 Task: Change the Trello board background using images from Unsplash. Search for 'butterfly', 'heart', 'momo', and 'pizza' and upload them as backgrounds.
Action: Mouse moved to (861, 170)
Screenshot: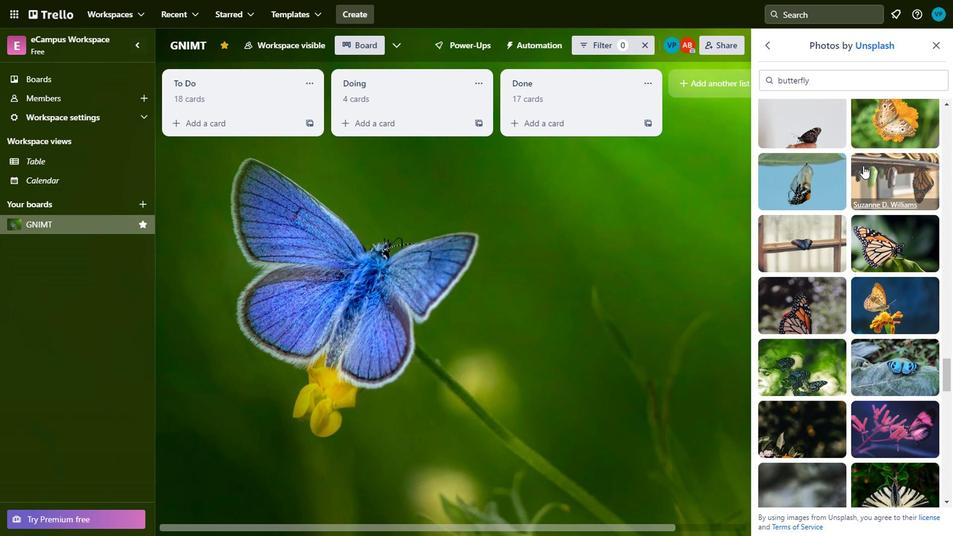 
Action: Mouse pressed left at (861, 170)
Screenshot: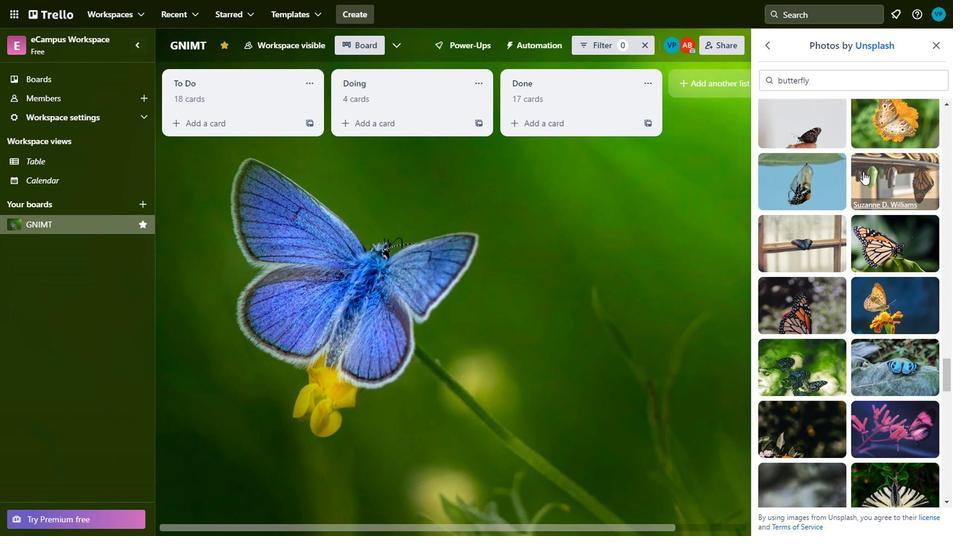 
Action: Mouse moved to (836, 344)
Screenshot: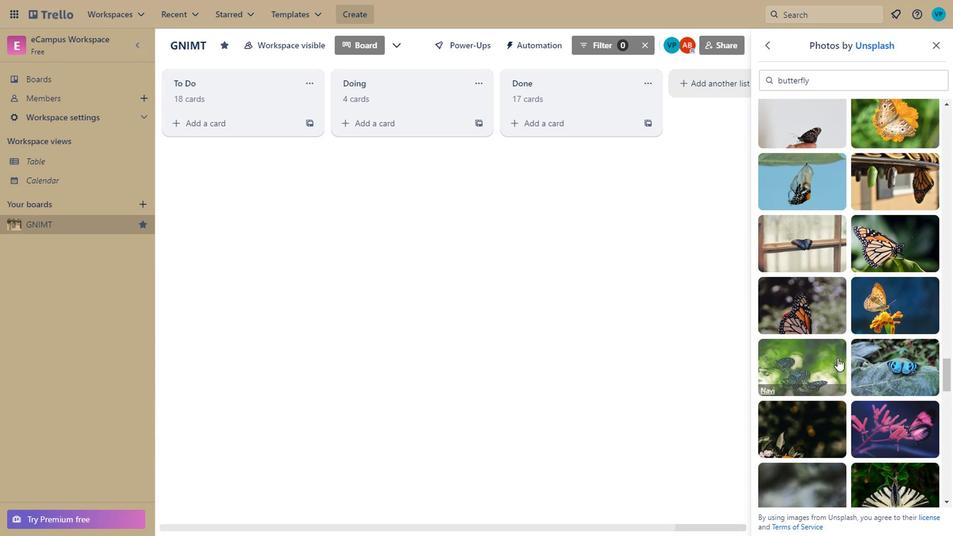 
Action: Mouse scrolled (836, 343) with delta (0, 0)
Screenshot: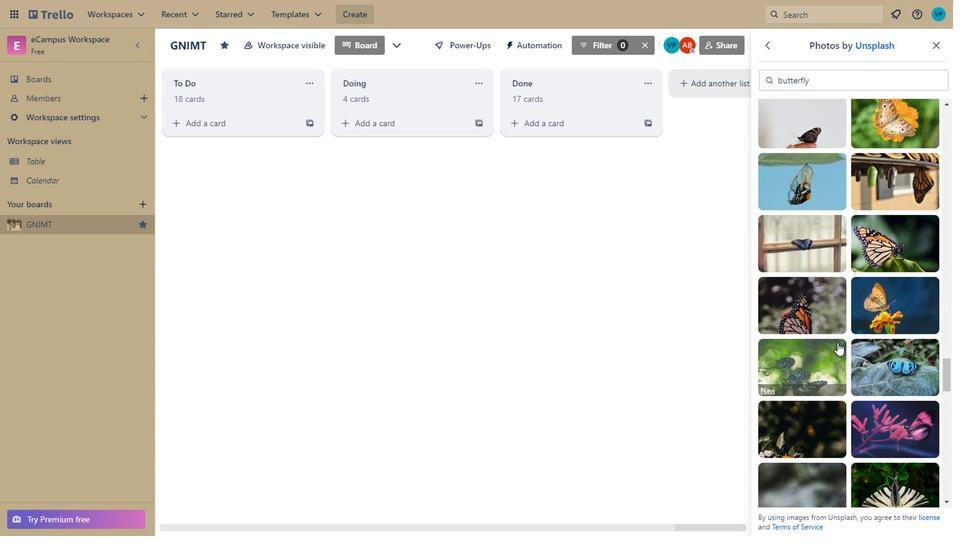 
Action: Mouse scrolled (836, 343) with delta (0, 0)
Screenshot: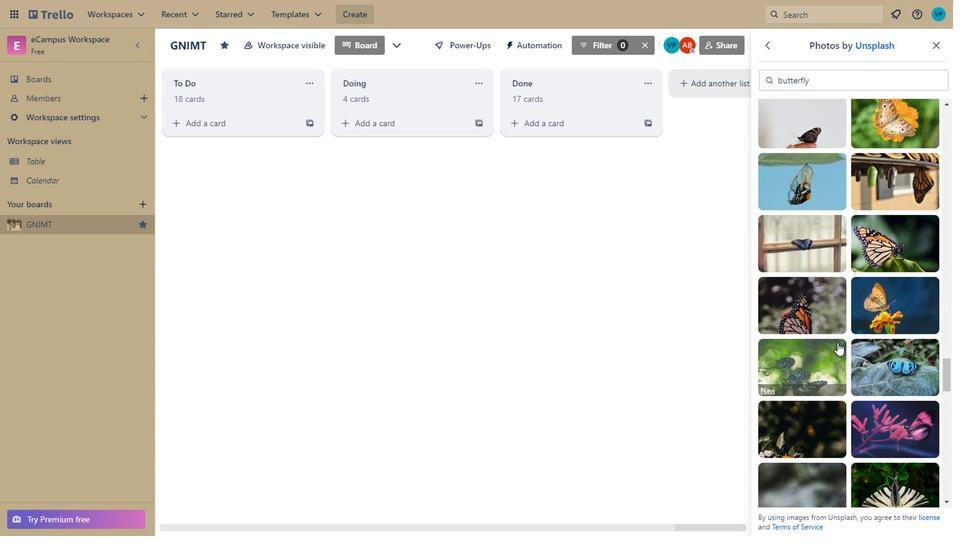 
Action: Mouse moved to (868, 318)
Screenshot: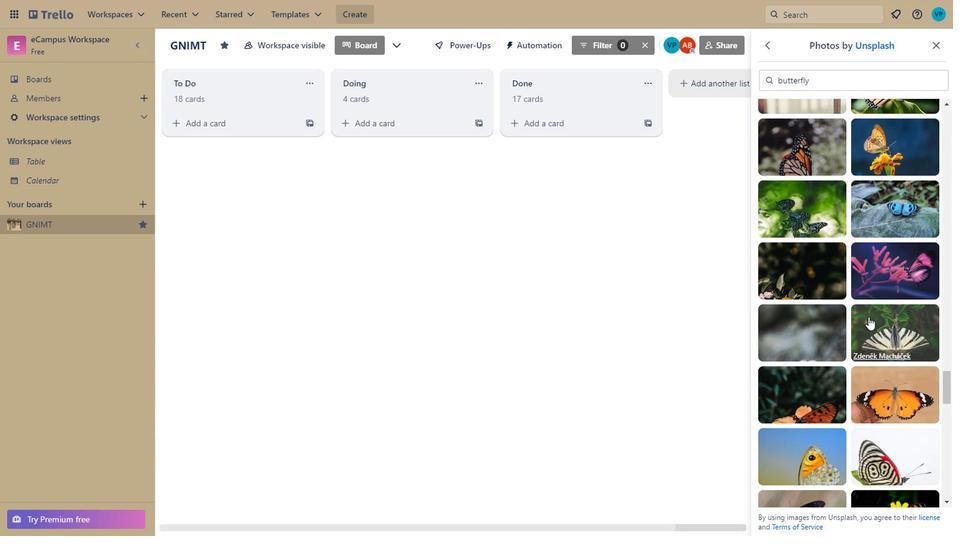 
Action: Mouse scrolled (868, 317) with delta (0, 0)
Screenshot: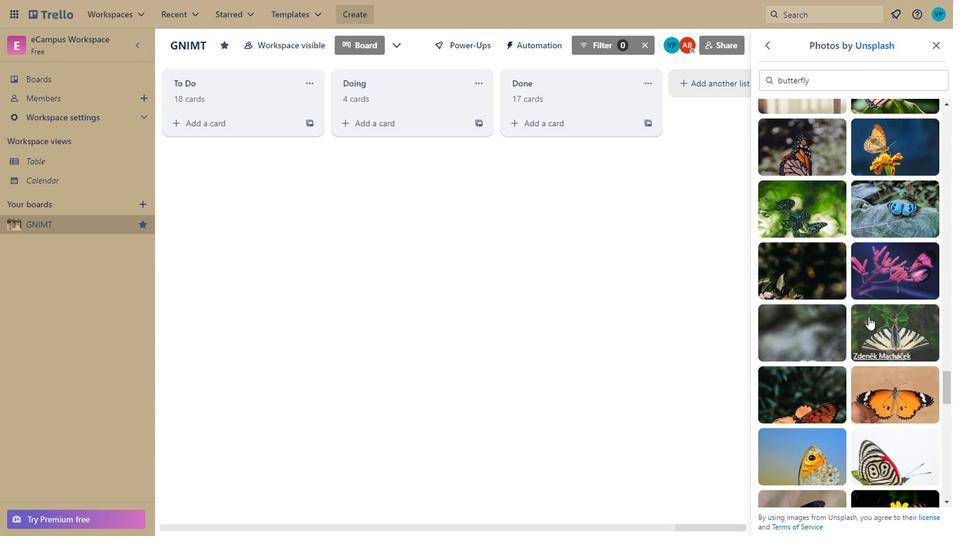 
Action: Mouse moved to (870, 330)
Screenshot: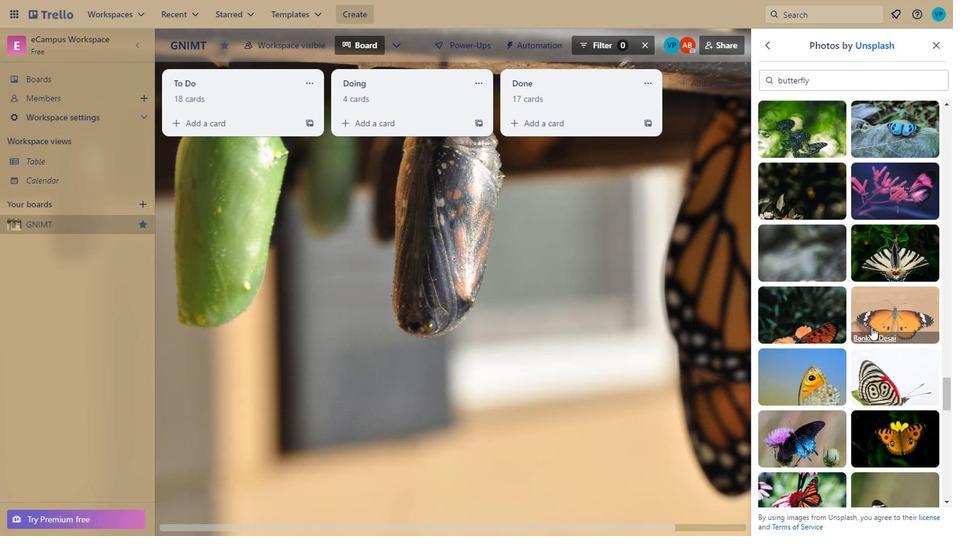 
Action: Mouse scrolled (870, 330) with delta (0, 0)
Screenshot: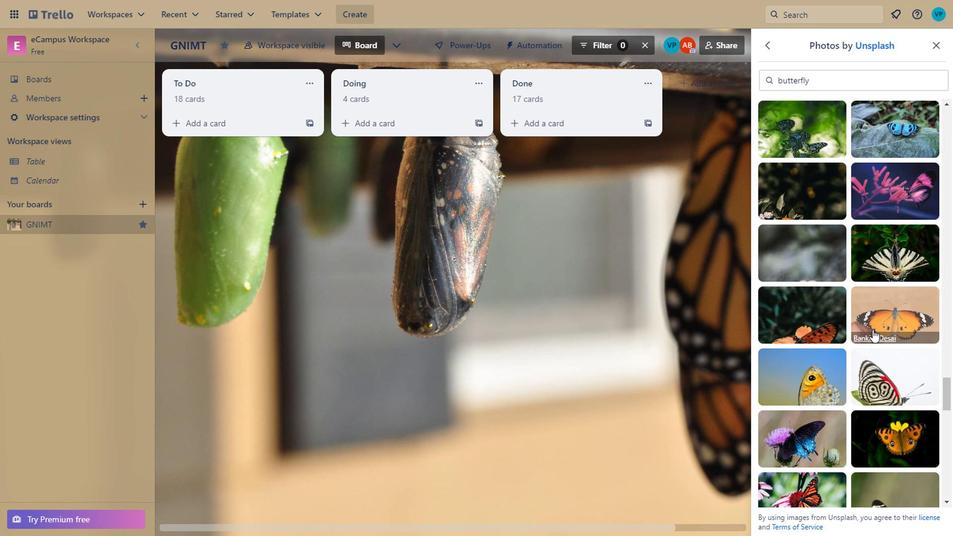 
Action: Mouse moved to (873, 330)
Screenshot: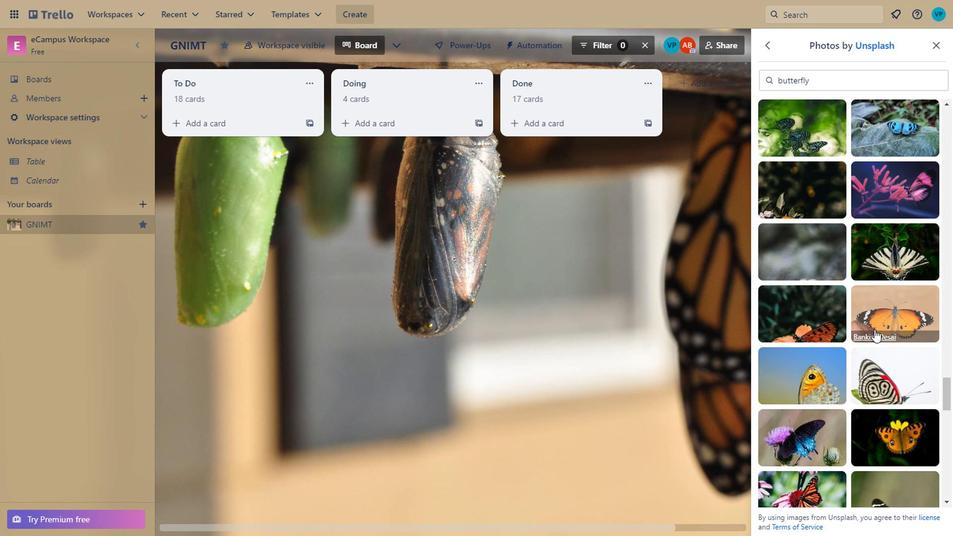 
Action: Mouse scrolled (873, 330) with delta (0, 0)
Screenshot: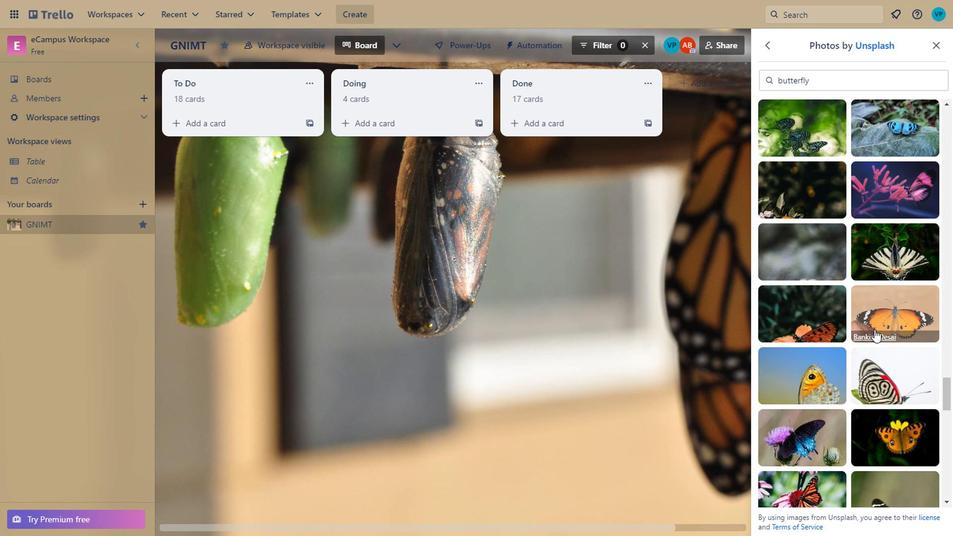 
Action: Mouse moved to (876, 330)
Screenshot: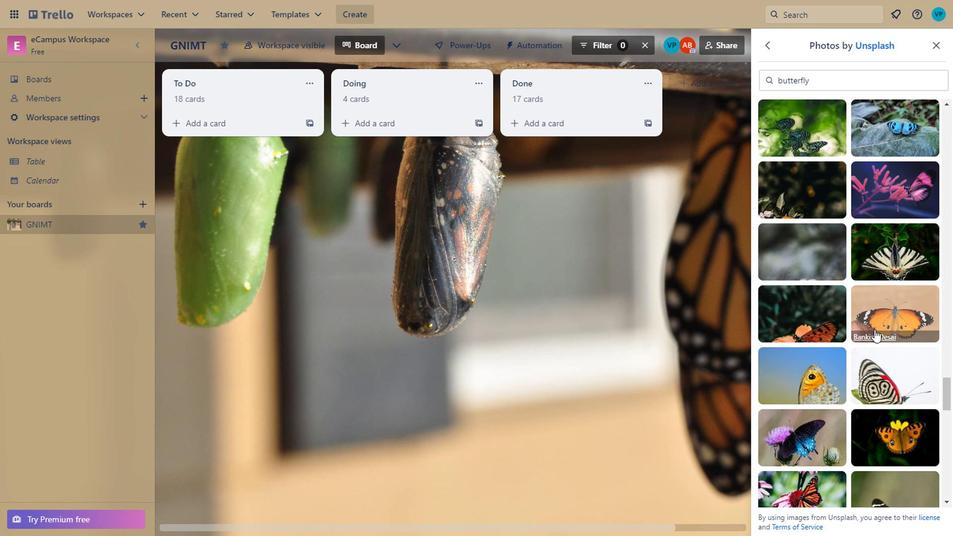 
Action: Mouse scrolled (876, 330) with delta (0, 0)
Screenshot: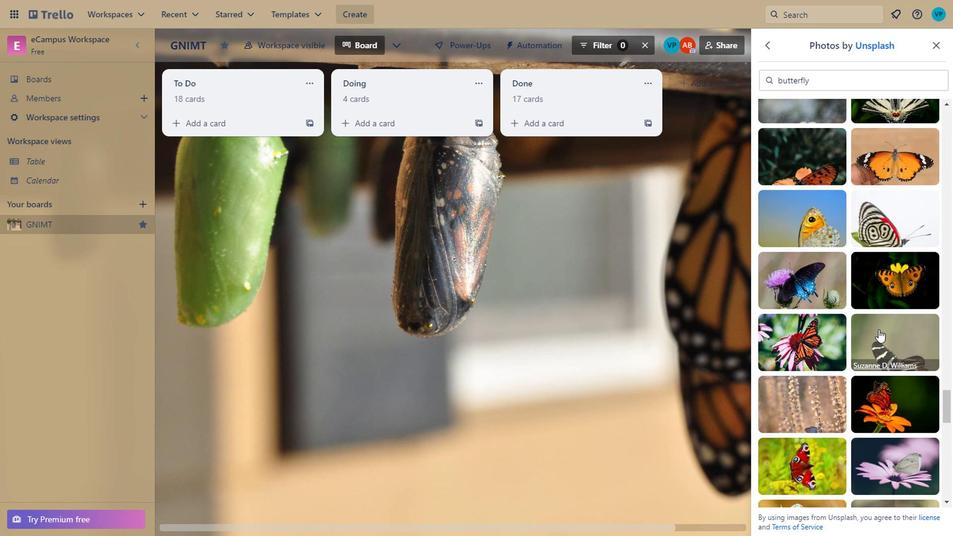 
Action: Mouse scrolled (876, 330) with delta (0, 0)
Screenshot: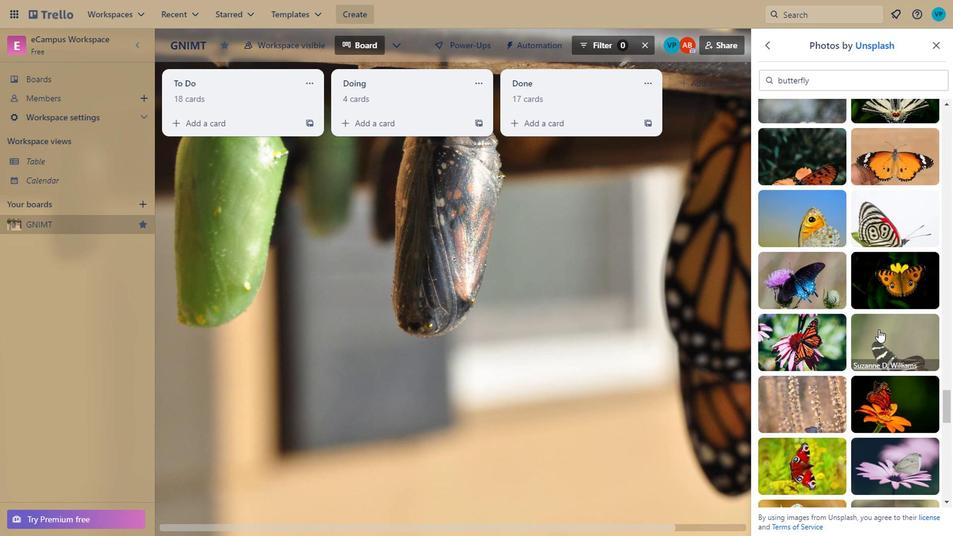 
Action: Mouse moved to (876, 324)
Screenshot: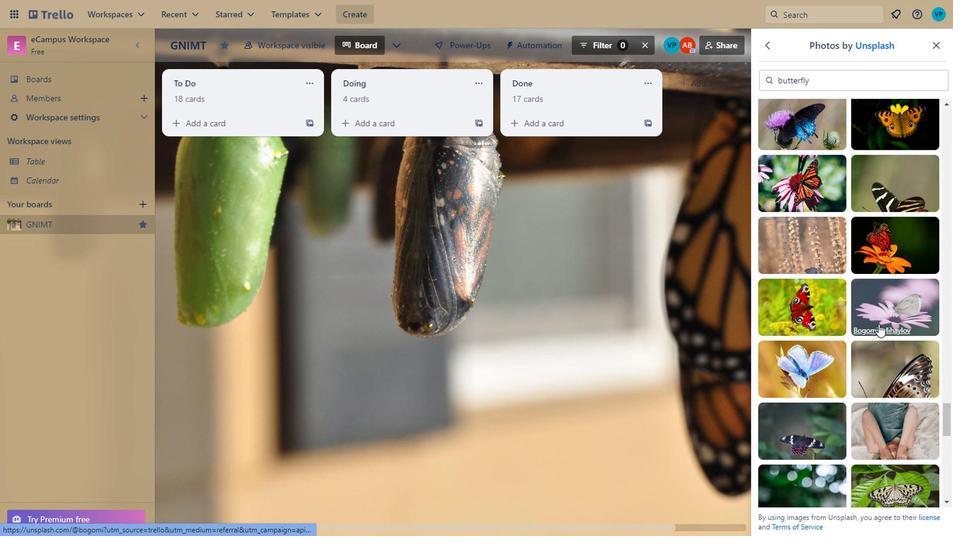 
Action: Mouse scrolled (876, 323) with delta (0, 0)
Screenshot: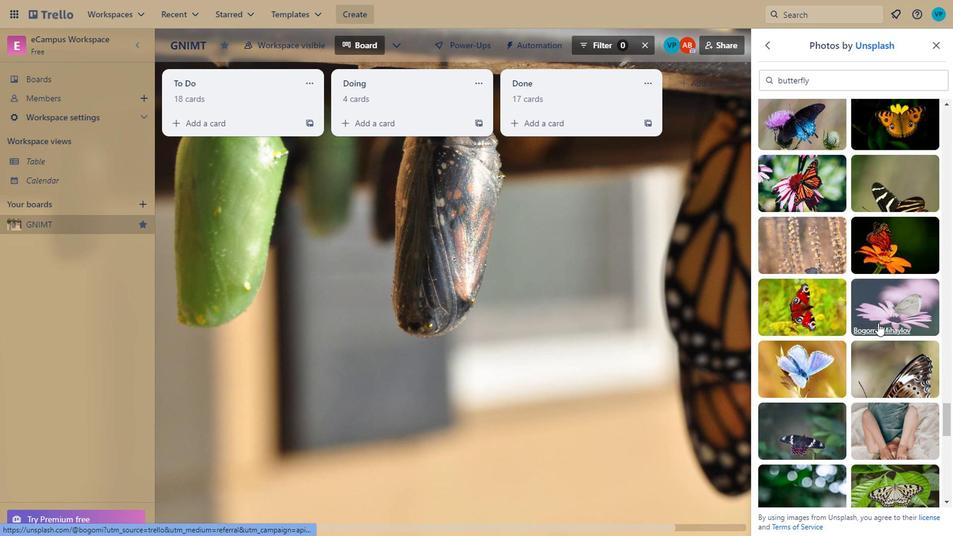 
Action: Mouse moved to (873, 321)
Screenshot: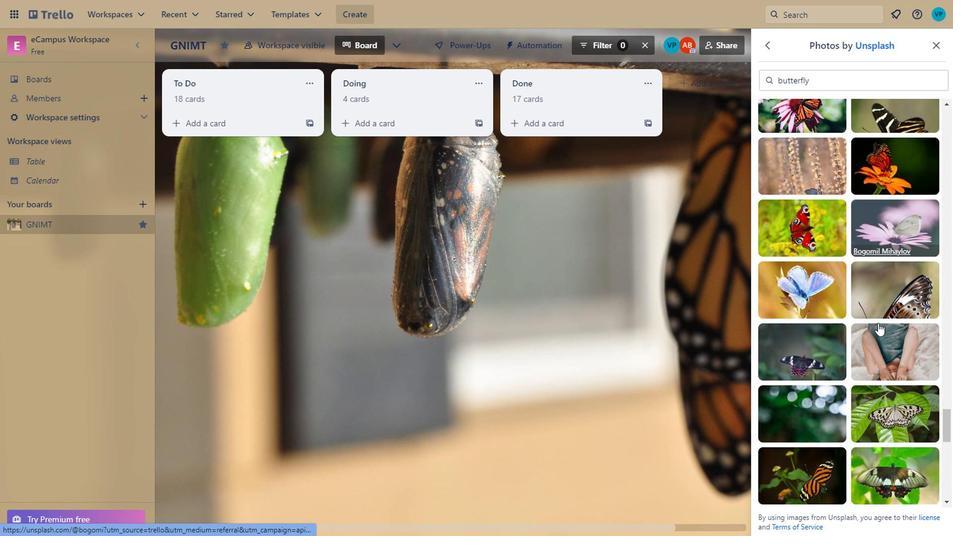 
Action: Mouse scrolled (873, 321) with delta (0, 0)
Screenshot: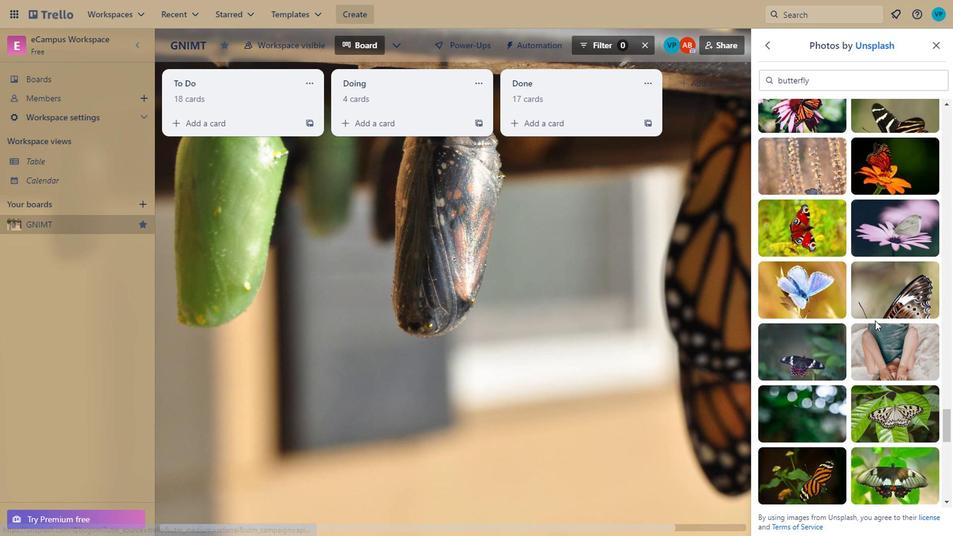 
Action: Mouse scrolled (873, 321) with delta (0, 0)
Screenshot: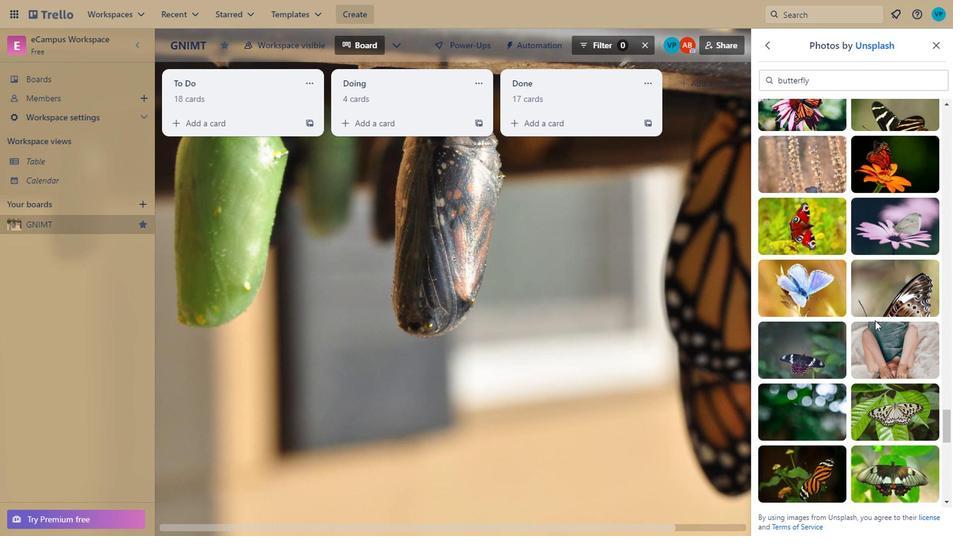 
Action: Mouse moved to (872, 321)
Screenshot: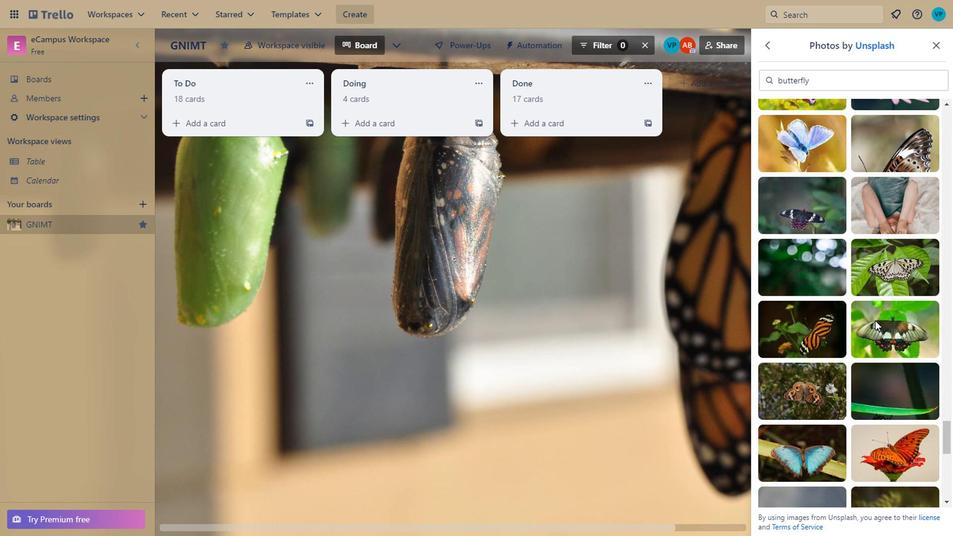 
Action: Mouse scrolled (872, 321) with delta (0, 0)
Screenshot: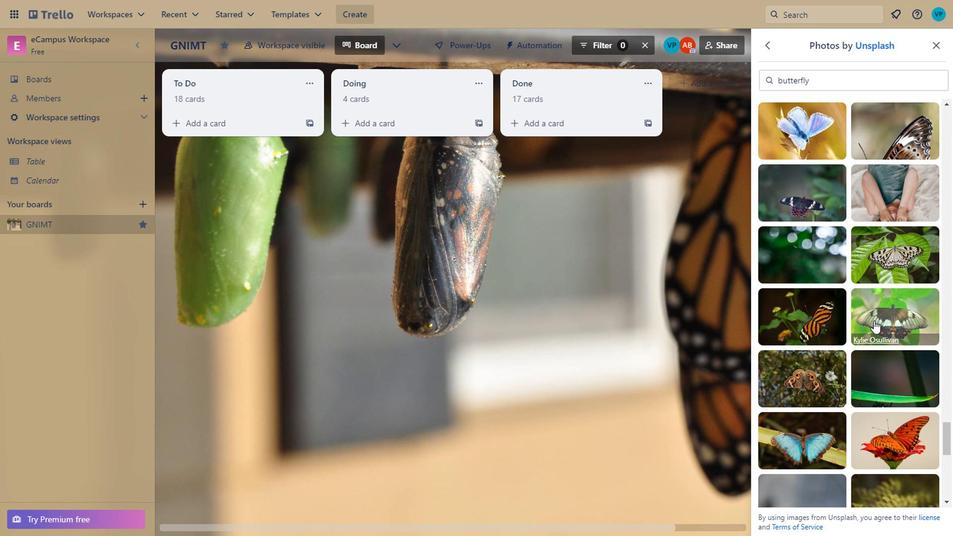 
Action: Mouse scrolled (872, 321) with delta (0, 0)
Screenshot: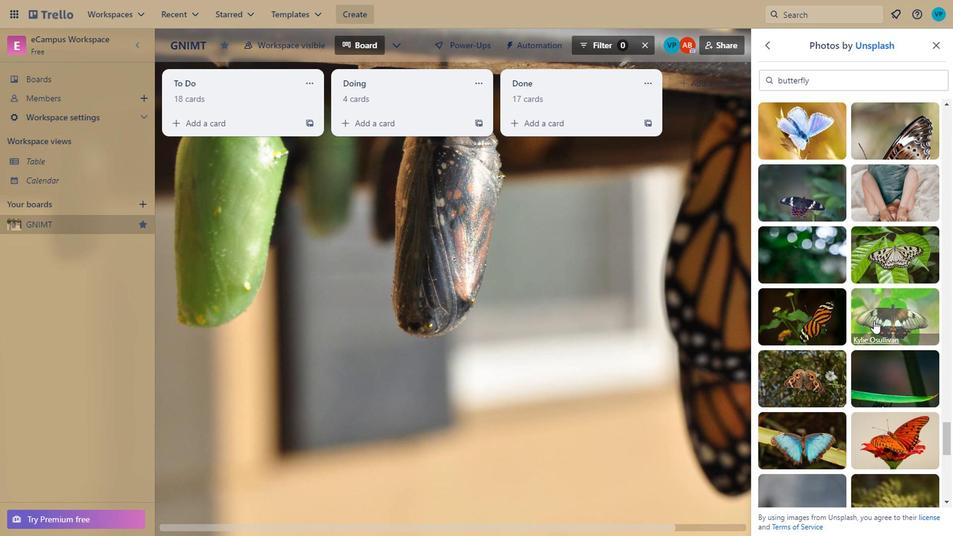 
Action: Mouse moved to (862, 321)
Screenshot: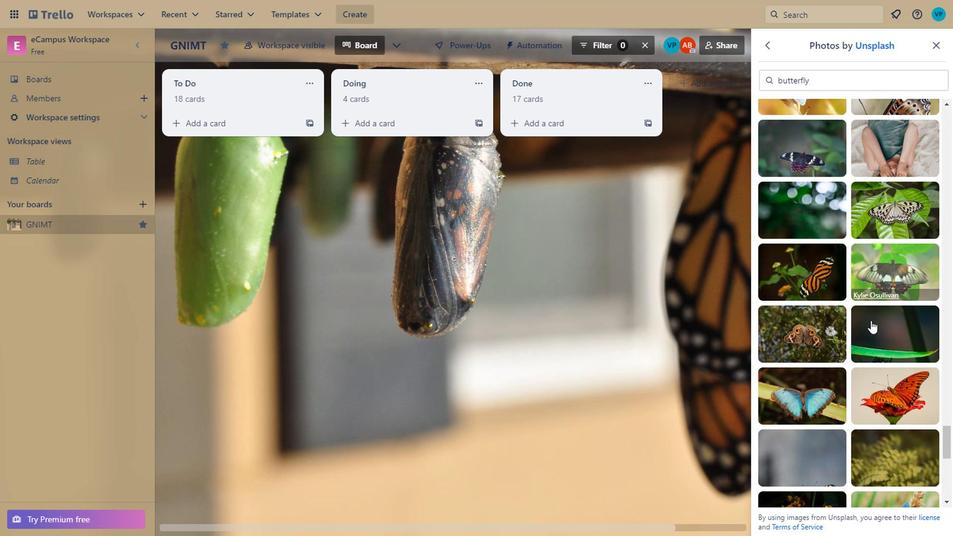 
Action: Mouse scrolled (862, 321) with delta (0, 0)
Screenshot: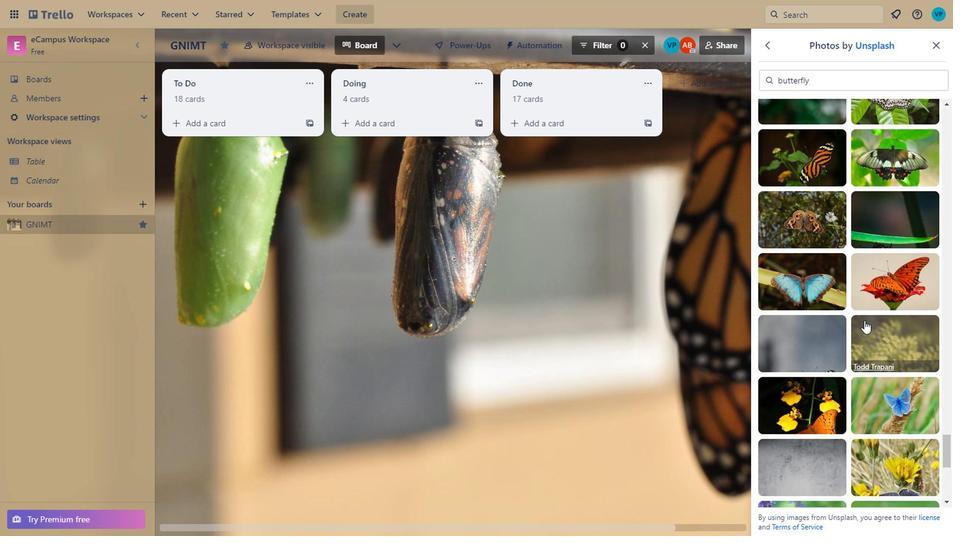 
Action: Mouse scrolled (862, 321) with delta (0, 0)
Screenshot: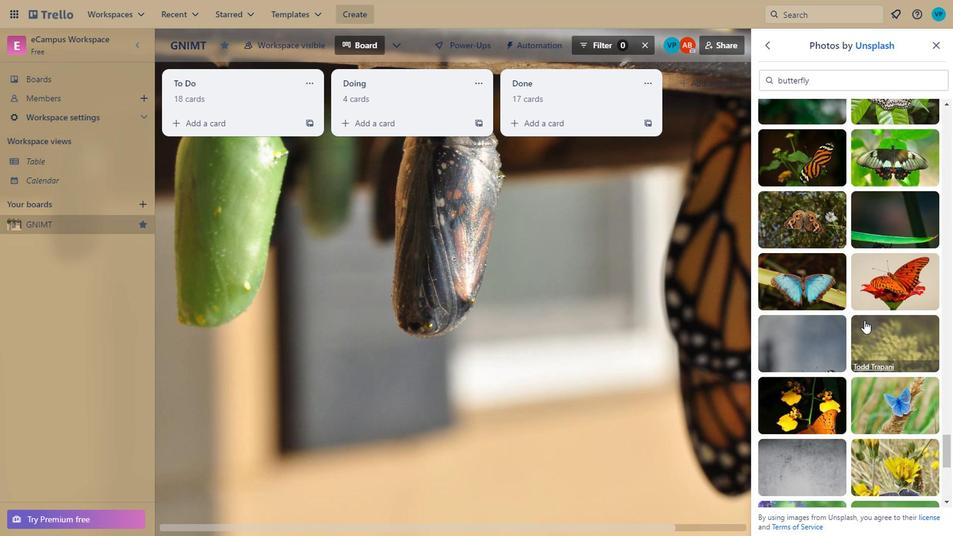 
Action: Mouse scrolled (862, 321) with delta (0, 0)
Screenshot: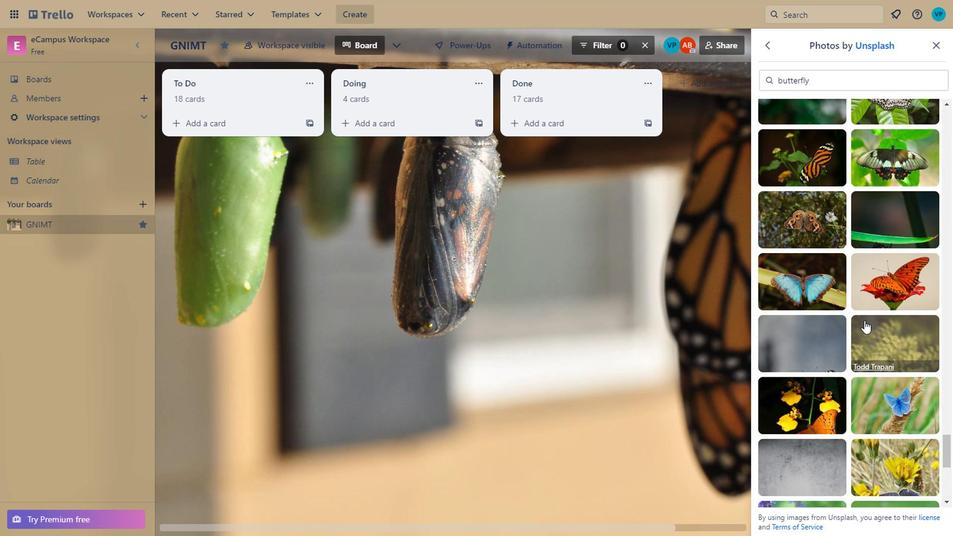 
Action: Mouse moved to (885, 151)
Screenshot: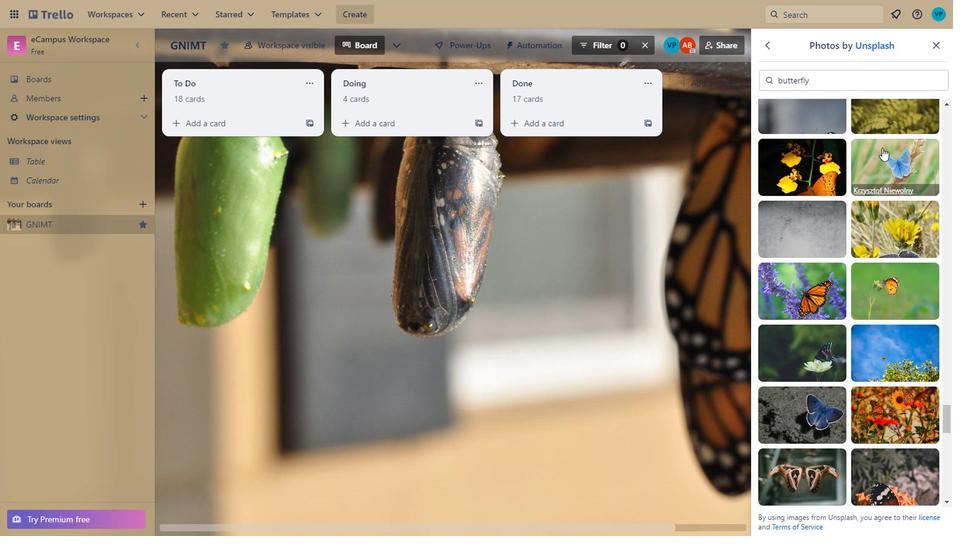 
Action: Mouse pressed left at (885, 151)
Screenshot: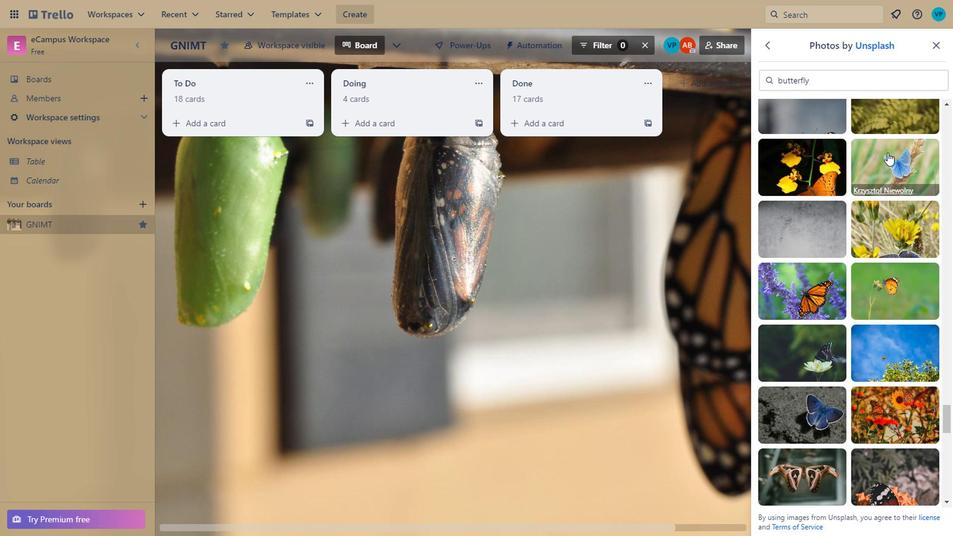 
Action: Mouse moved to (924, 356)
Screenshot: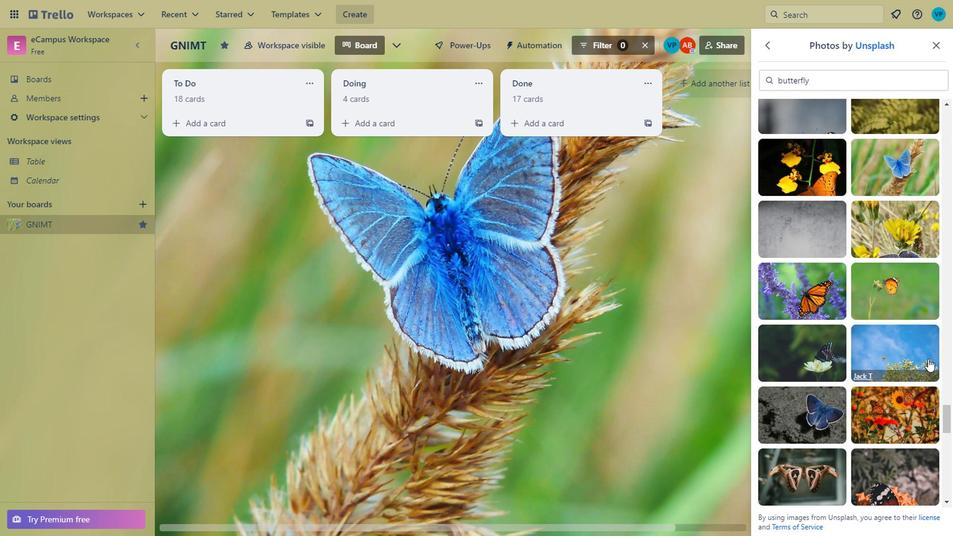 
Action: Mouse scrolled (924, 355) with delta (0, 0)
Screenshot: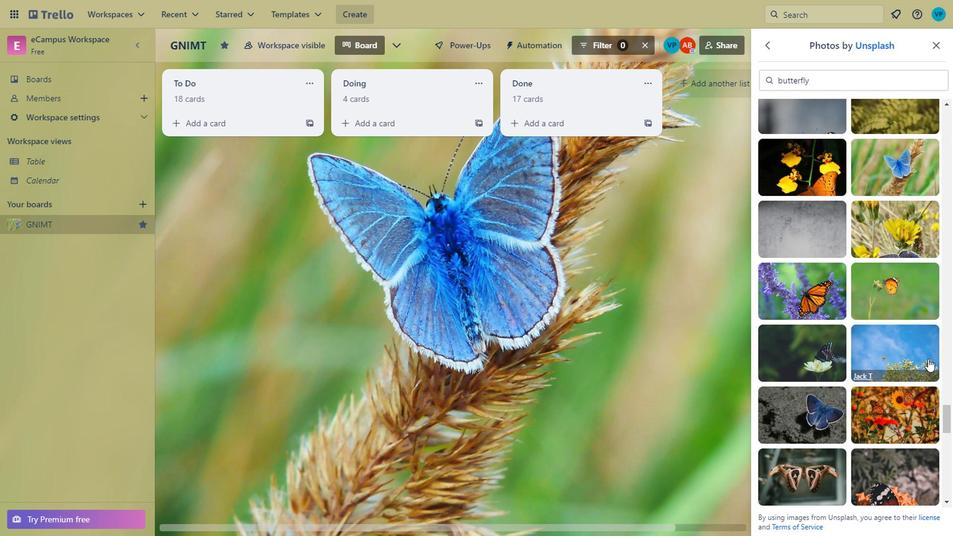 
Action: Mouse moved to (852, 261)
Screenshot: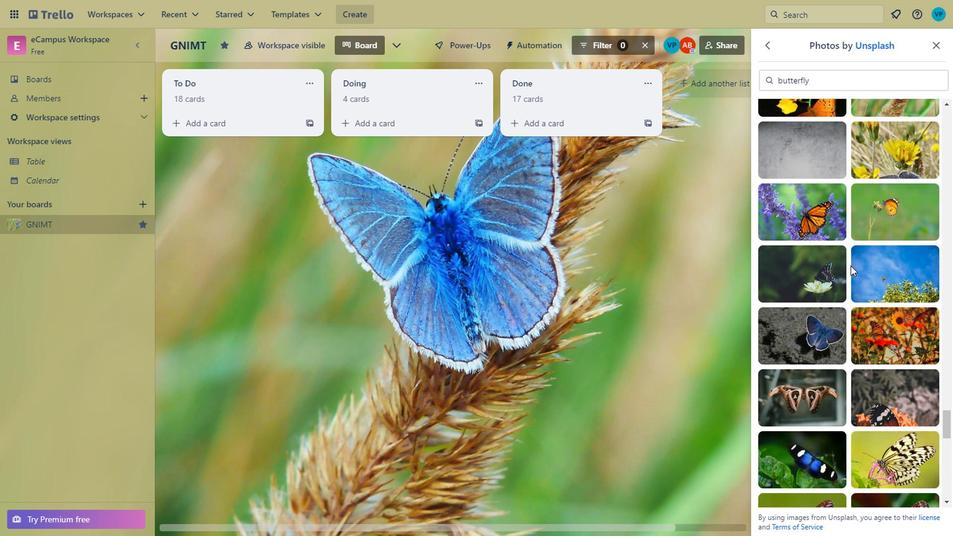 
Action: Mouse scrolled (852, 262) with delta (0, 0)
Screenshot: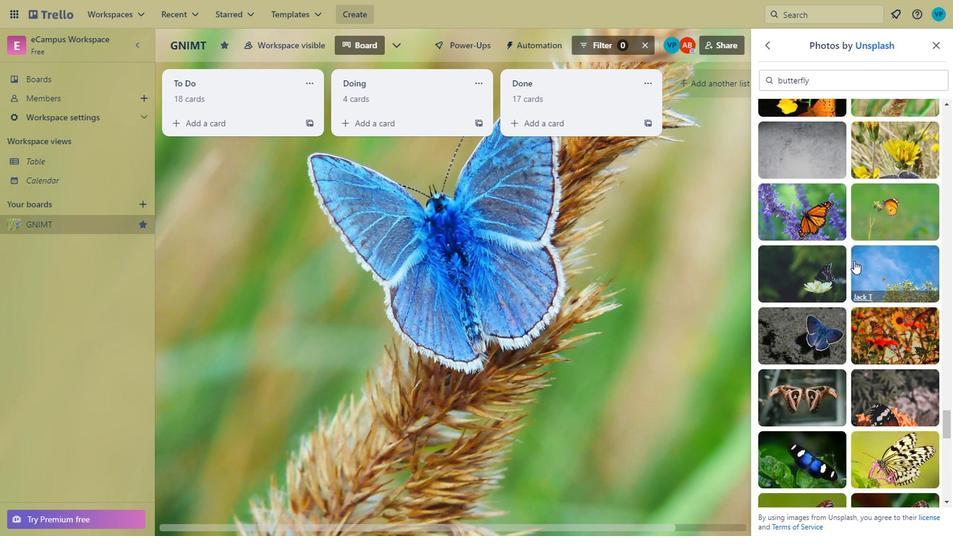
Action: Mouse scrolled (852, 262) with delta (0, 0)
Screenshot: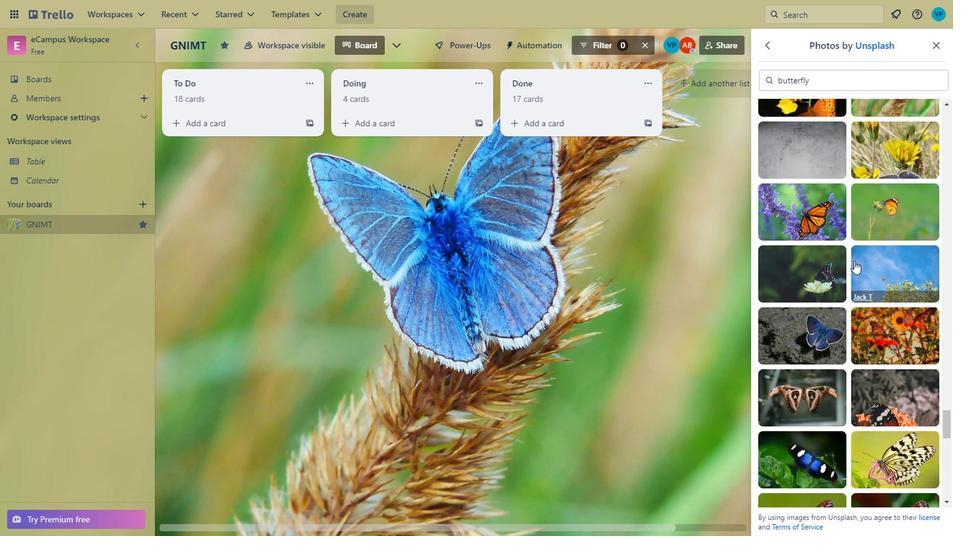 
Action: Mouse scrolled (852, 260) with delta (0, 0)
Screenshot: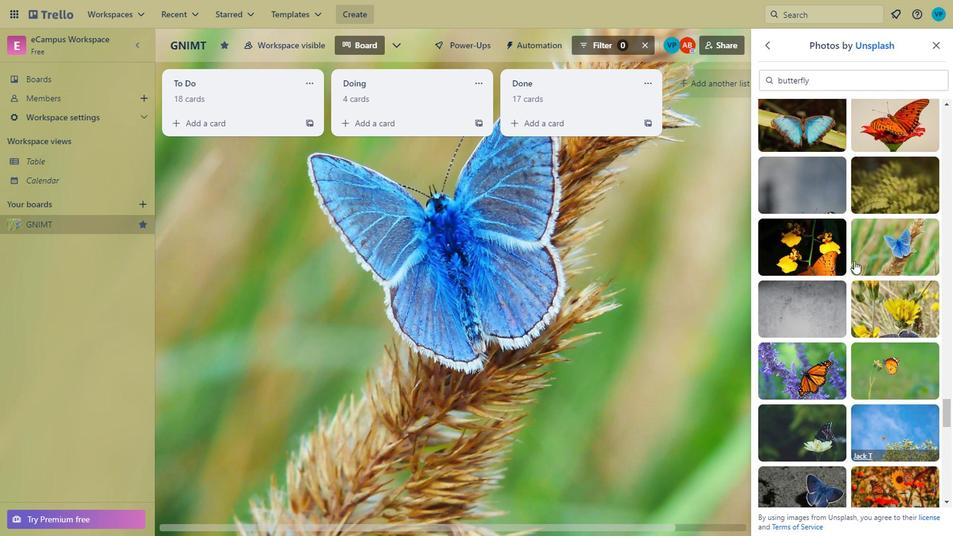 
Action: Mouse scrolled (852, 260) with delta (0, 0)
Screenshot: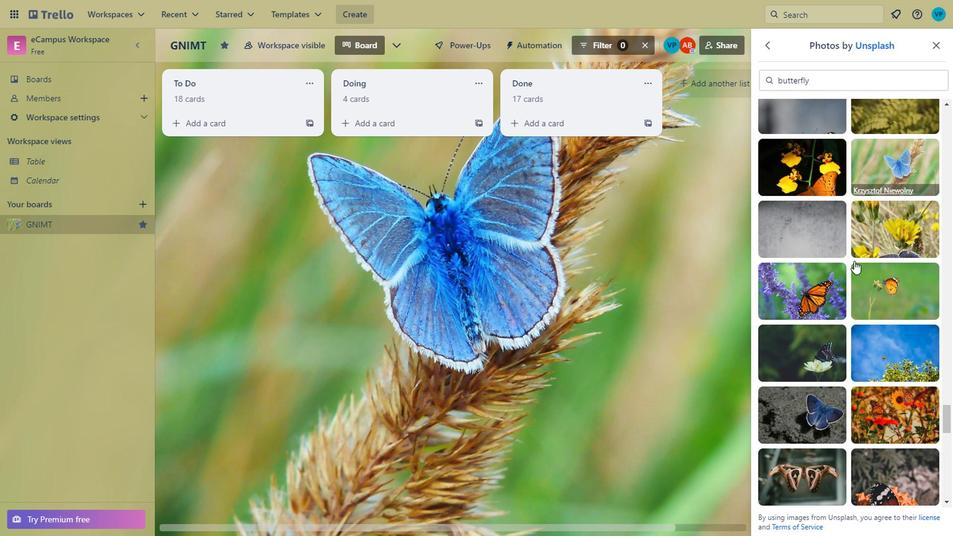 
Action: Mouse scrolled (852, 260) with delta (0, 0)
Screenshot: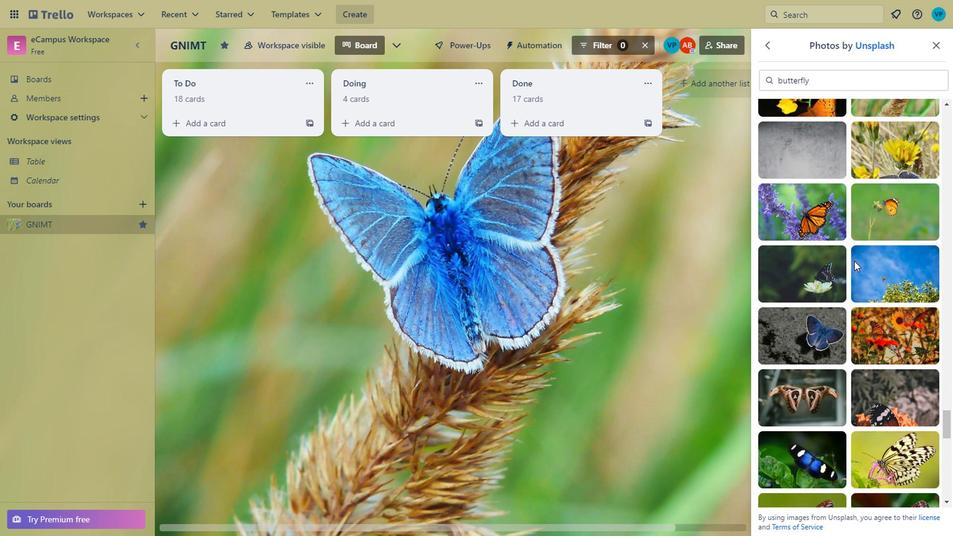 
Action: Mouse moved to (830, 344)
Screenshot: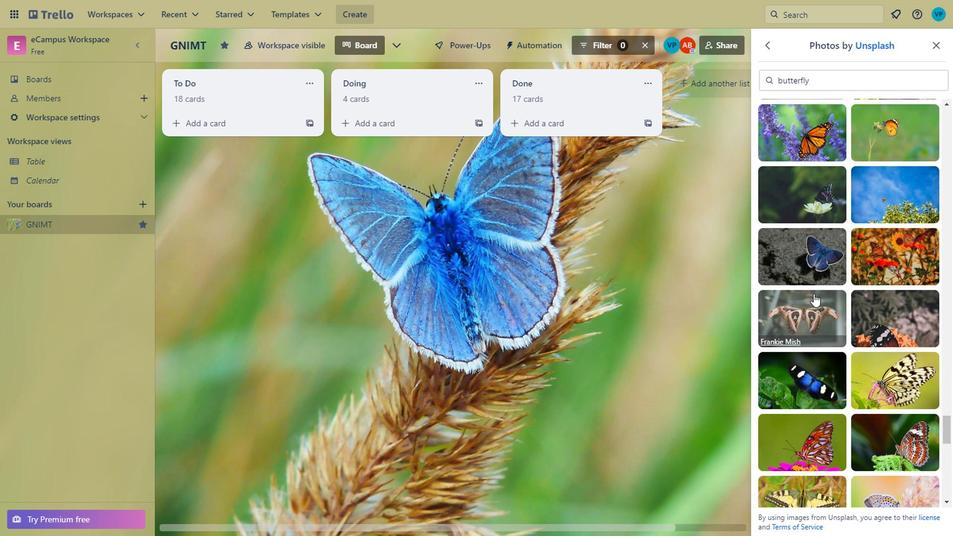 
Action: Mouse scrolled (830, 344) with delta (0, 0)
Screenshot: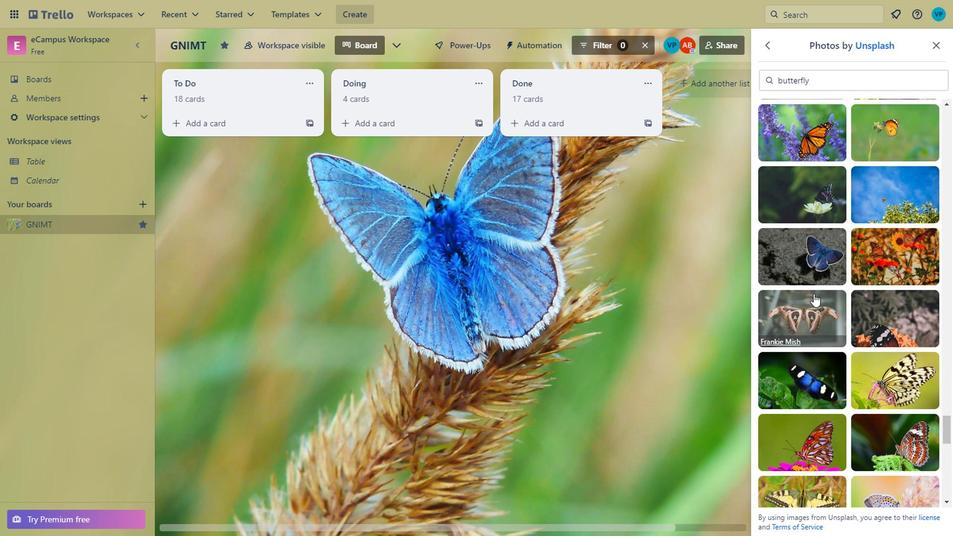 
Action: Mouse moved to (811, 285)
Screenshot: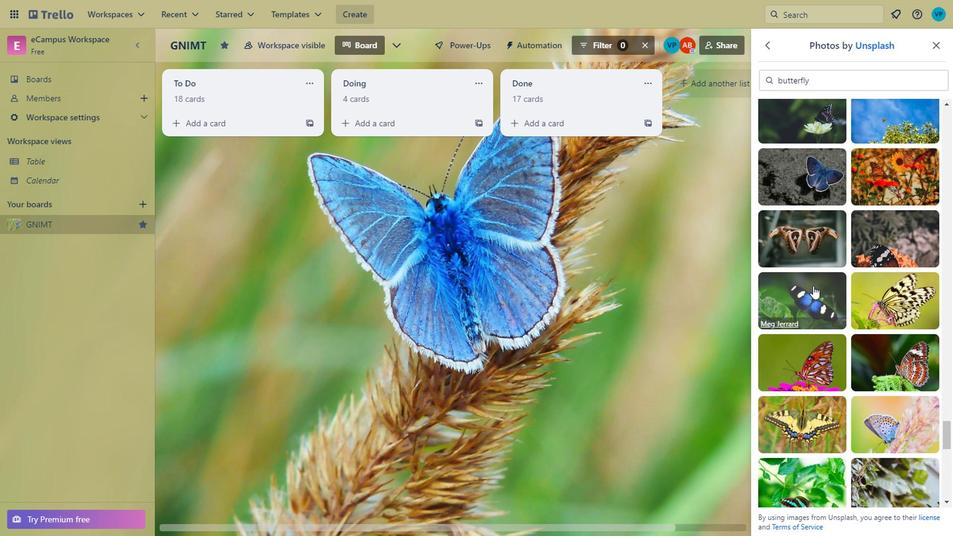 
Action: Mouse pressed left at (811, 285)
Screenshot: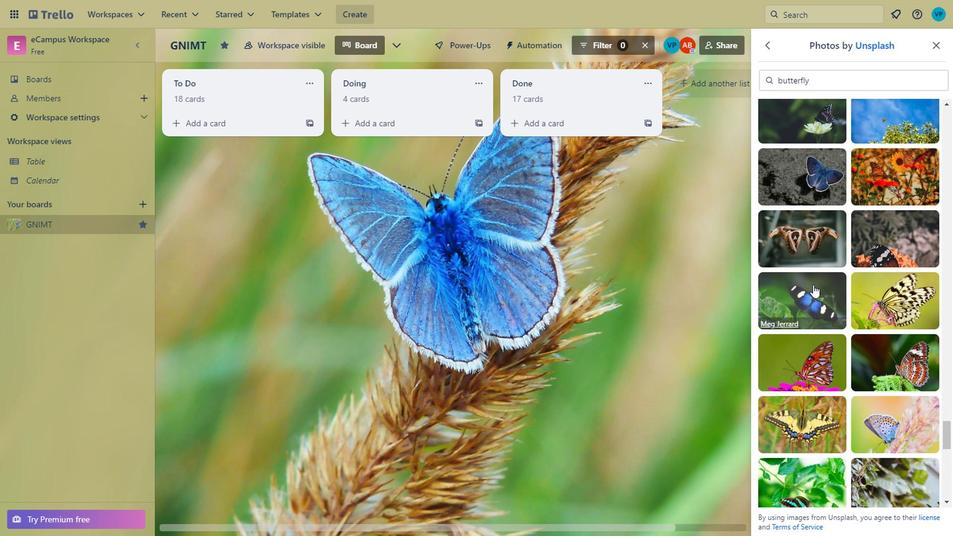 
Action: Mouse moved to (832, 298)
Screenshot: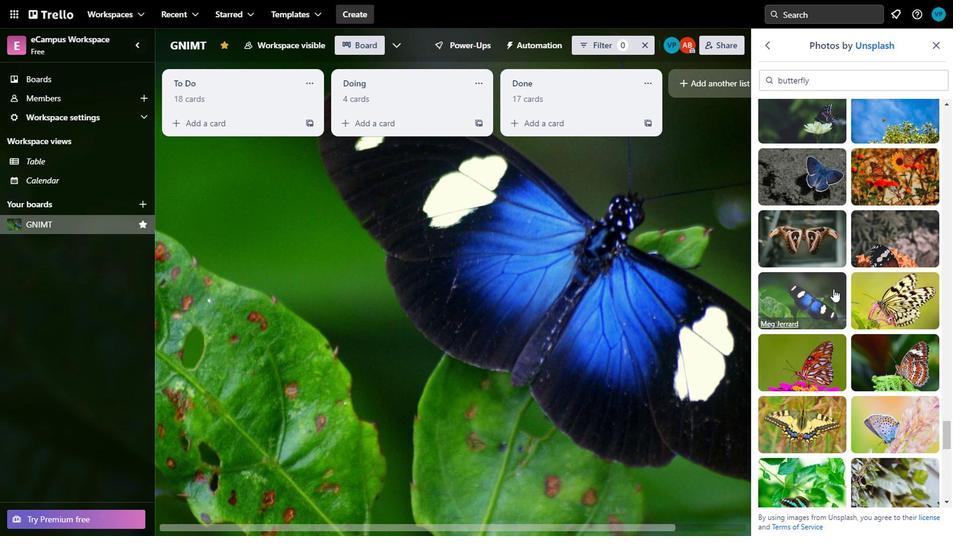 
Action: Mouse scrolled (832, 299) with delta (0, 0)
Screenshot: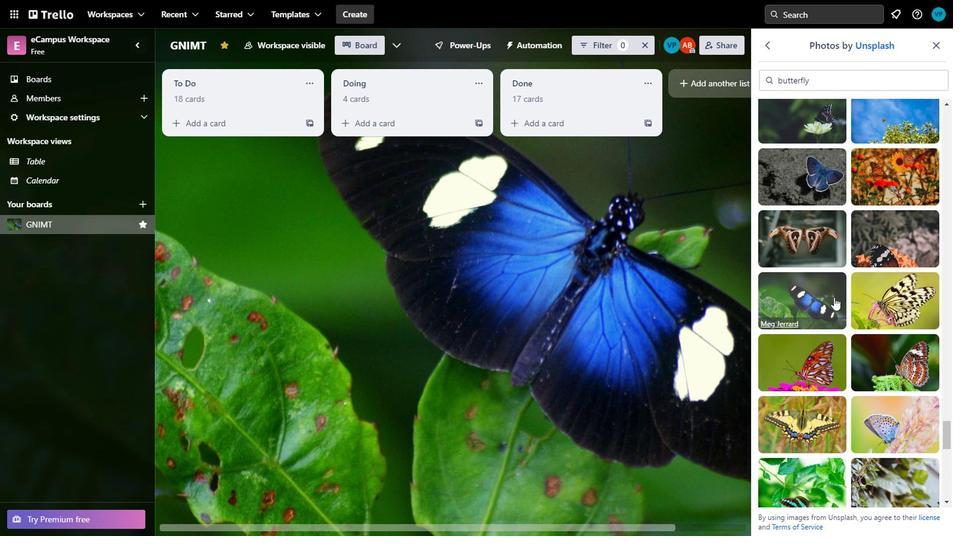 
Action: Mouse moved to (832, 296)
Screenshot: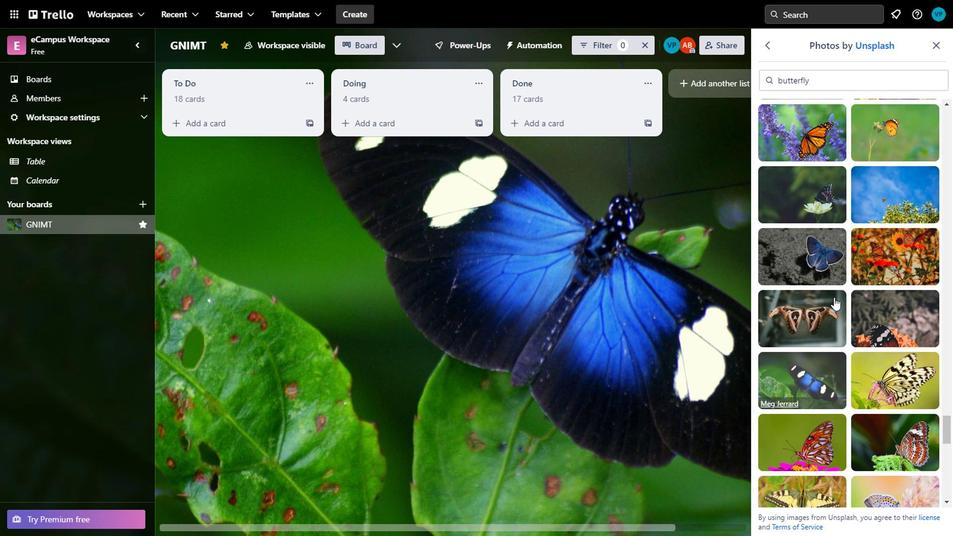 
Action: Mouse scrolled (832, 296) with delta (0, 0)
Screenshot: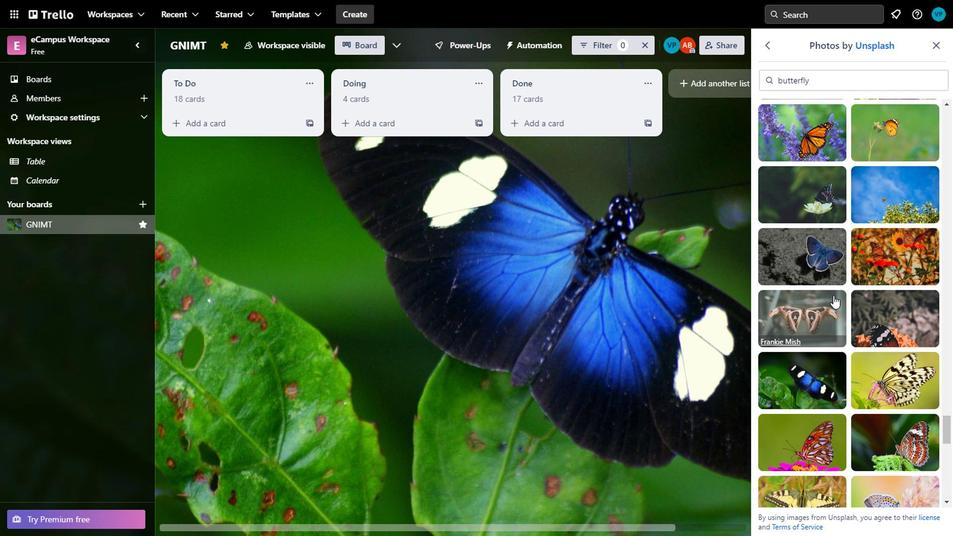 
Action: Mouse scrolled (832, 296) with delta (0, 0)
Screenshot: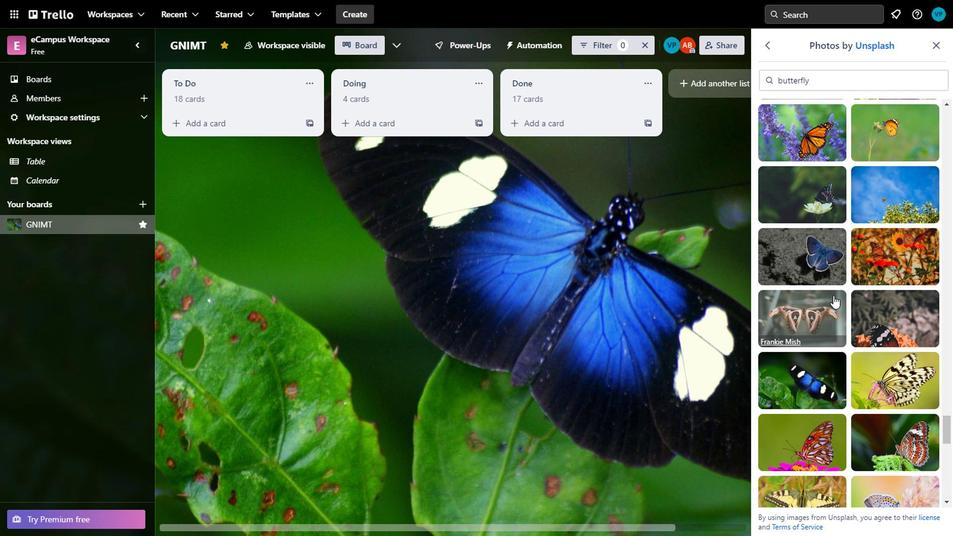 
Action: Mouse scrolled (832, 296) with delta (0, 0)
Screenshot: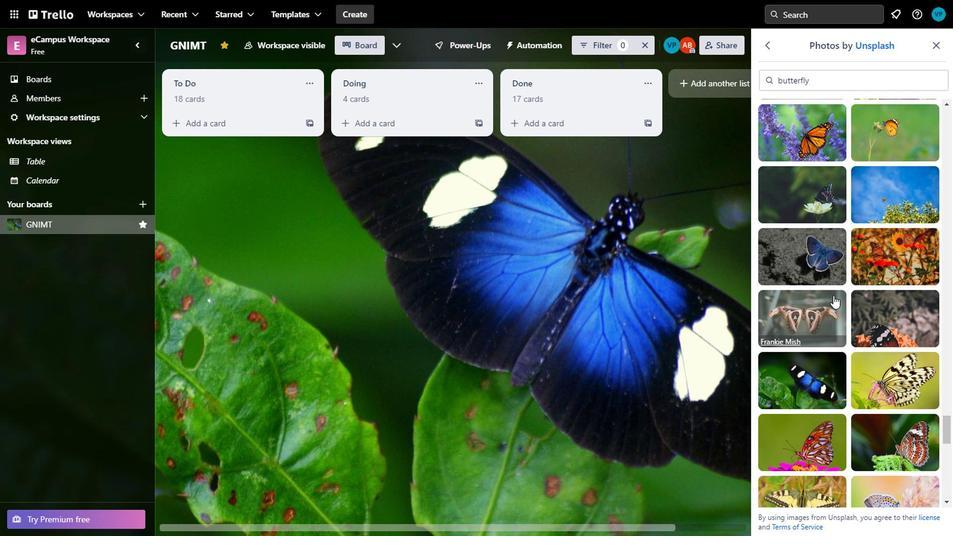 
Action: Mouse moved to (829, 294)
Screenshot: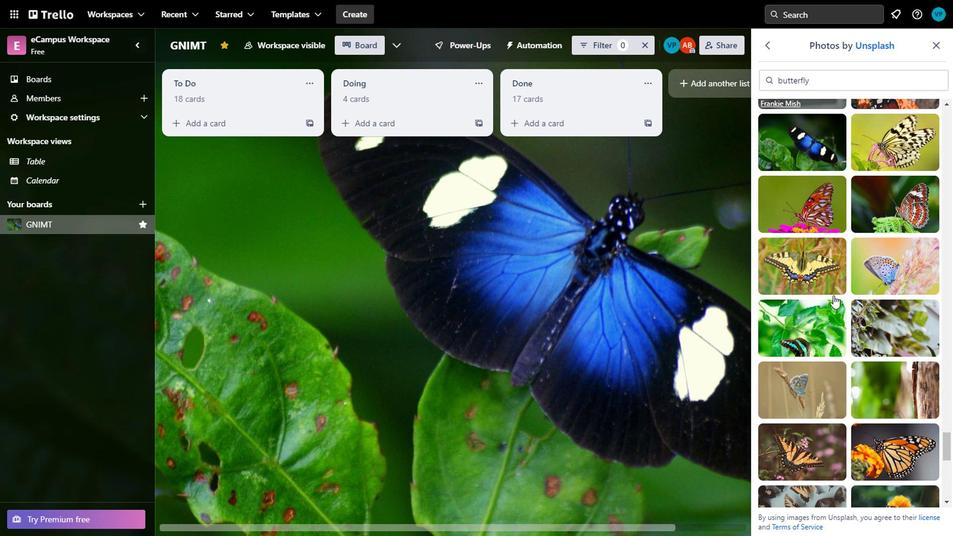 
Action: Mouse scrolled (829, 293) with delta (0, 0)
Screenshot: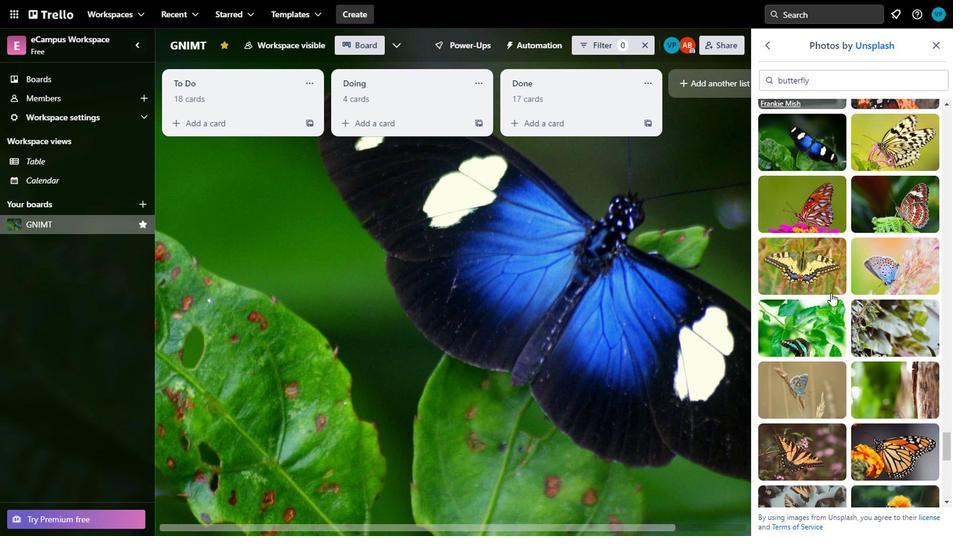 
Action: Mouse moved to (828, 294)
Screenshot: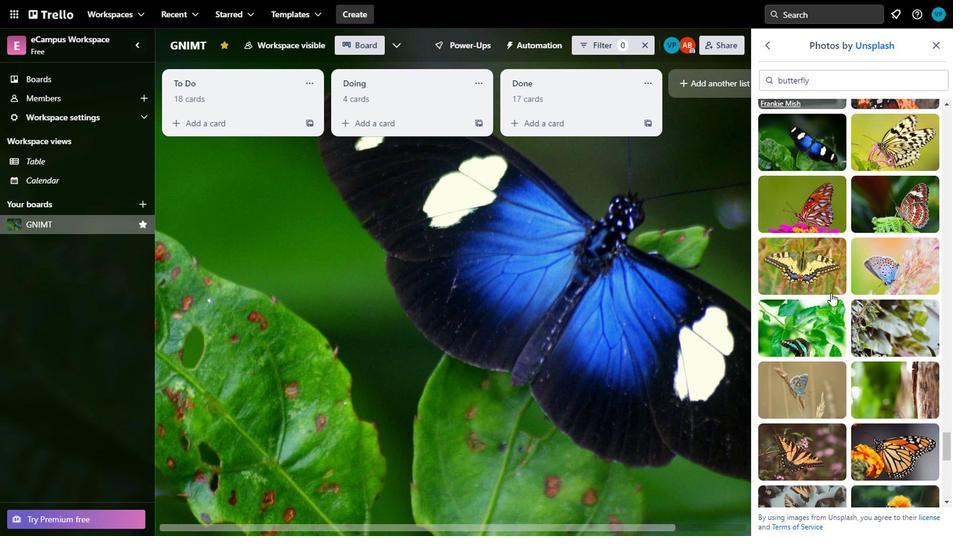 
Action: Mouse scrolled (828, 293) with delta (0, 0)
Screenshot: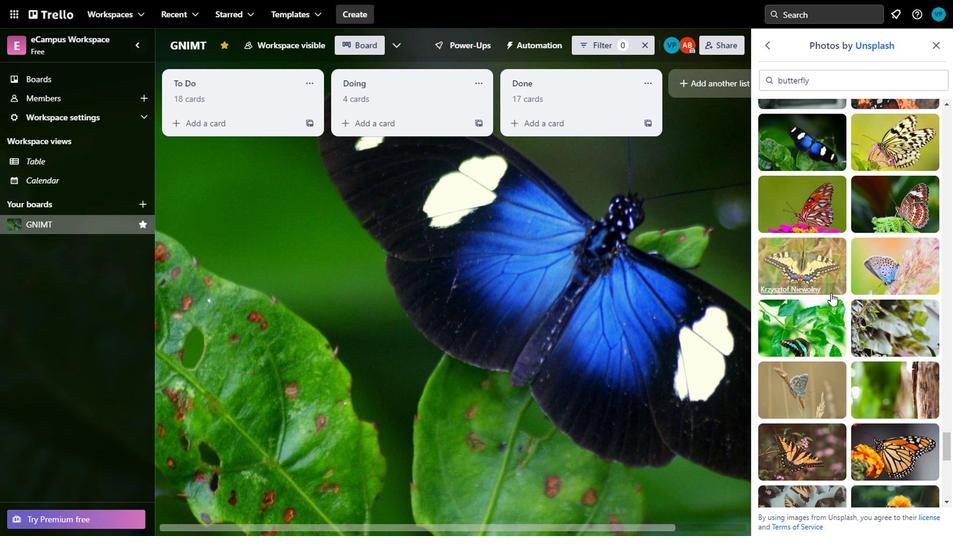 
Action: Mouse moved to (826, 287)
Screenshot: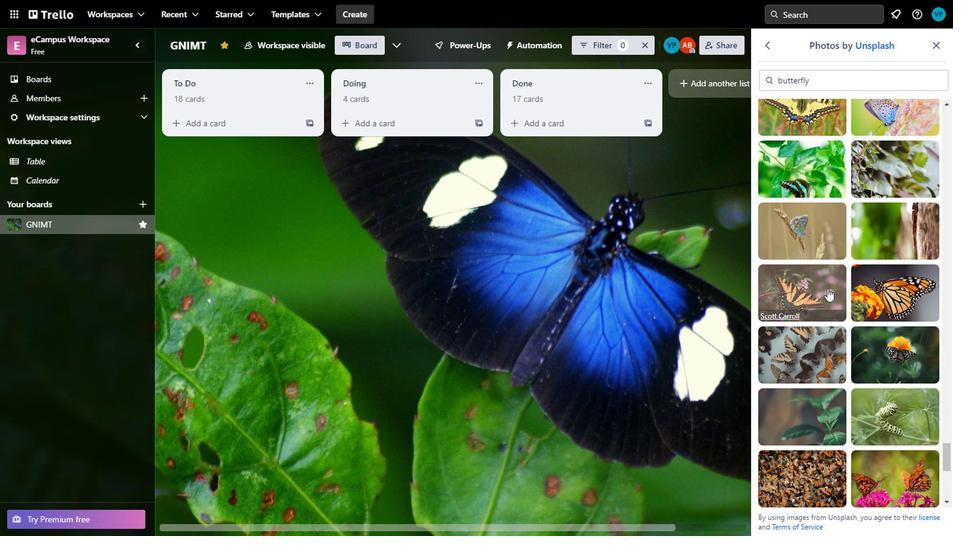 
Action: Mouse scrolled (826, 287) with delta (0, 0)
Screenshot: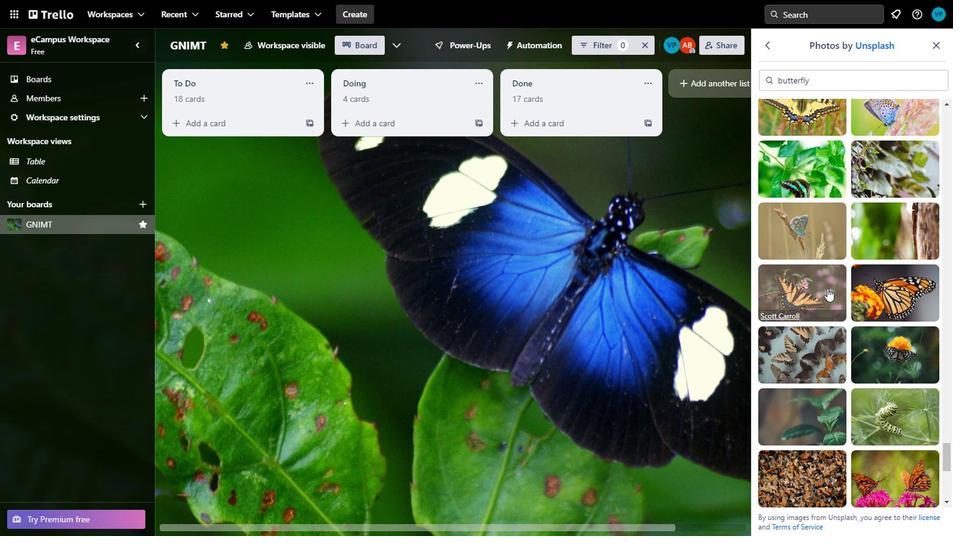 
Action: Mouse scrolled (826, 287) with delta (0, 0)
Screenshot: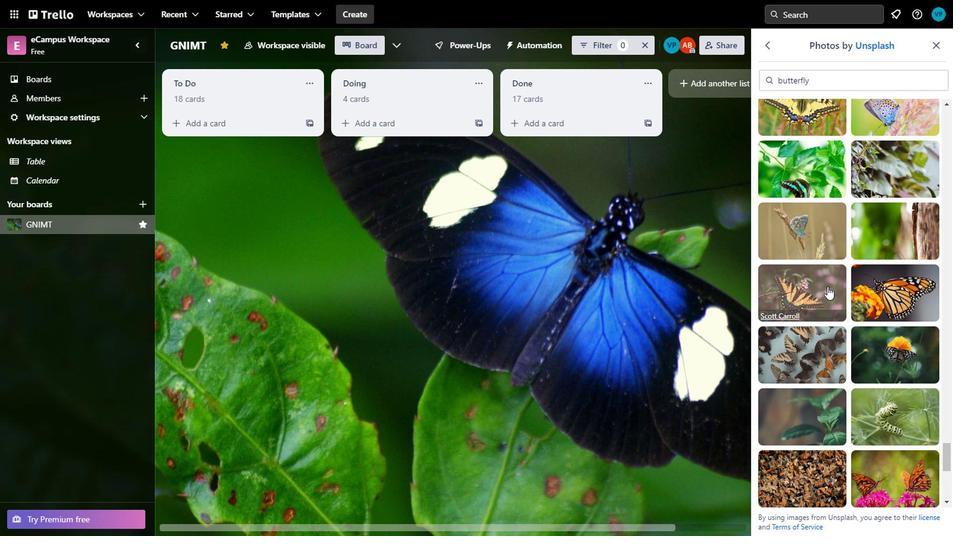 
Action: Mouse scrolled (826, 287) with delta (0, 0)
Screenshot: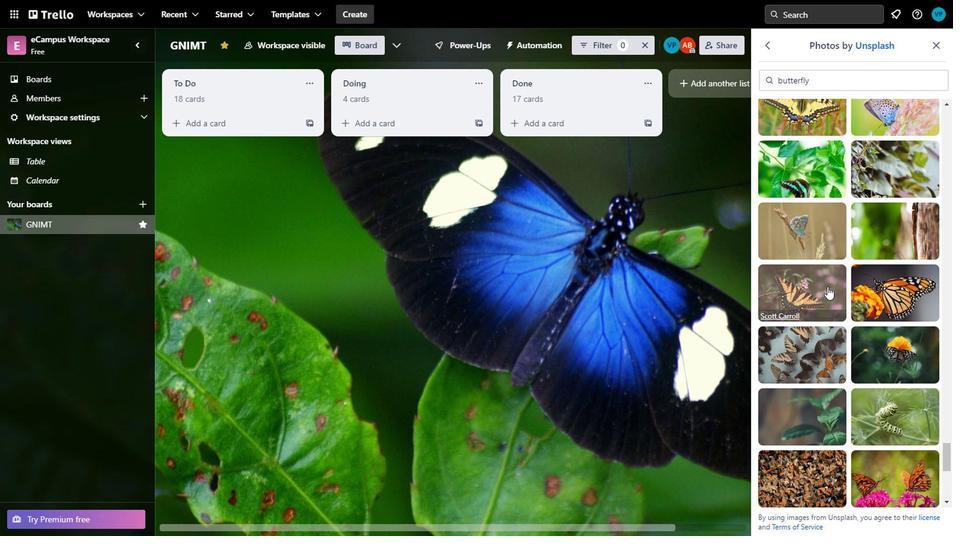 
Action: Mouse moved to (808, 274)
Screenshot: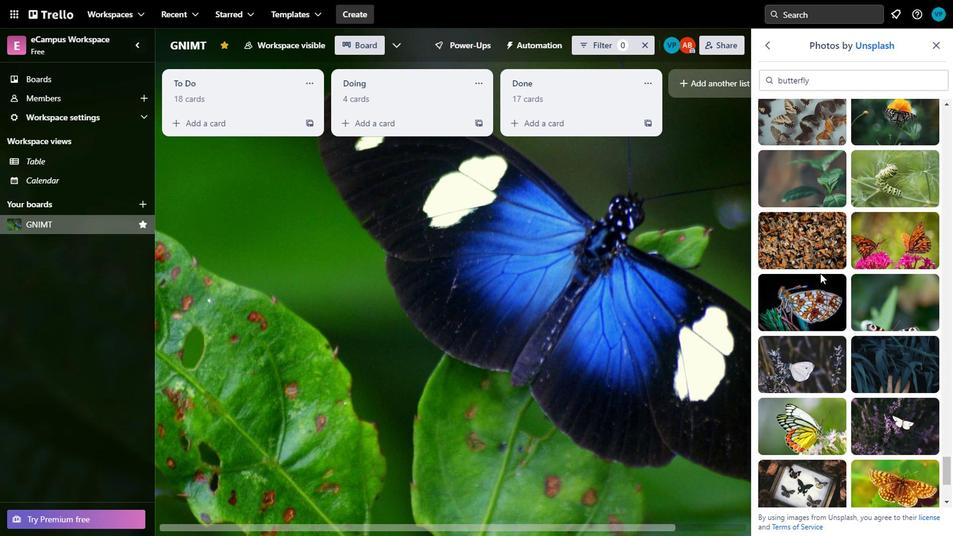 
Action: Mouse scrolled (808, 273) with delta (0, 0)
Screenshot: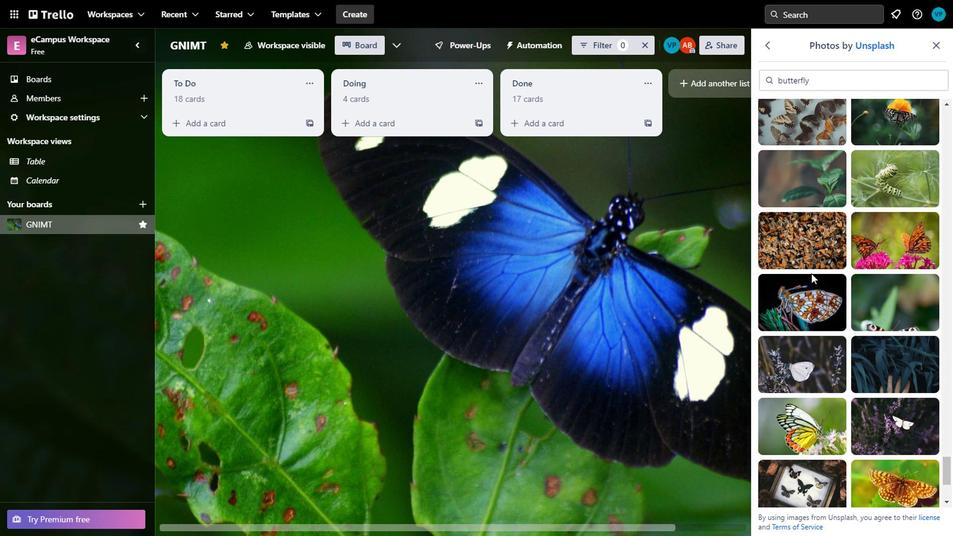 
Action: Mouse moved to (805, 274)
Screenshot: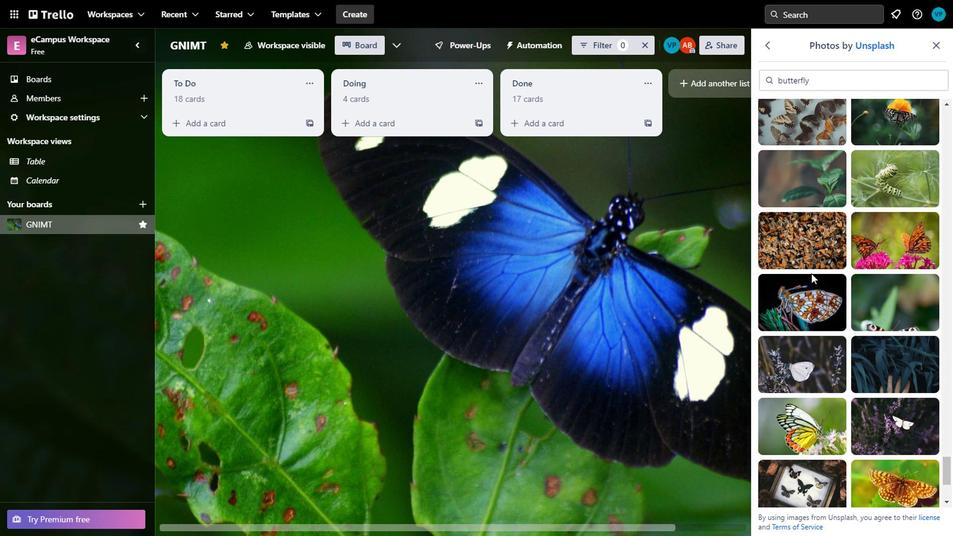 
Action: Mouse scrolled (805, 273) with delta (0, 0)
Screenshot: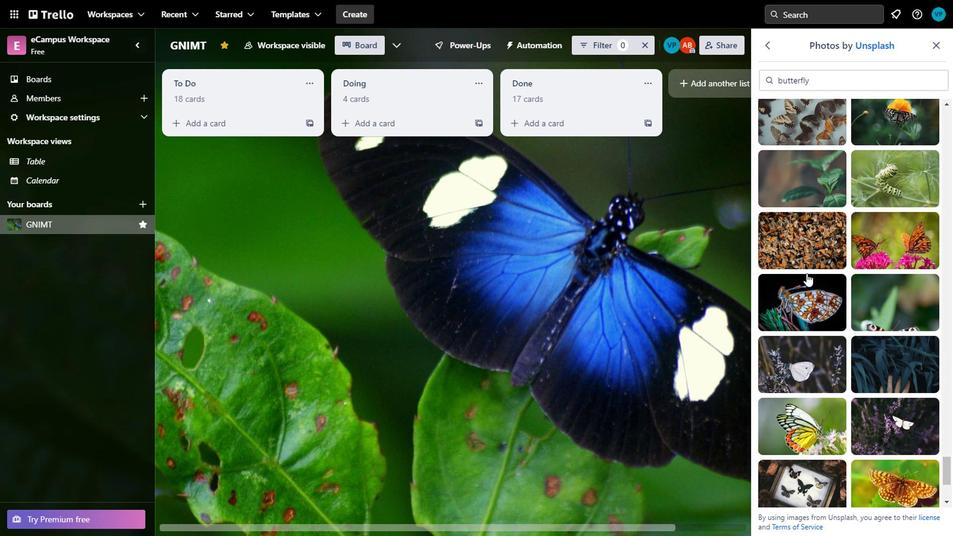 
Action: Mouse moved to (802, 274)
Screenshot: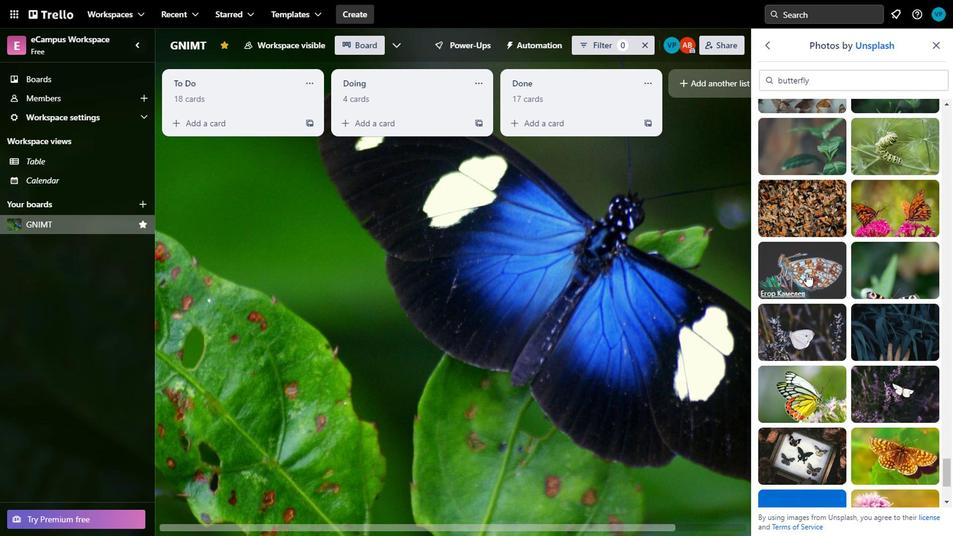 
Action: Mouse scrolled (802, 273) with delta (0, 0)
Screenshot: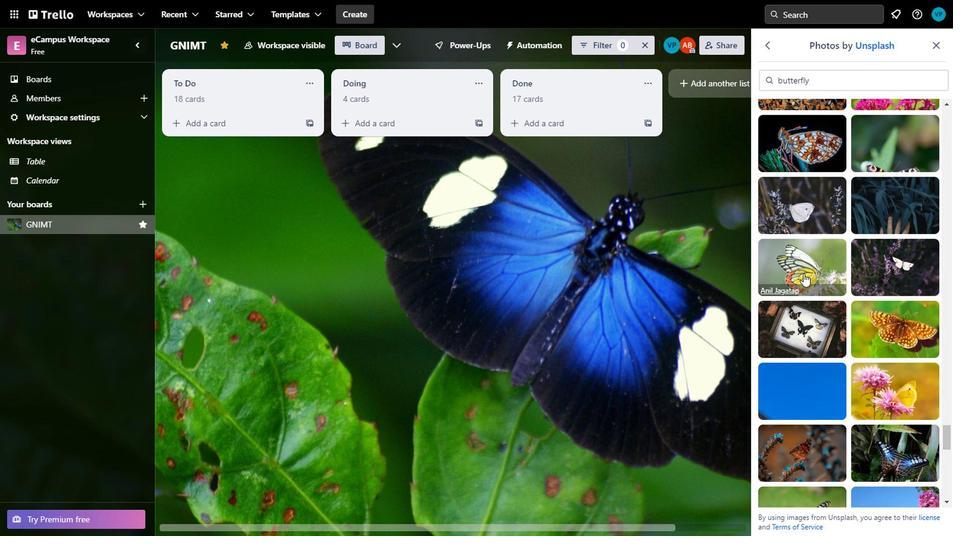 
Action: Mouse scrolled (802, 273) with delta (0, 0)
Screenshot: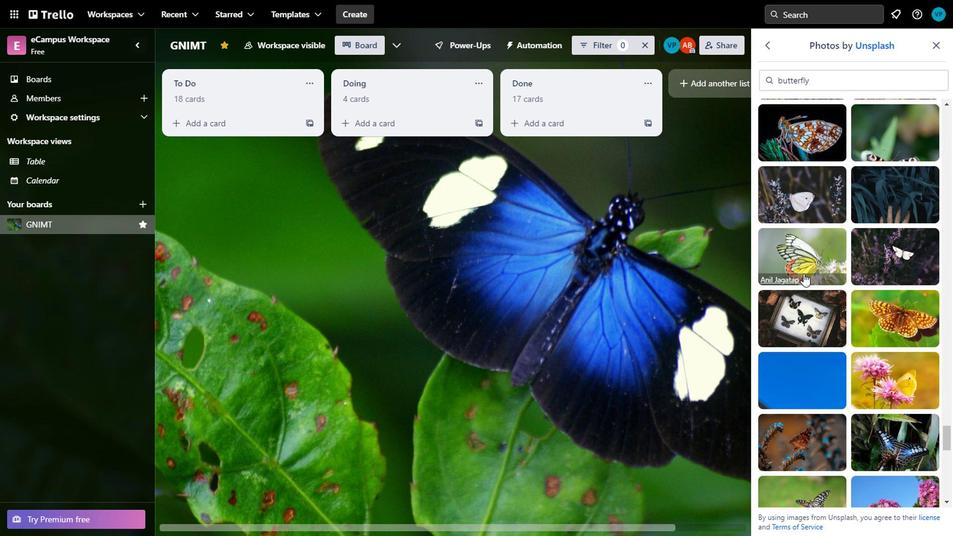 
Action: Mouse scrolled (802, 274) with delta (0, 0)
Screenshot: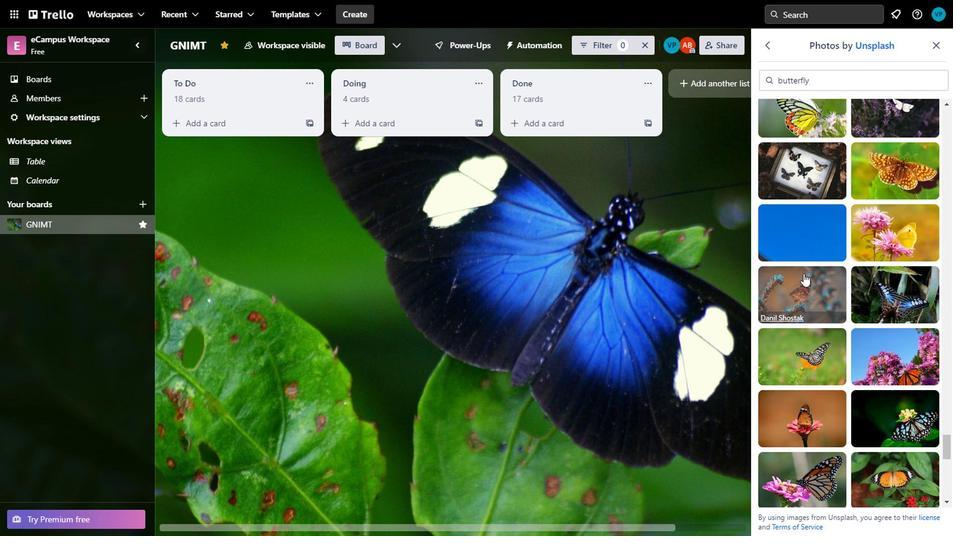 
Action: Mouse scrolled (802, 274) with delta (0, 0)
Screenshot: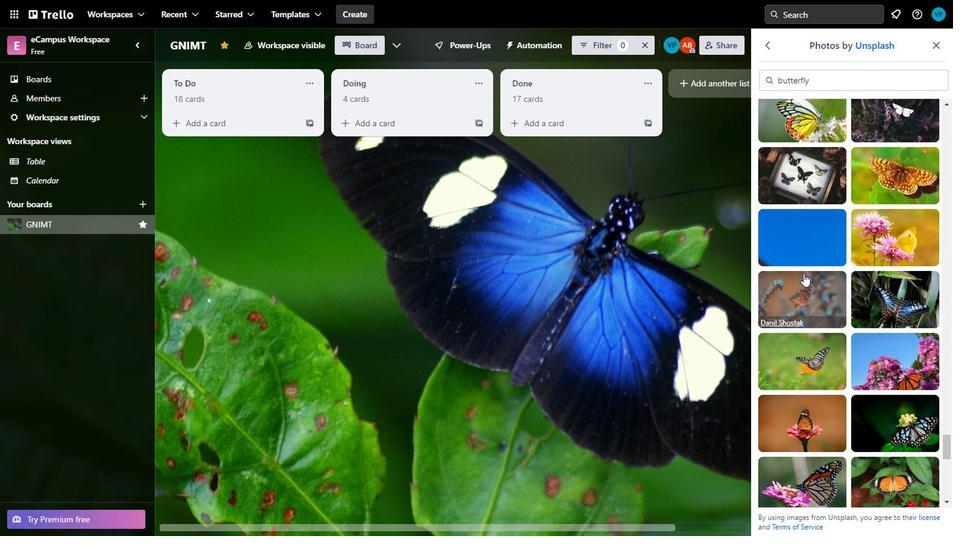 
Action: Mouse moved to (808, 253)
Screenshot: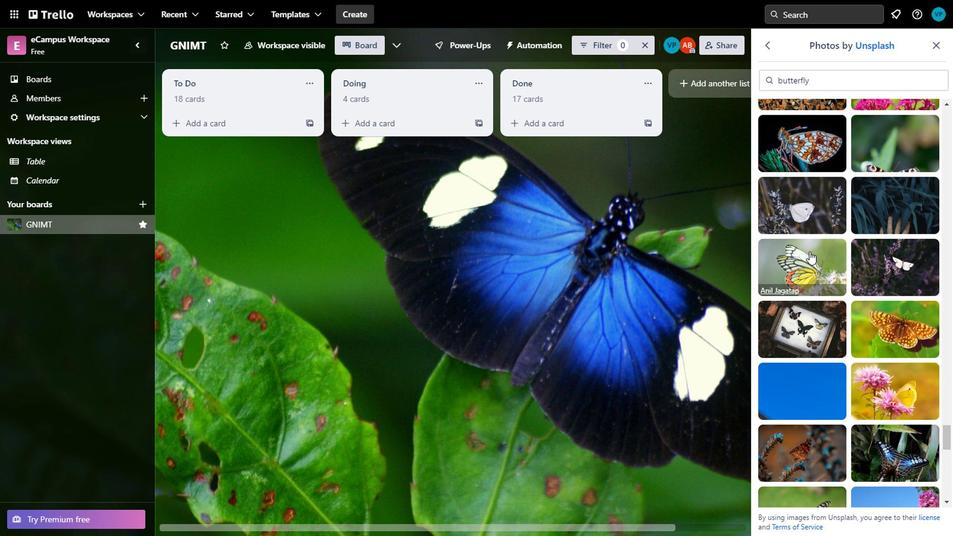 
Action: Mouse pressed left at (808, 253)
Screenshot: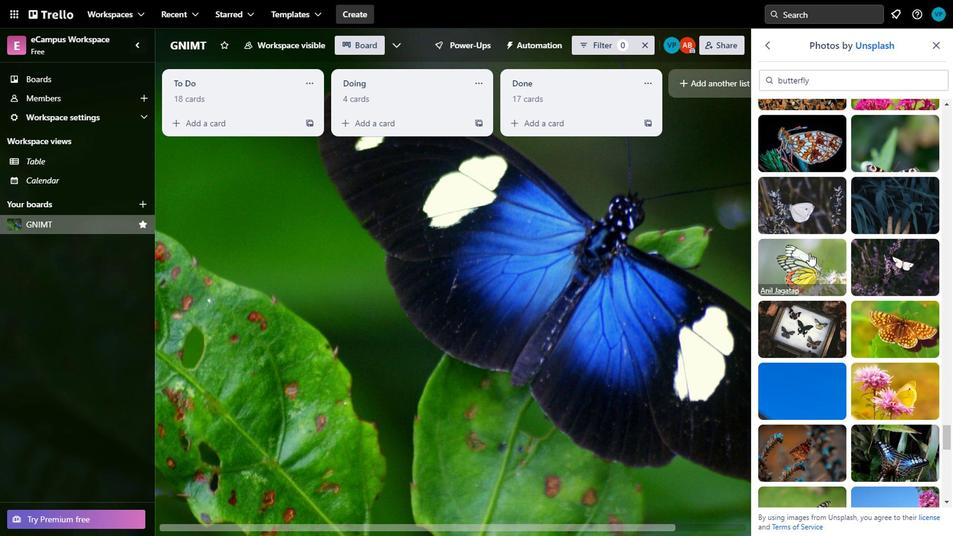 
Action: Mouse moved to (857, 278)
Screenshot: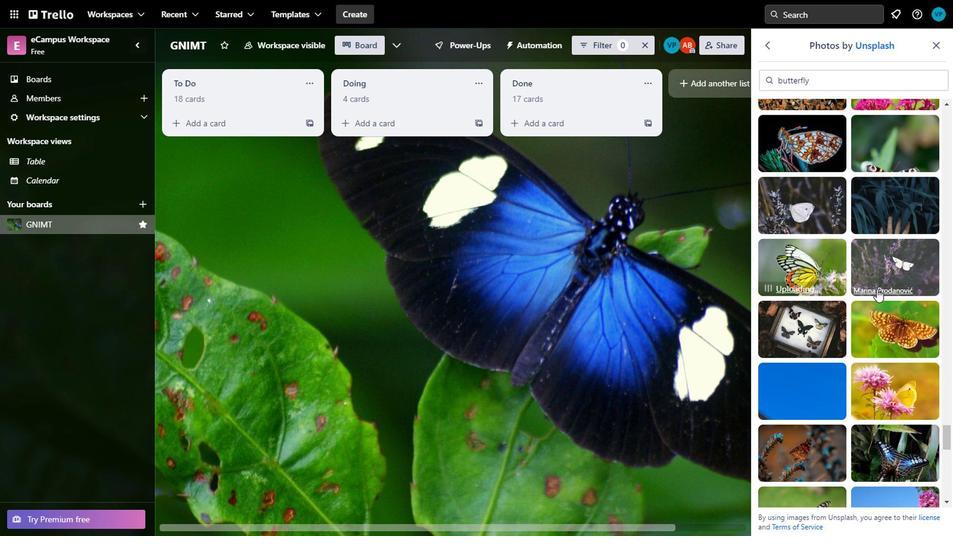 
Action: Mouse scrolled (857, 279) with delta (0, 0)
Screenshot: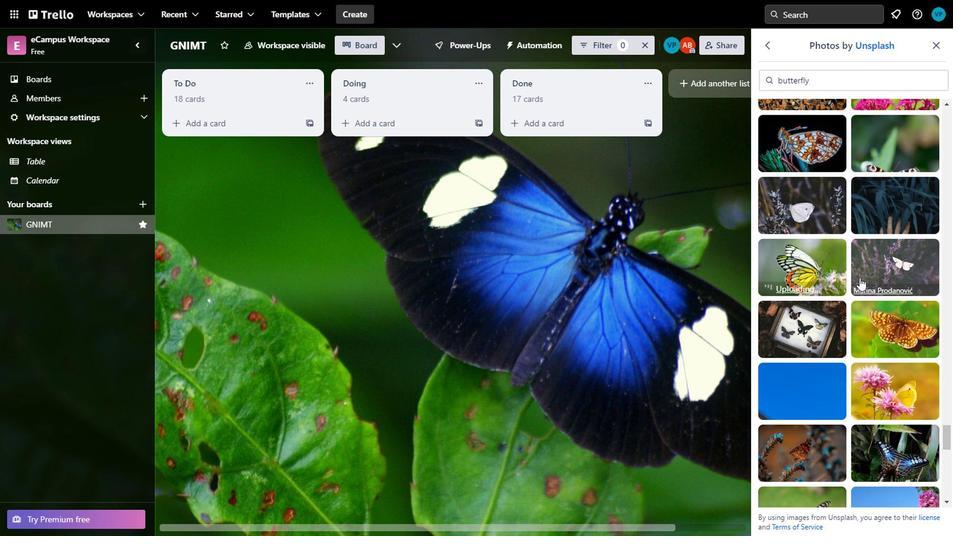 
Action: Mouse scrolled (857, 279) with delta (0, 0)
Screenshot: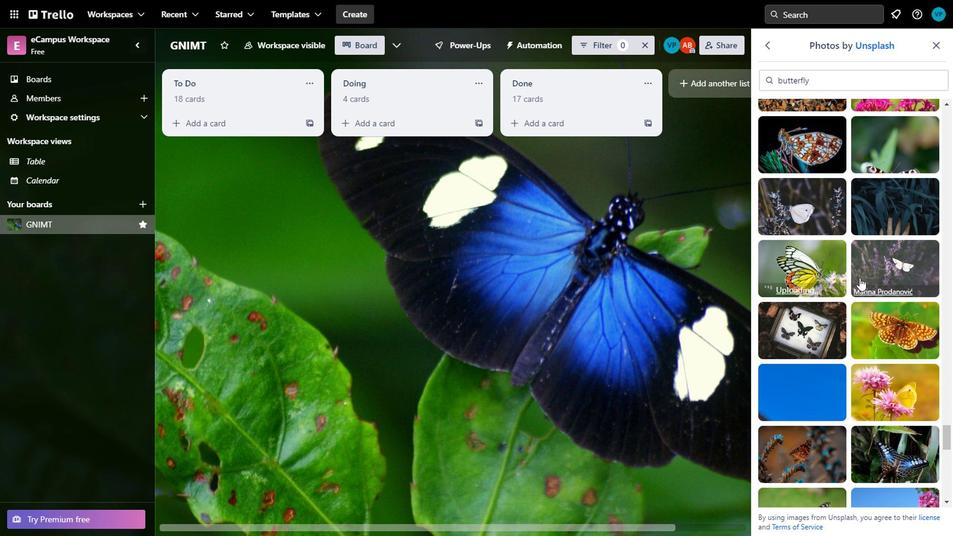 
Action: Mouse moved to (857, 277)
Screenshot: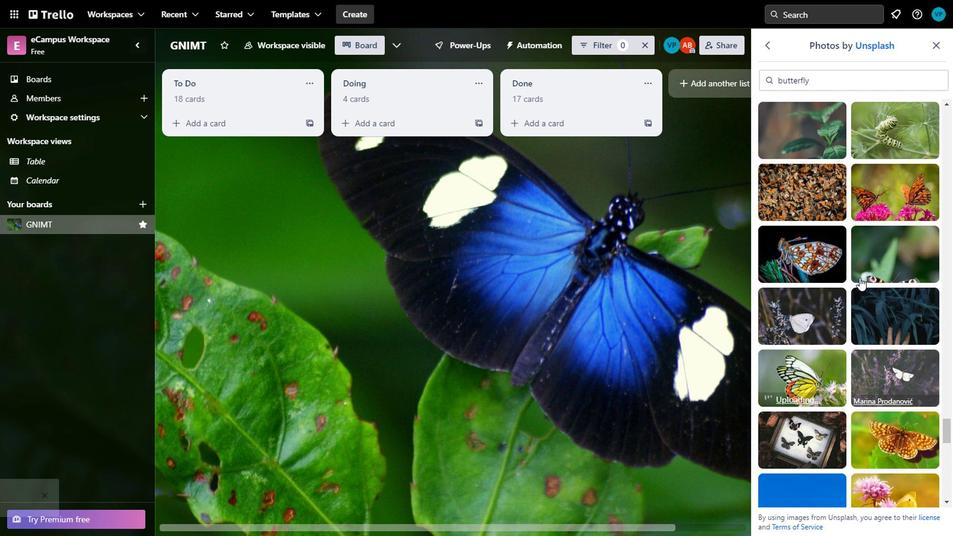 
Action: Mouse scrolled (857, 277) with delta (0, 0)
Screenshot: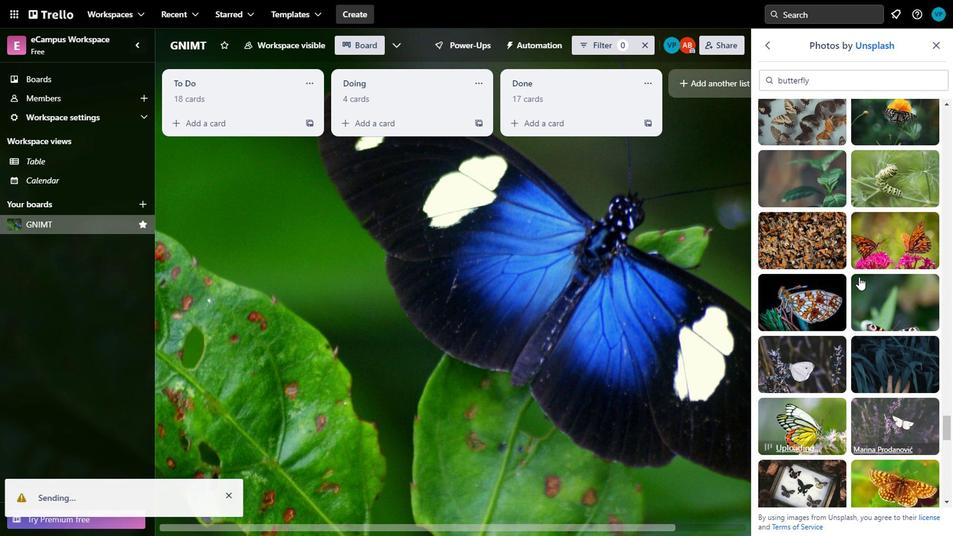 
Action: Mouse scrolled (857, 277) with delta (0, 0)
Screenshot: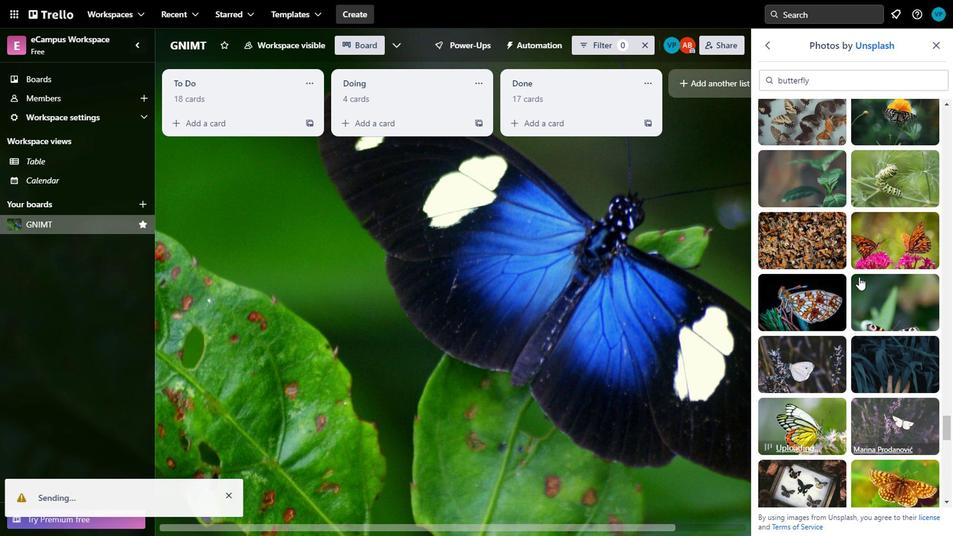 
Action: Mouse scrolled (857, 277) with delta (0, 0)
Screenshot: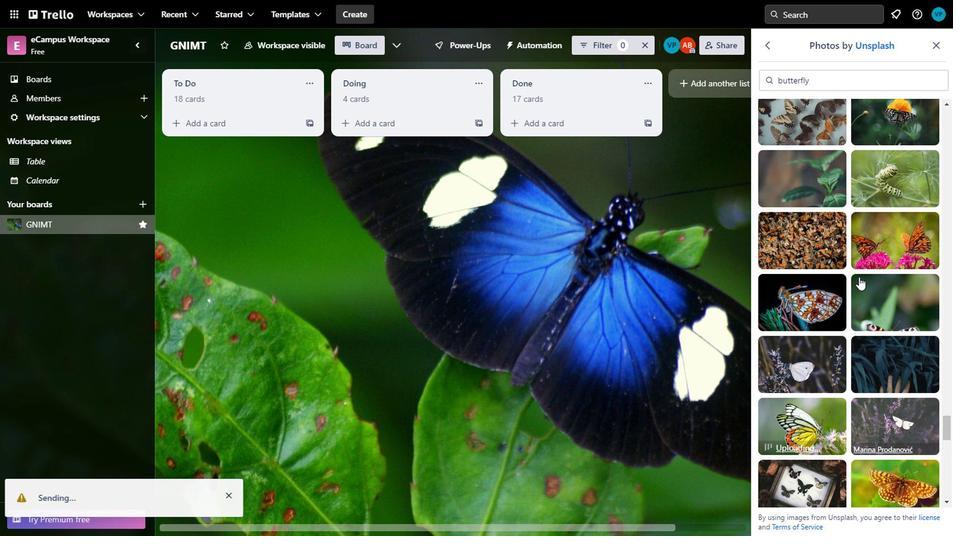 
Action: Mouse scrolled (857, 277) with delta (0, 0)
Screenshot: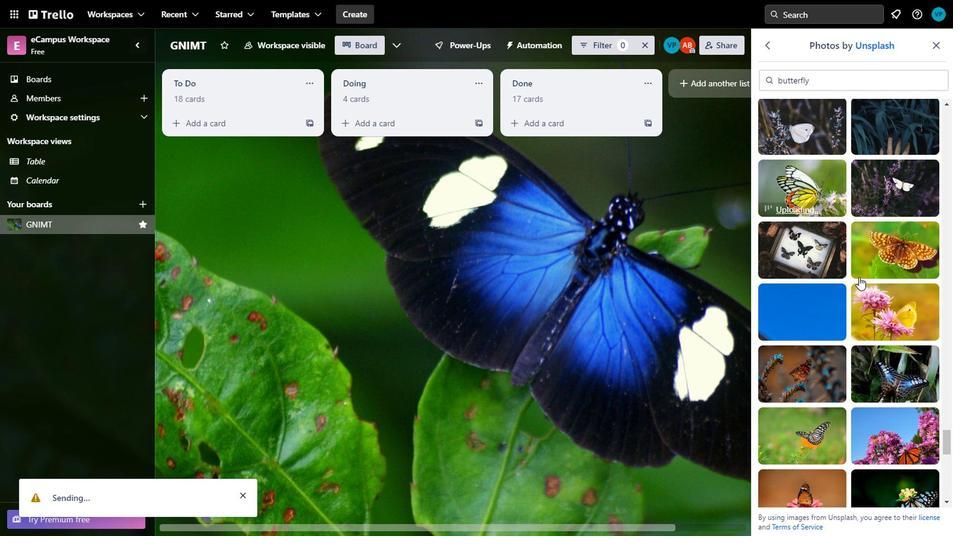
Action: Mouse scrolled (857, 277) with delta (0, 0)
Screenshot: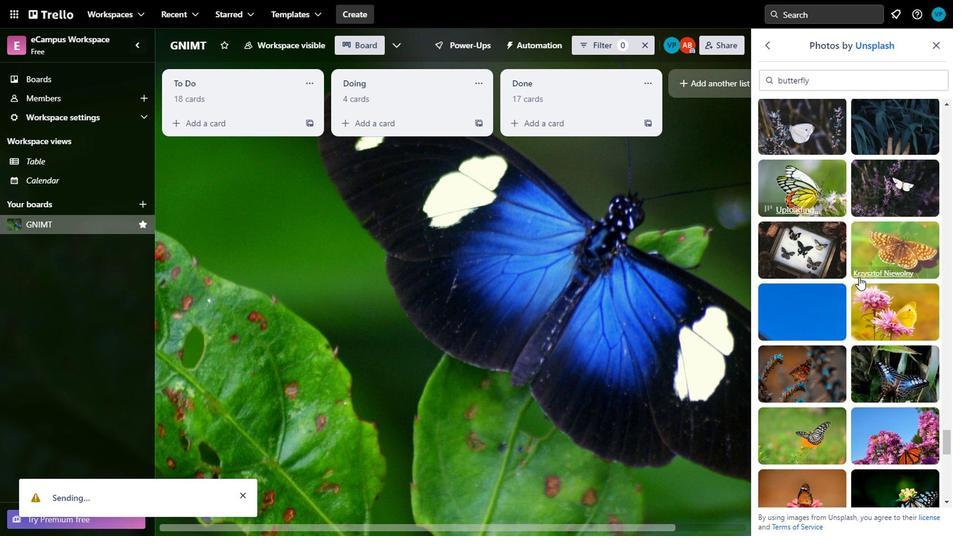 
Action: Mouse moved to (586, 268)
Screenshot: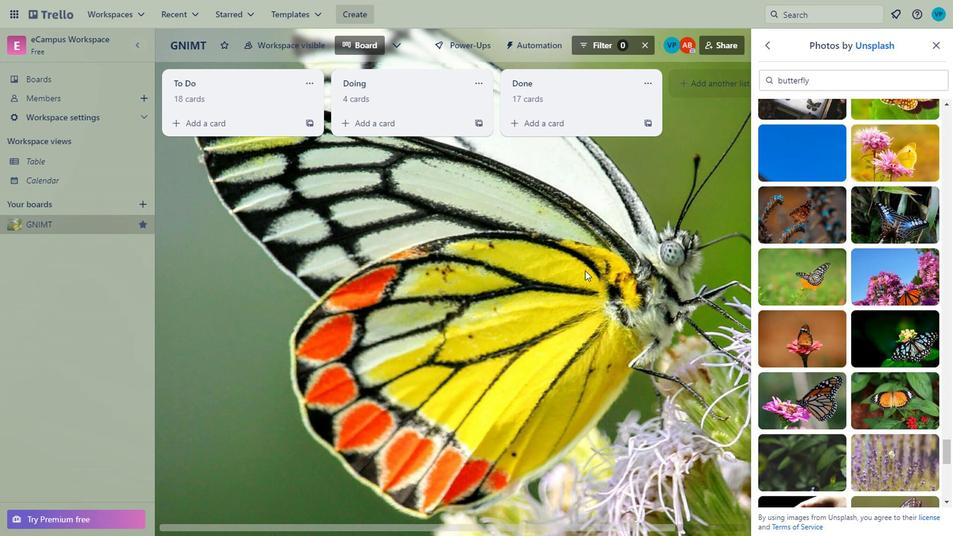 
Action: Mouse scrolled (586, 269) with delta (0, 0)
Screenshot: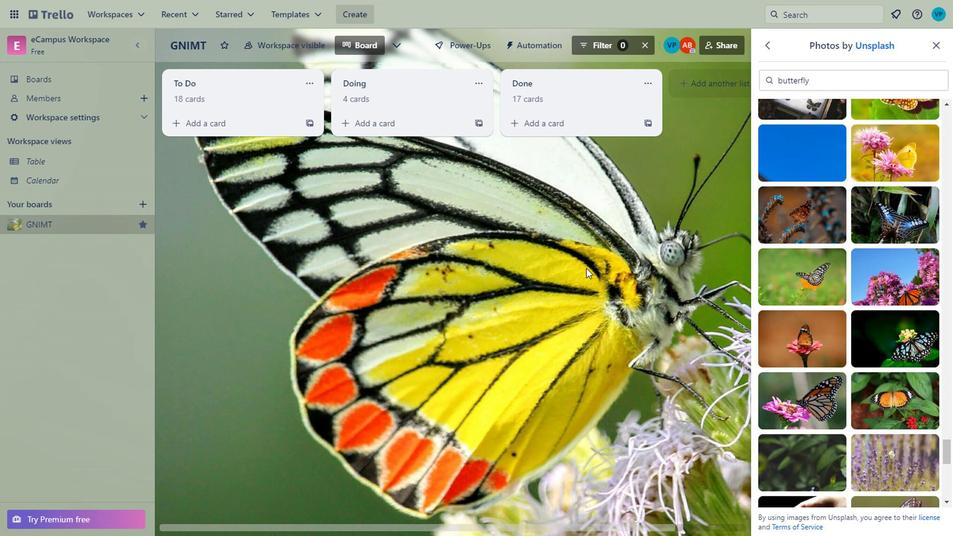 
Action: Mouse moved to (587, 266)
Screenshot: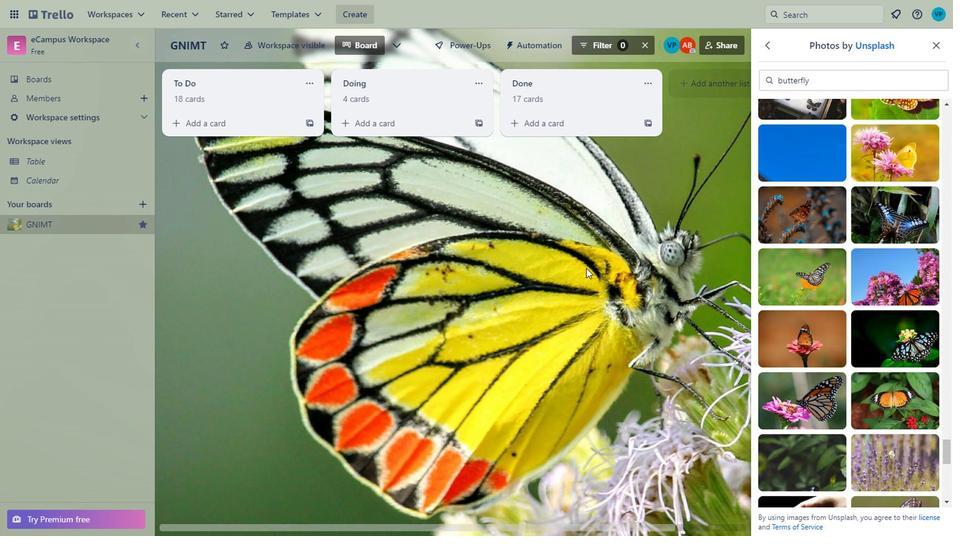 
Action: Mouse scrolled (587, 266) with delta (0, 0)
Screenshot: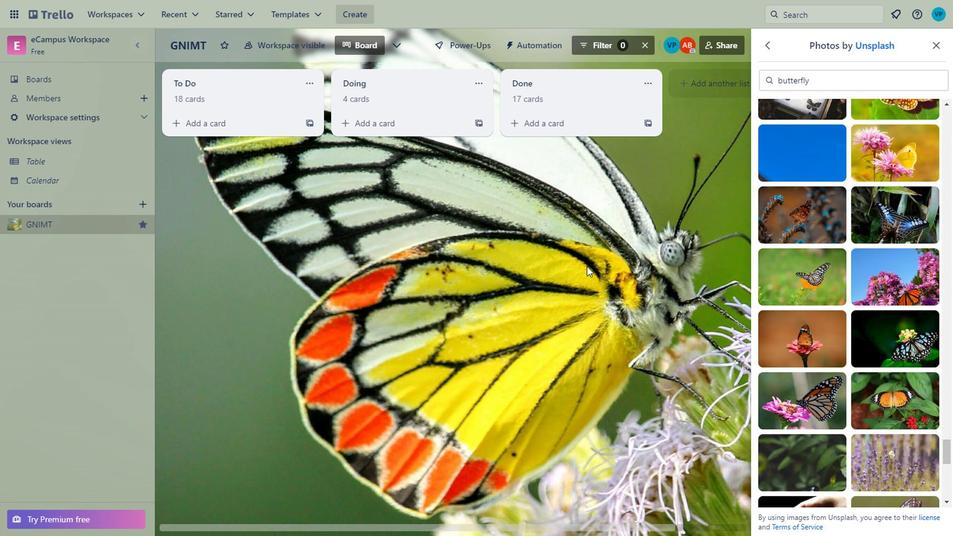 
Action: Mouse moved to (904, 274)
Screenshot: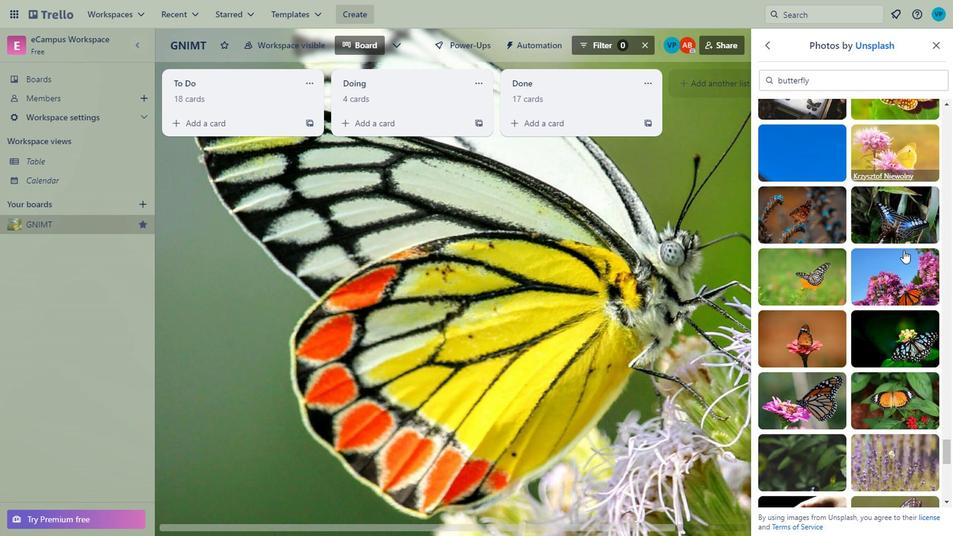
Action: Mouse scrolled (904, 274) with delta (0, 0)
Screenshot: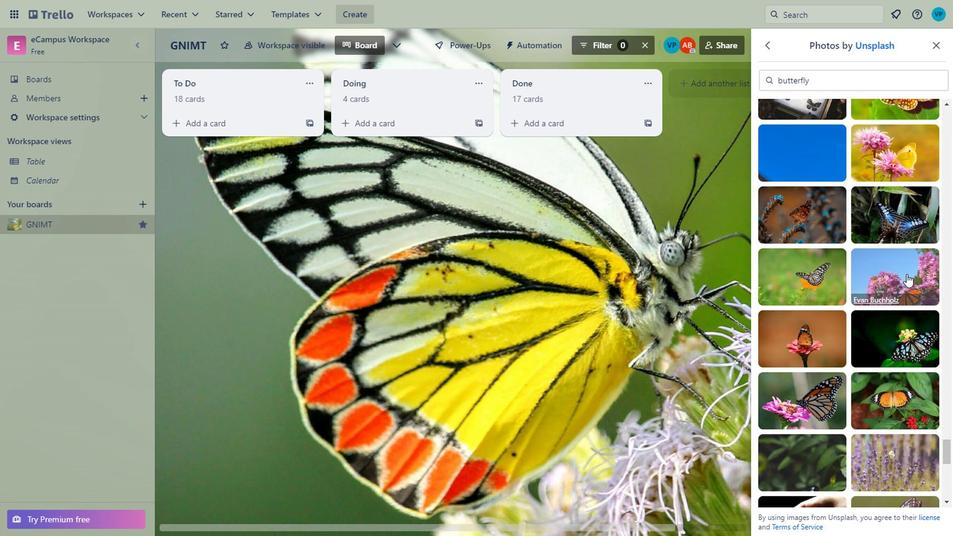 
Action: Mouse scrolled (904, 274) with delta (0, 0)
Screenshot: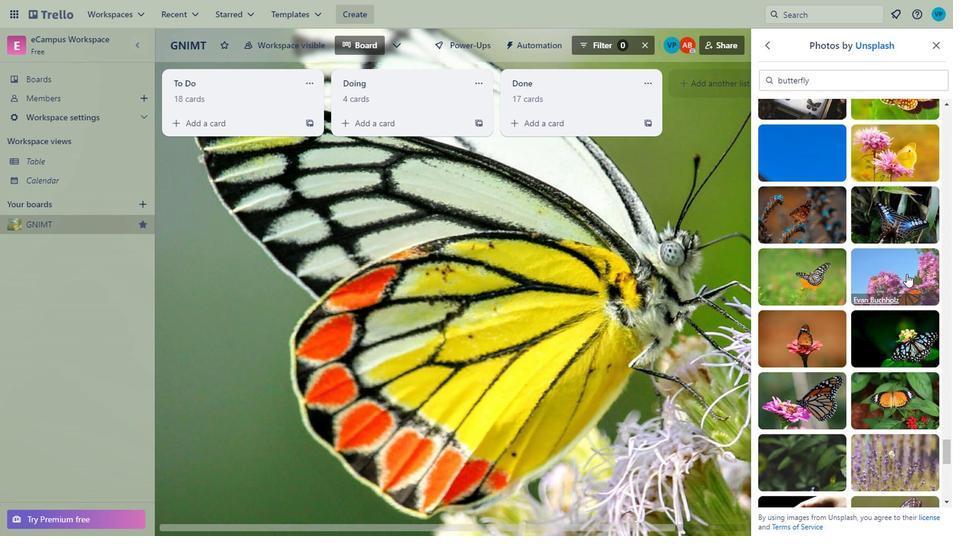 
Action: Mouse moved to (853, 258)
Screenshot: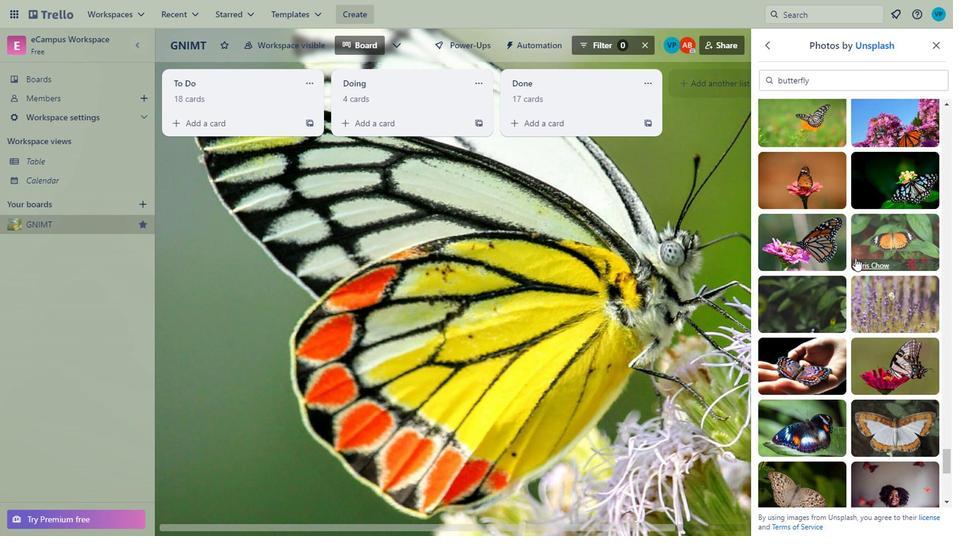 
Action: Mouse scrolled (853, 258) with delta (0, 0)
Screenshot: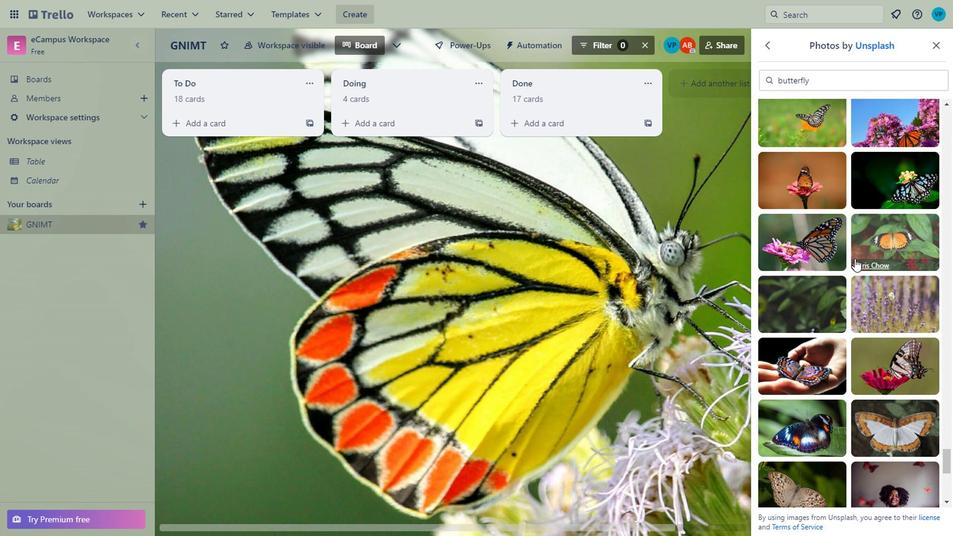 
Action: Mouse moved to (791, 276)
Screenshot: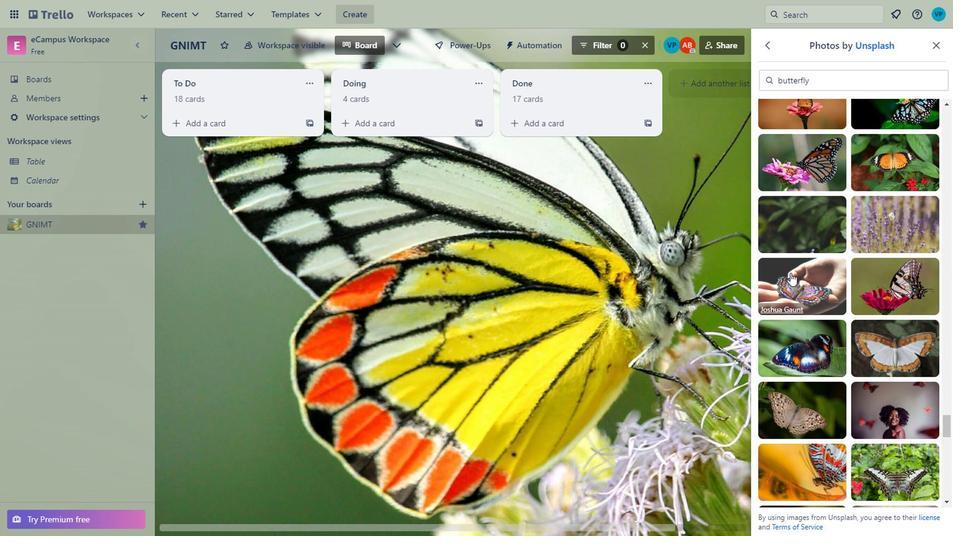 
Action: Mouse pressed left at (791, 276)
Screenshot: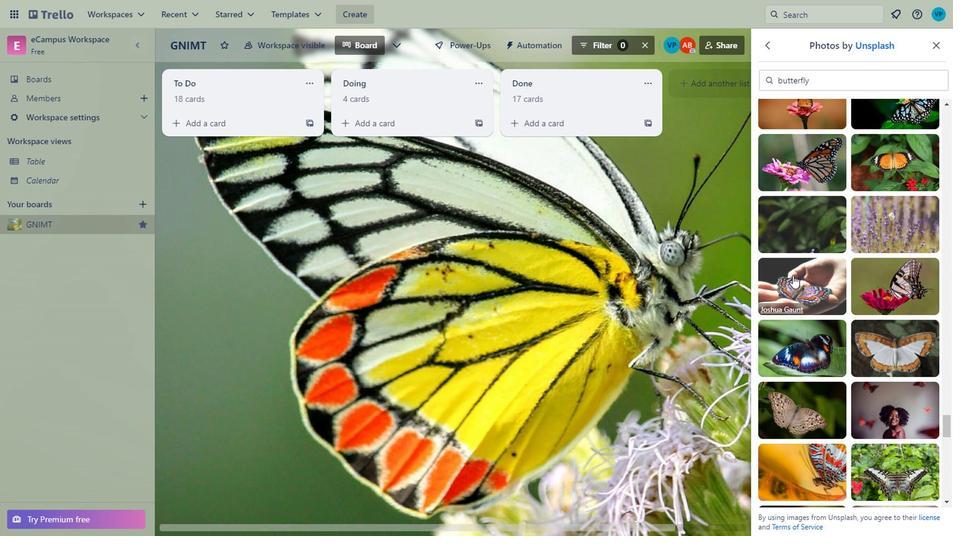 
Action: Mouse moved to (897, 270)
Screenshot: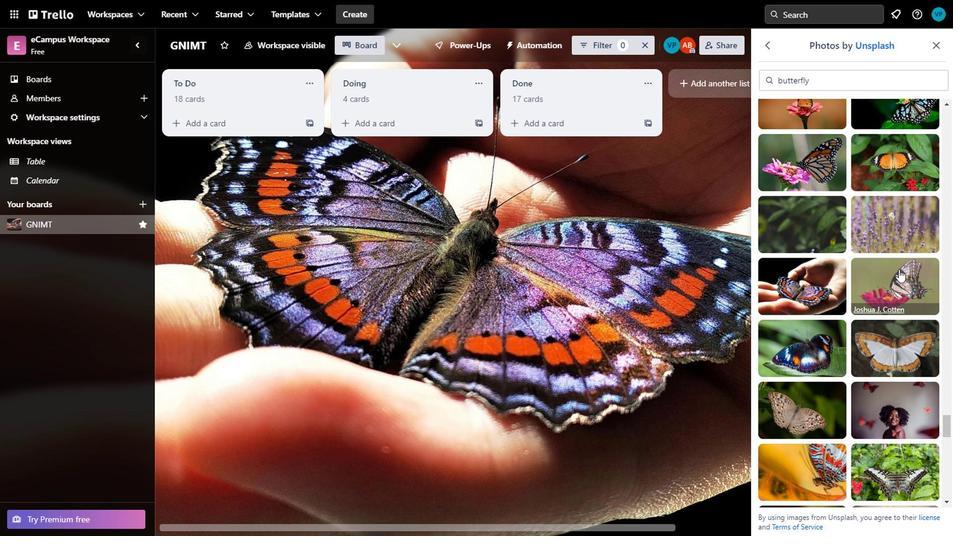 
Action: Mouse pressed left at (897, 270)
Screenshot: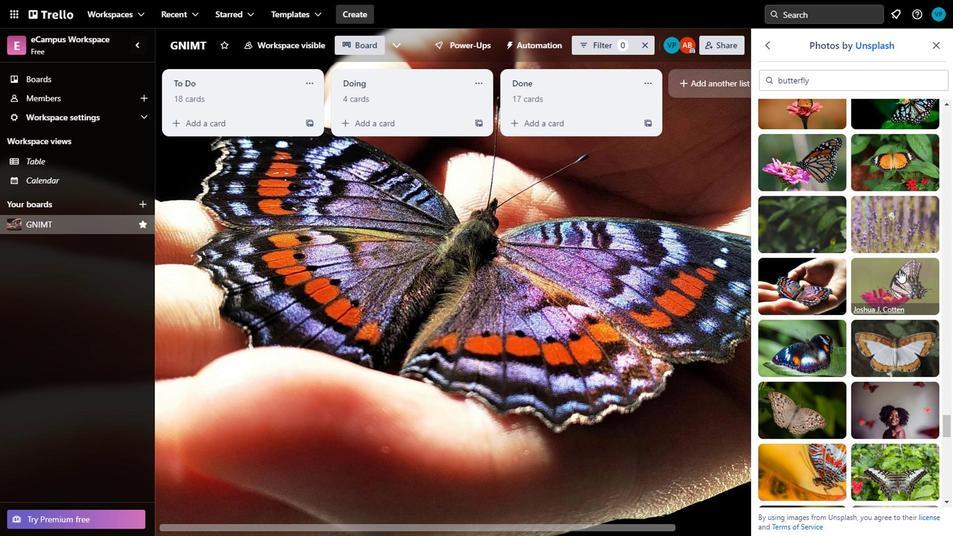 
Action: Mouse moved to (875, 358)
Screenshot: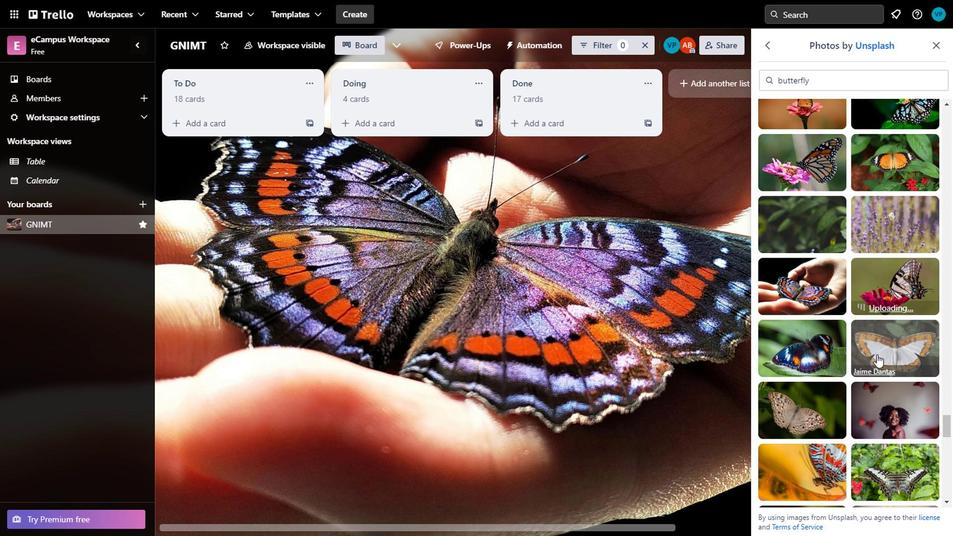 
Action: Mouse scrolled (875, 357) with delta (0, 0)
Screenshot: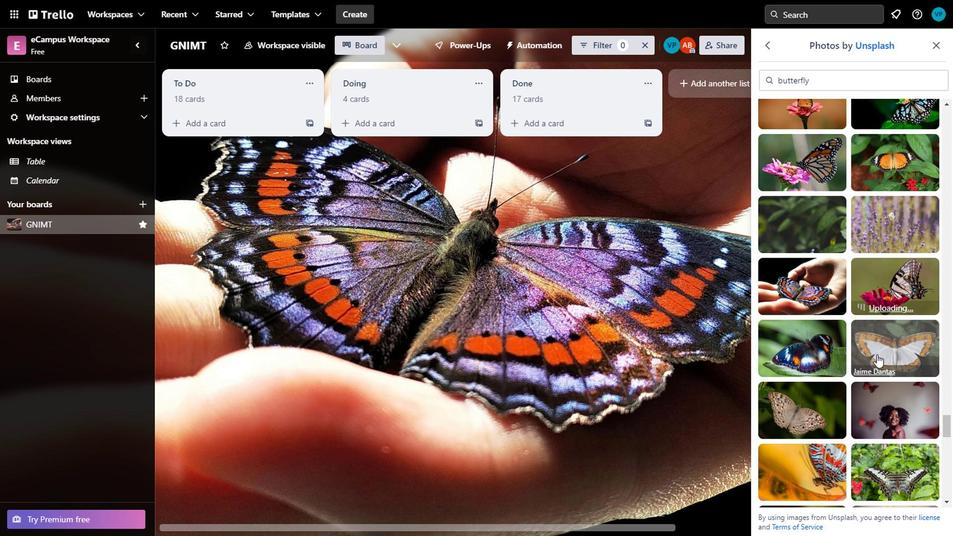 
Action: Mouse moved to (875, 361)
Screenshot: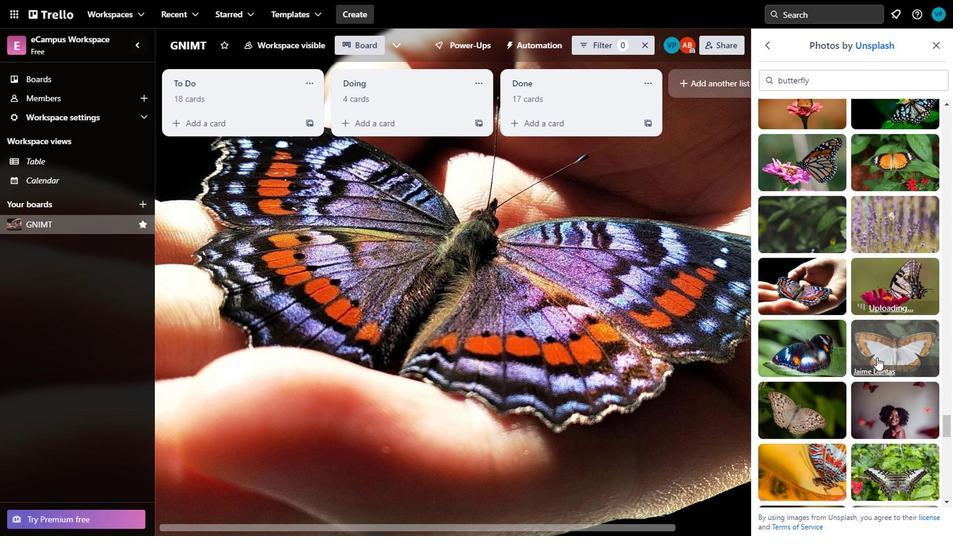 
Action: Mouse scrolled (875, 360) with delta (0, 0)
Screenshot: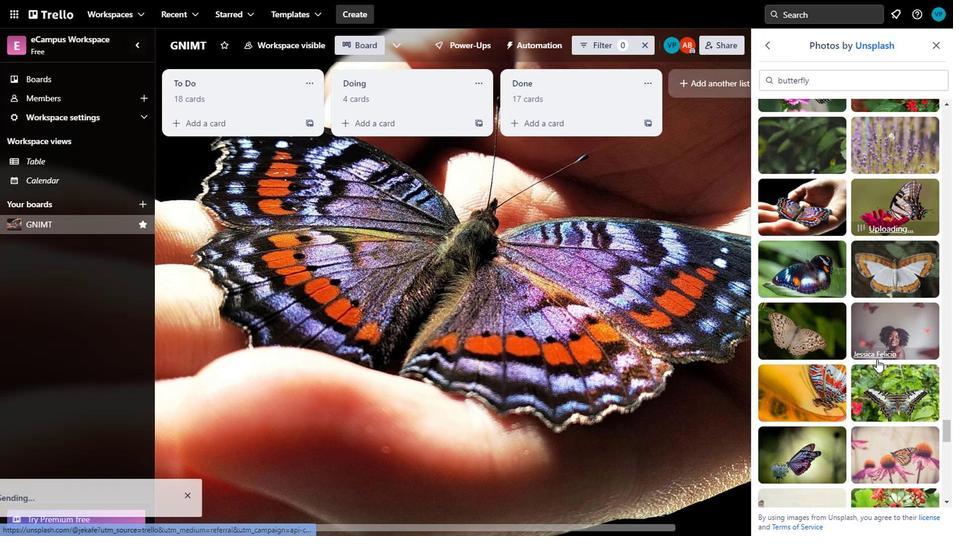 
Action: Mouse moved to (872, 365)
Screenshot: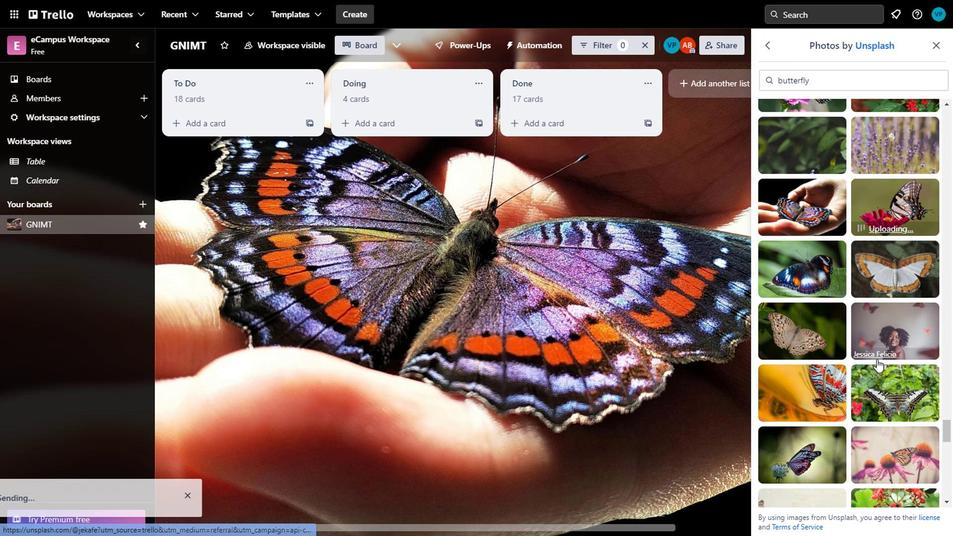 
Action: Mouse scrolled (872, 365) with delta (0, 0)
Screenshot: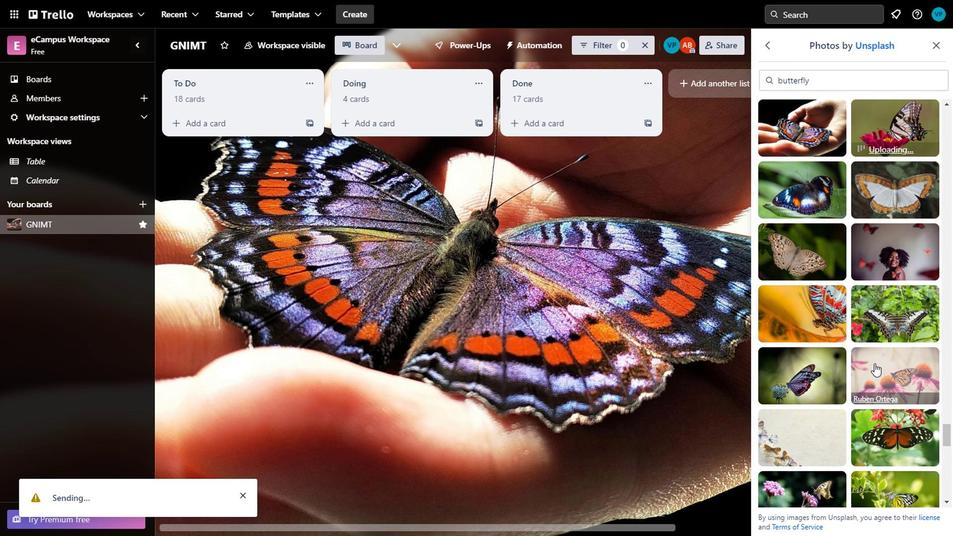 
Action: Mouse moved to (794, 287)
Screenshot: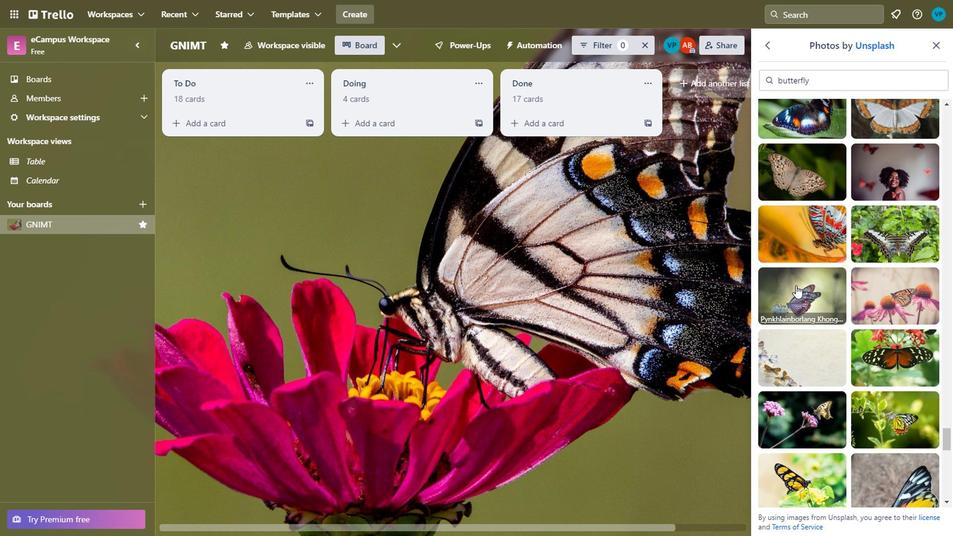 
Action: Mouse pressed left at (794, 287)
Screenshot: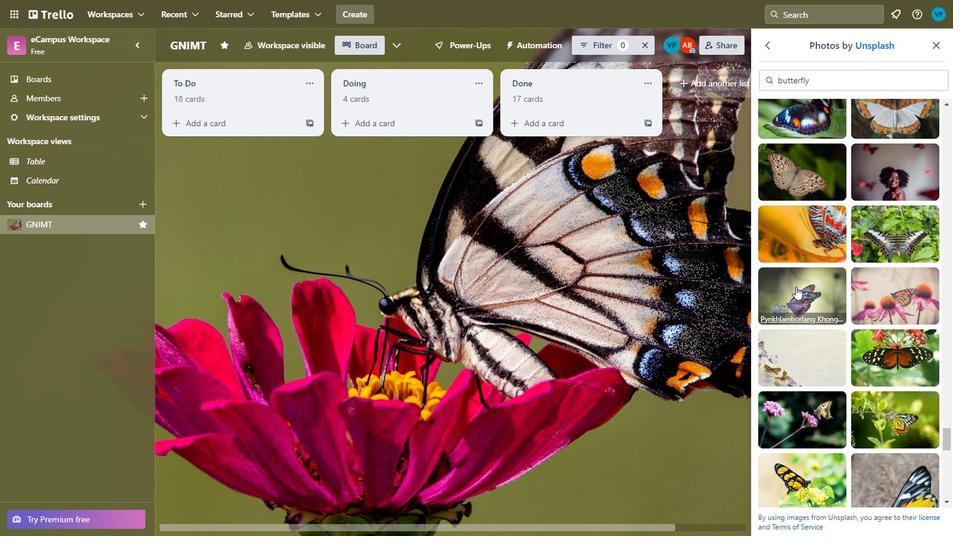 
Action: Mouse moved to (901, 277)
Screenshot: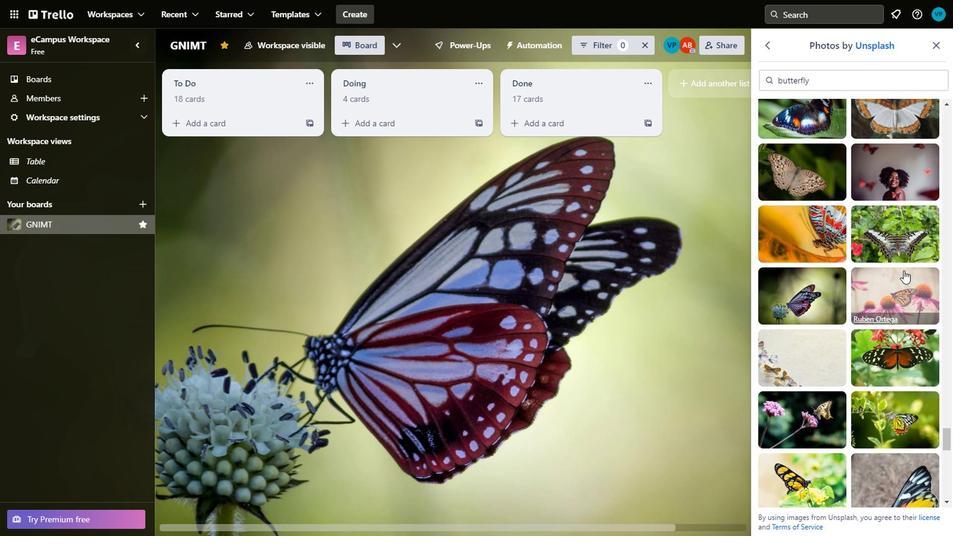 
Action: Mouse scrolled (901, 277) with delta (0, 0)
Screenshot: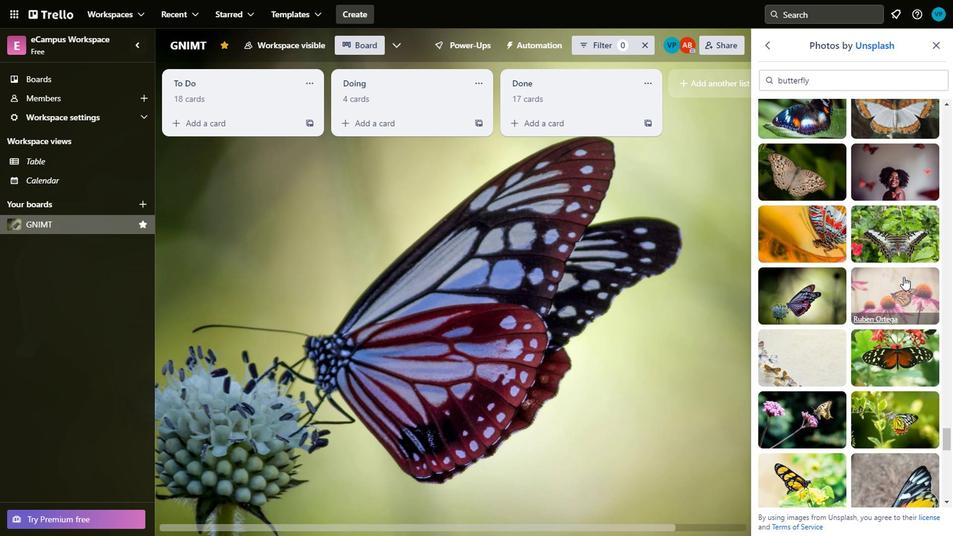 
Action: Mouse moved to (889, 419)
Screenshot: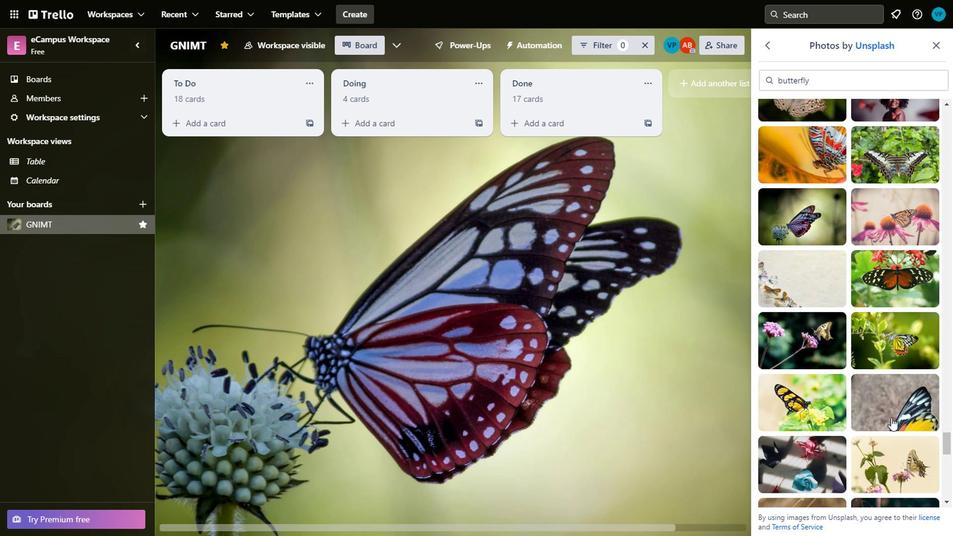 
Action: Mouse scrolled (889, 418) with delta (0, 0)
Screenshot: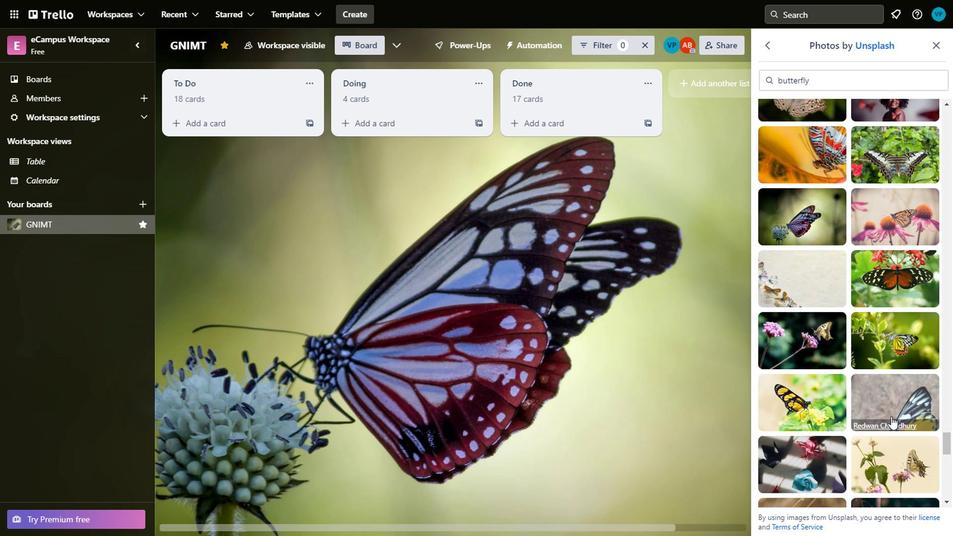 
Action: Mouse scrolled (889, 418) with delta (0, 0)
Screenshot: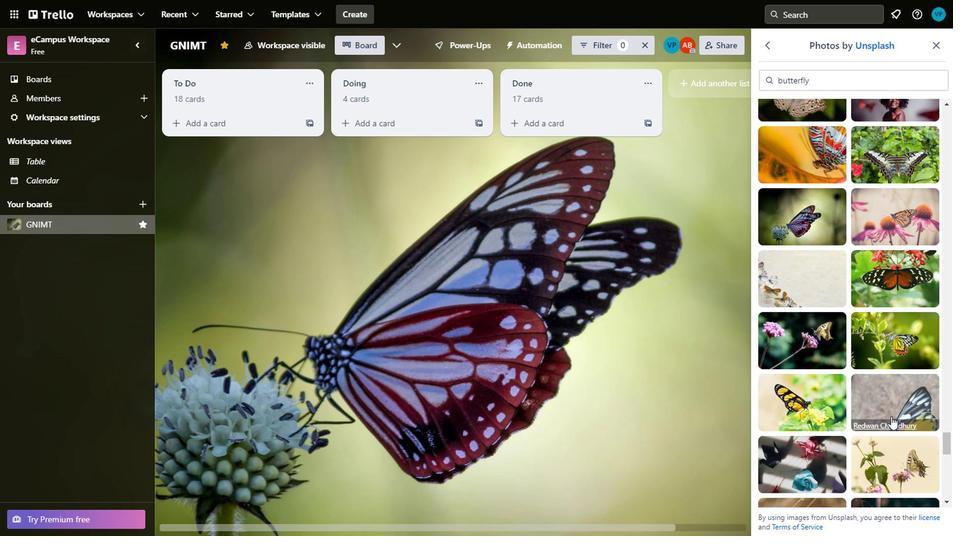
Action: Mouse moved to (888, 418)
Screenshot: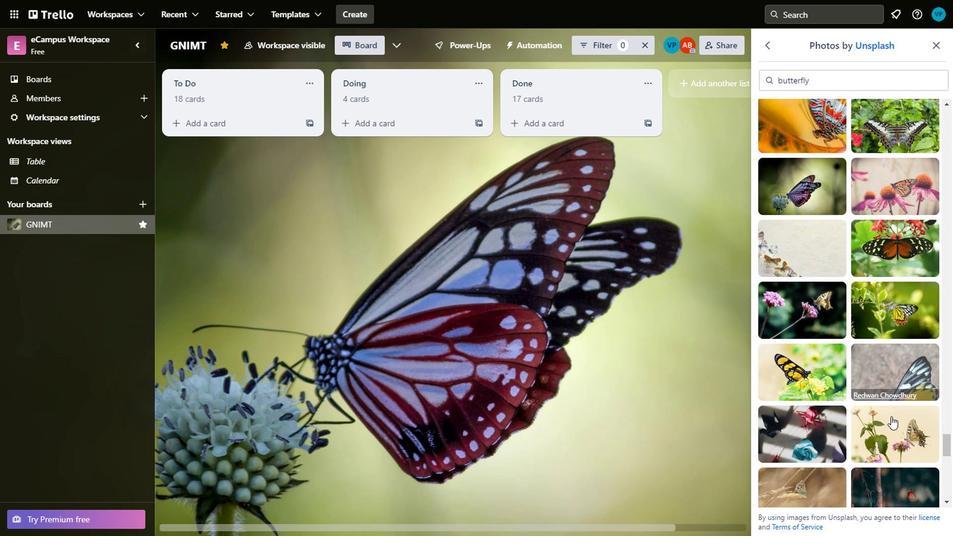 
Action: Mouse scrolled (888, 418) with delta (0, 0)
Screenshot: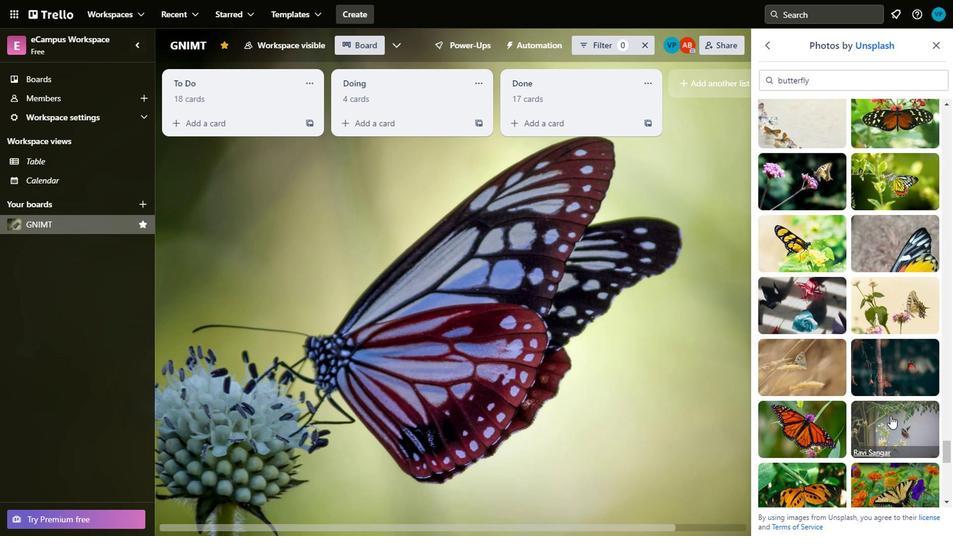 
Action: Mouse scrolled (888, 418) with delta (0, 0)
Screenshot: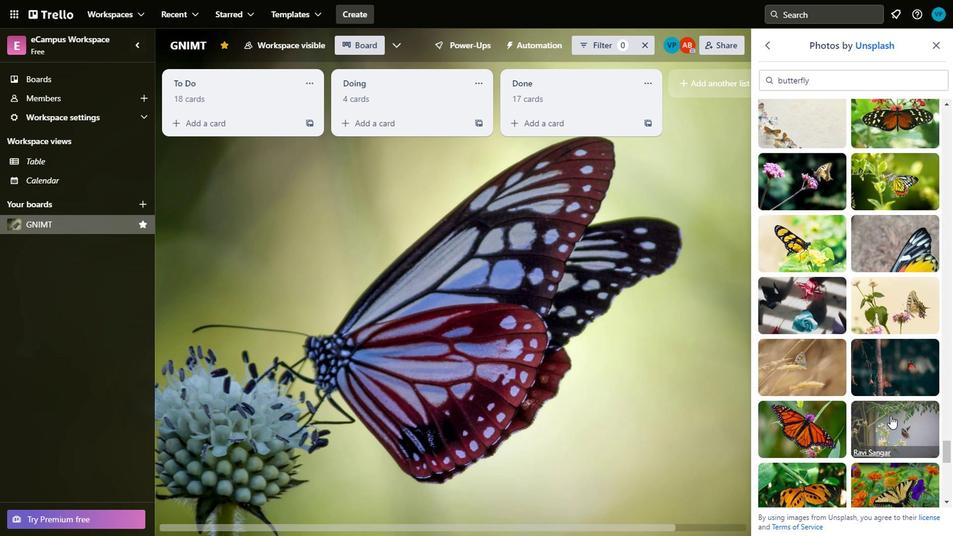 
Action: Mouse moved to (884, 387)
Screenshot: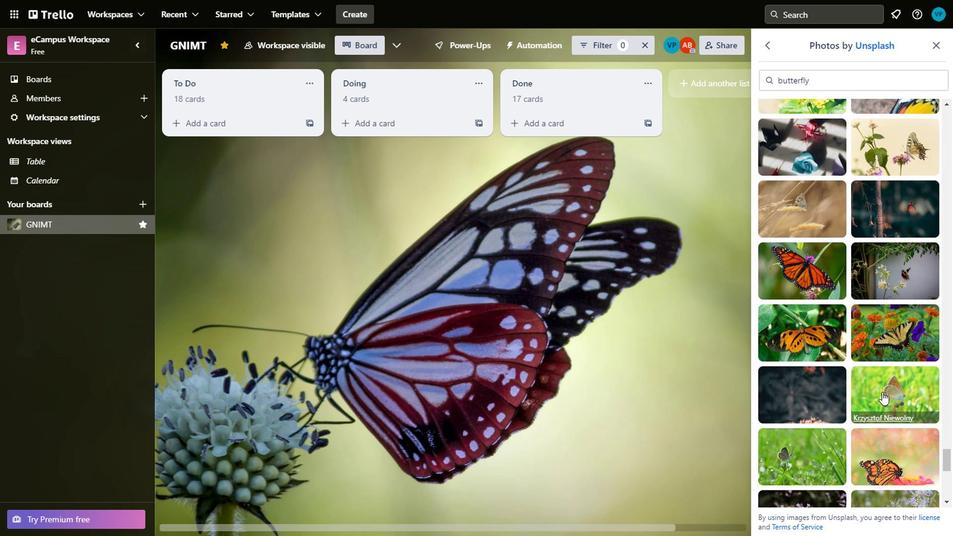 
Action: Mouse scrolled (884, 388) with delta (0, 0)
Screenshot: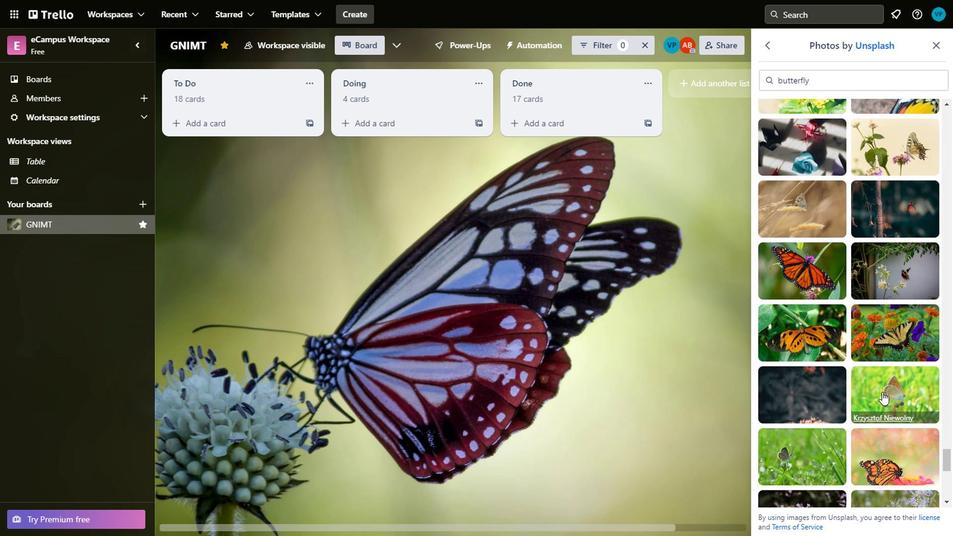 
Action: Mouse scrolled (884, 388) with delta (0, 0)
Screenshot: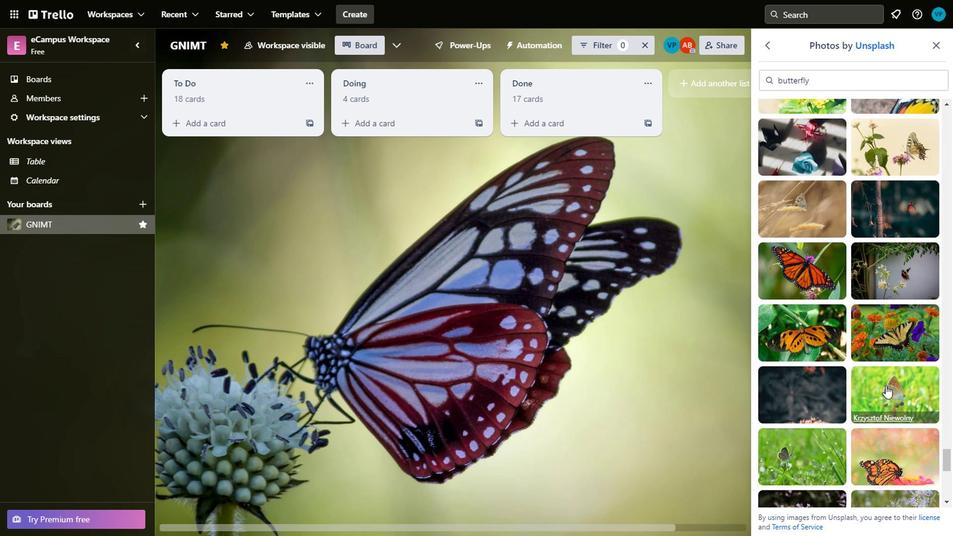 
Action: Mouse moved to (897, 372)
Screenshot: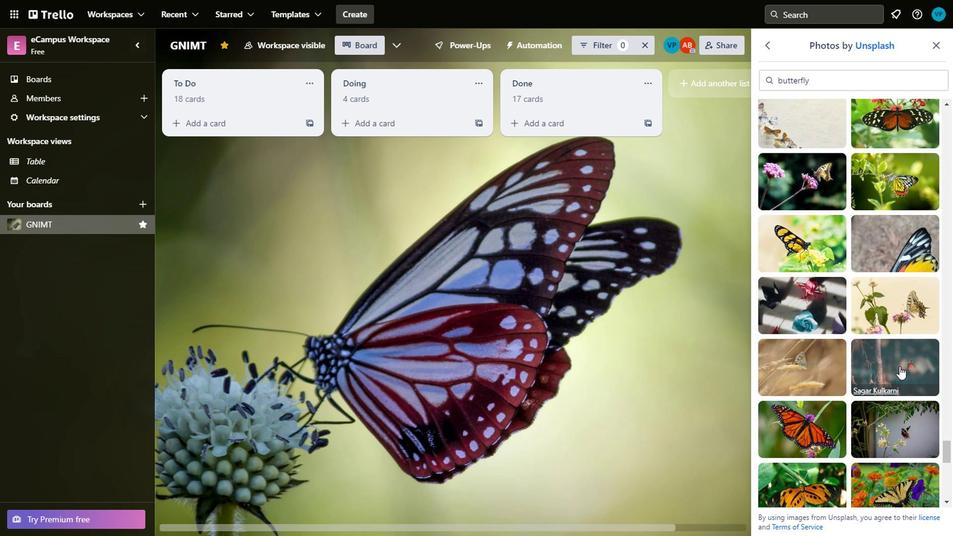
Action: Mouse scrolled (897, 371) with delta (0, 0)
Screenshot: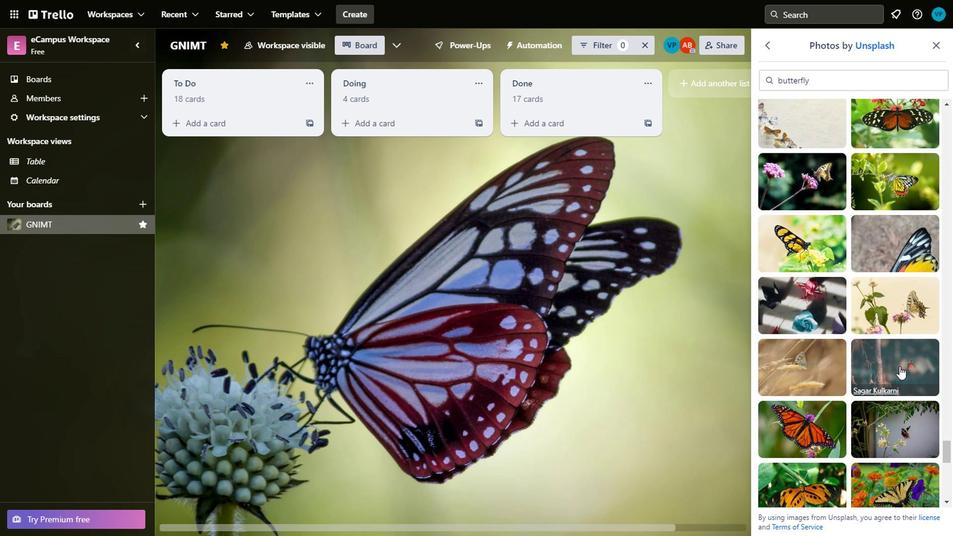 
Action: Mouse moved to (895, 378)
Screenshot: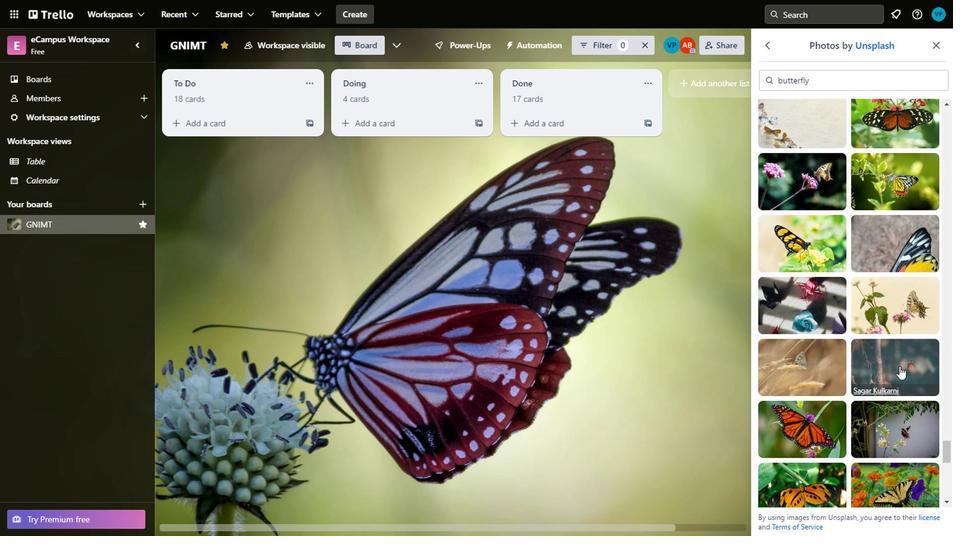 
Action: Mouse scrolled (895, 377) with delta (0, 0)
Screenshot: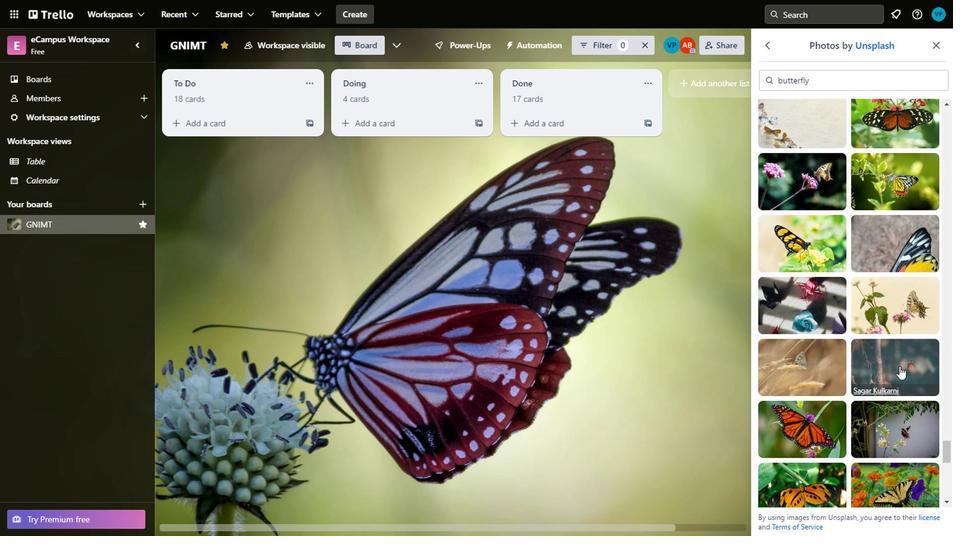 
Action: Mouse scrolled (895, 377) with delta (0, 0)
Screenshot: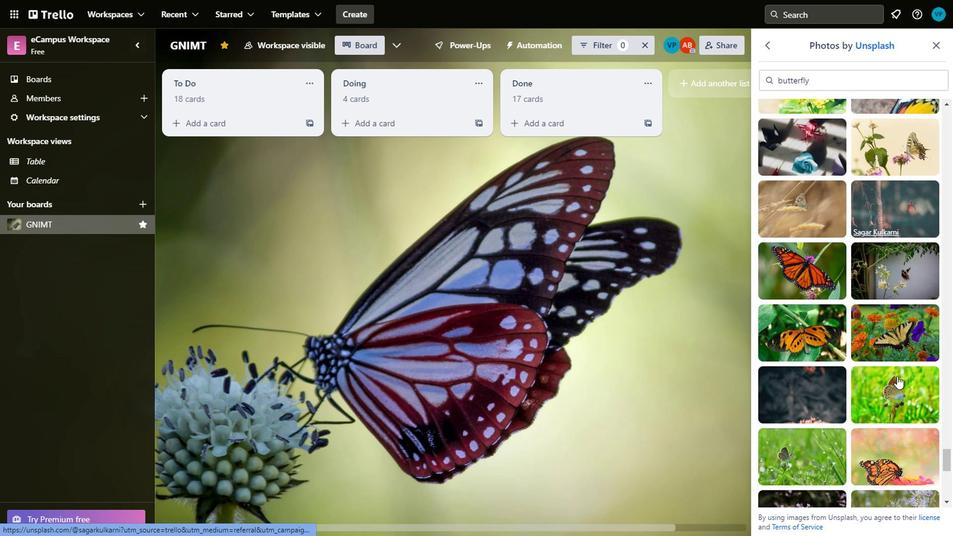 
Action: Mouse scrolled (895, 377) with delta (0, 0)
Screenshot: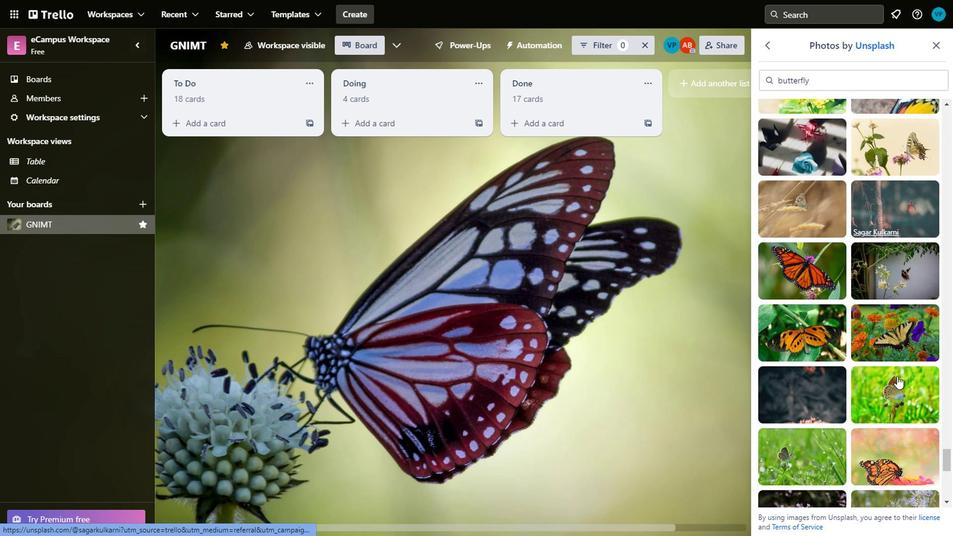 
Action: Mouse scrolled (895, 377) with delta (0, 0)
Screenshot: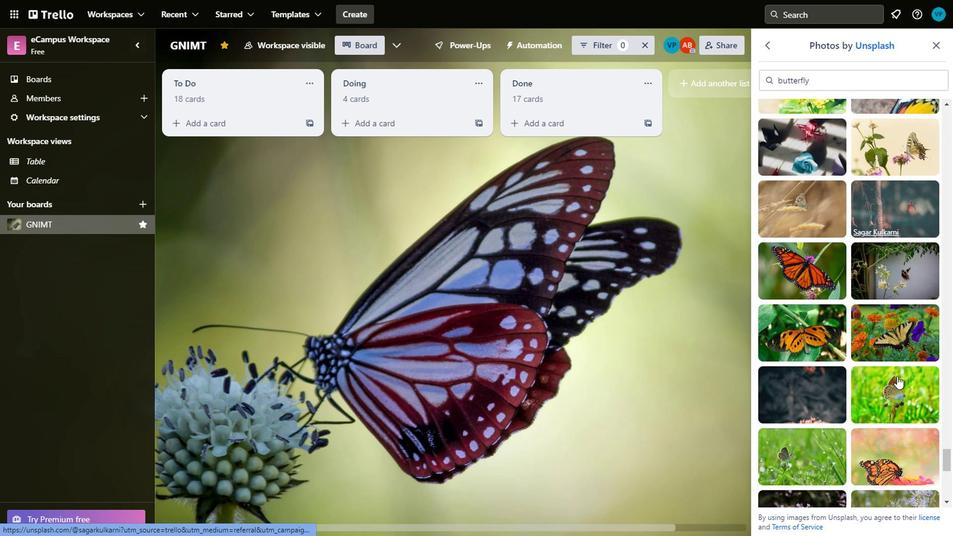 
Action: Mouse scrolled (895, 377) with delta (0, 0)
Screenshot: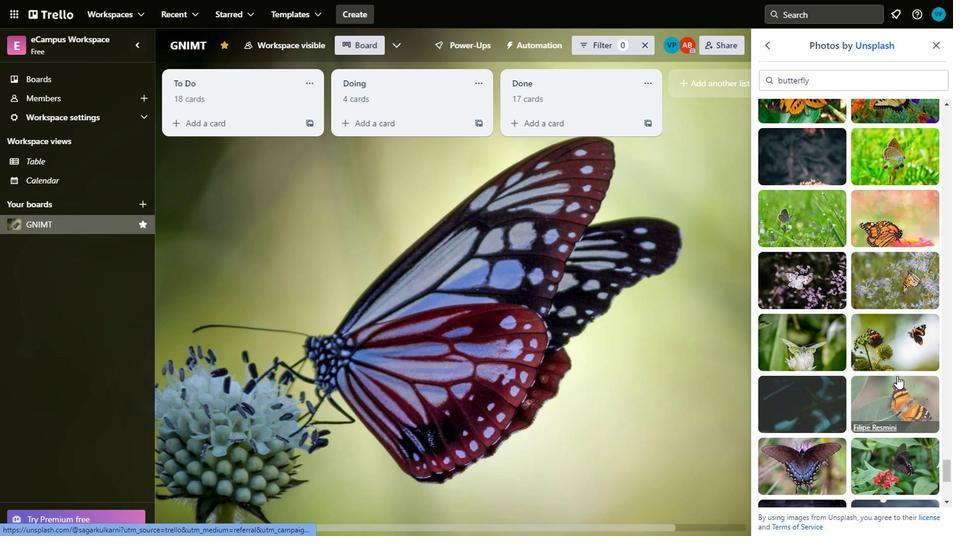 
Action: Mouse scrolled (895, 377) with delta (0, 0)
Screenshot: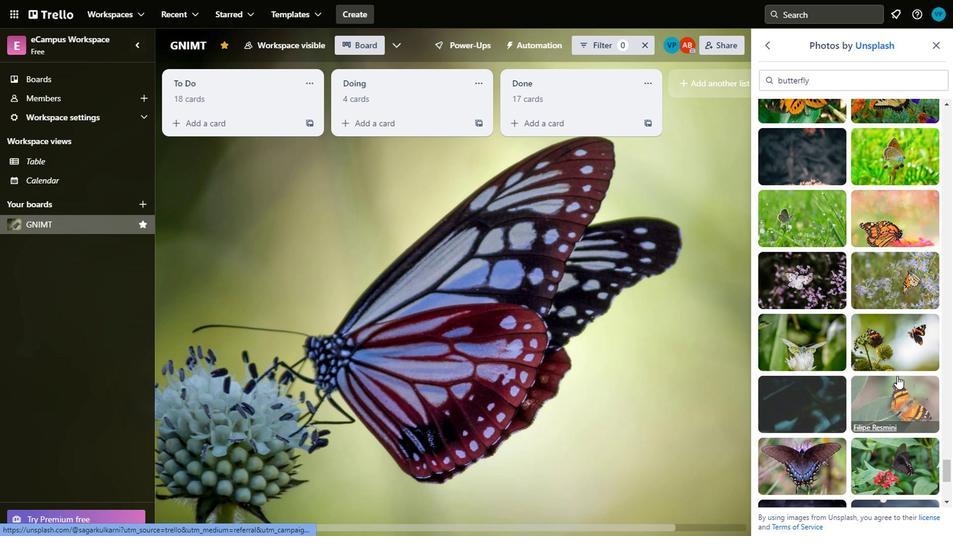 
Action: Mouse scrolled (895, 377) with delta (0, 0)
Screenshot: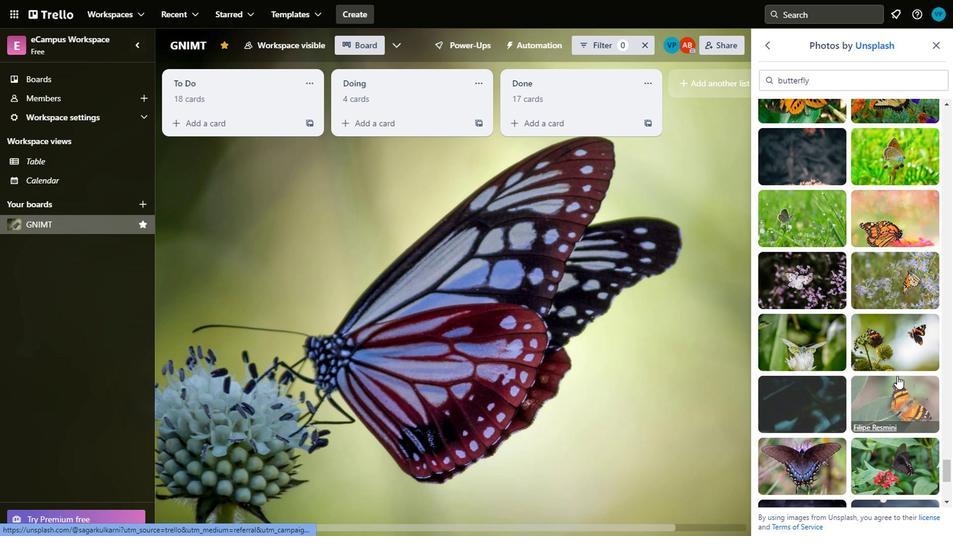 
Action: Mouse scrolled (895, 377) with delta (0, 0)
Screenshot: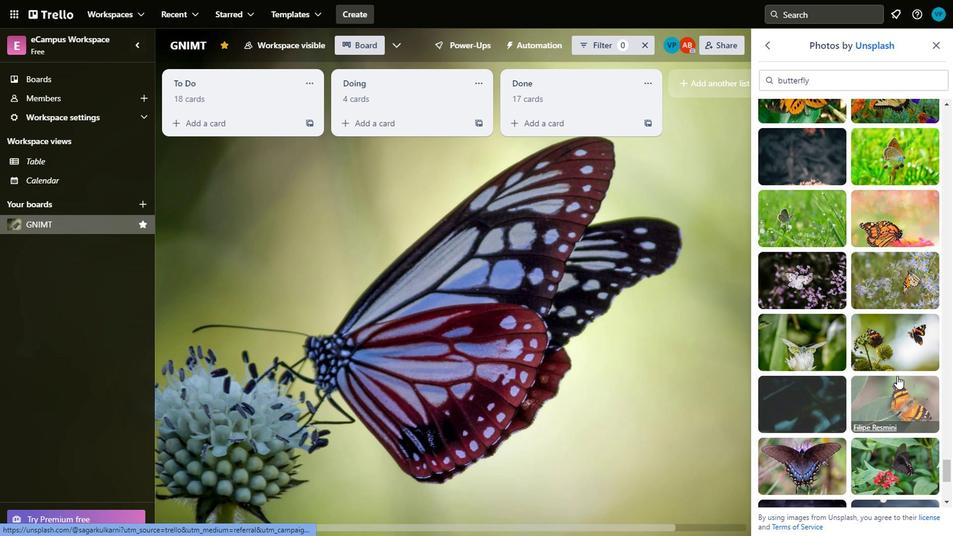 
Action: Mouse moved to (881, 396)
Screenshot: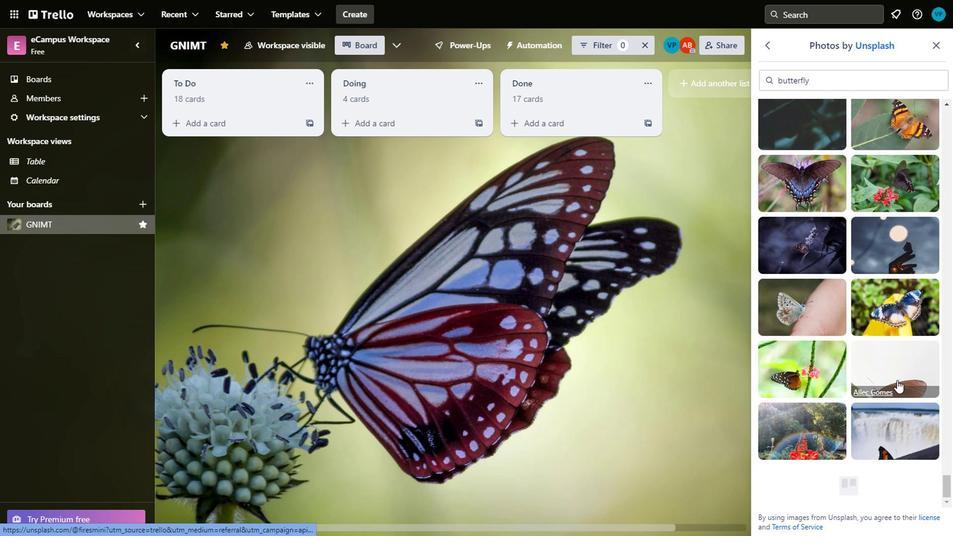 
Action: Mouse scrolled (881, 396) with delta (0, 0)
Screenshot: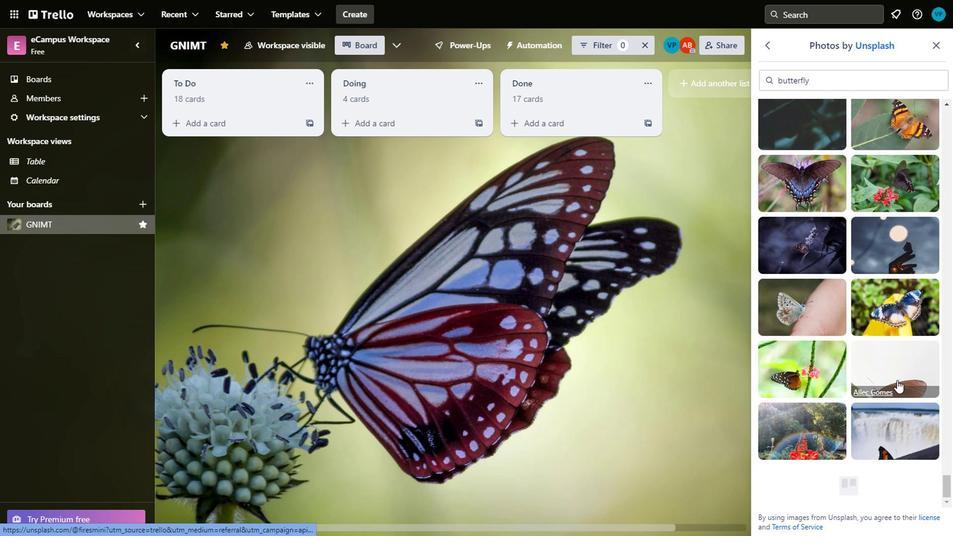 
Action: Mouse moved to (876, 404)
Screenshot: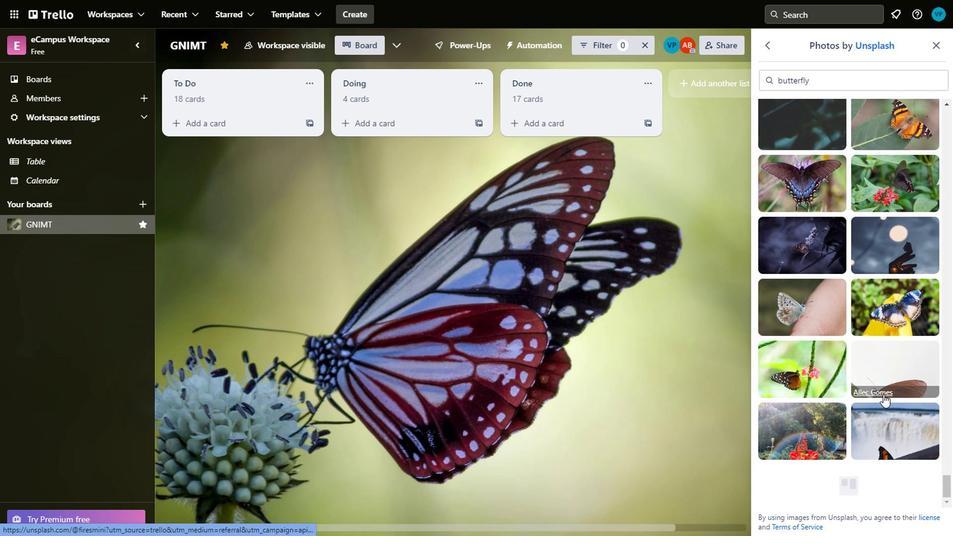 
Action: Mouse scrolled (876, 403) with delta (0, 0)
Screenshot: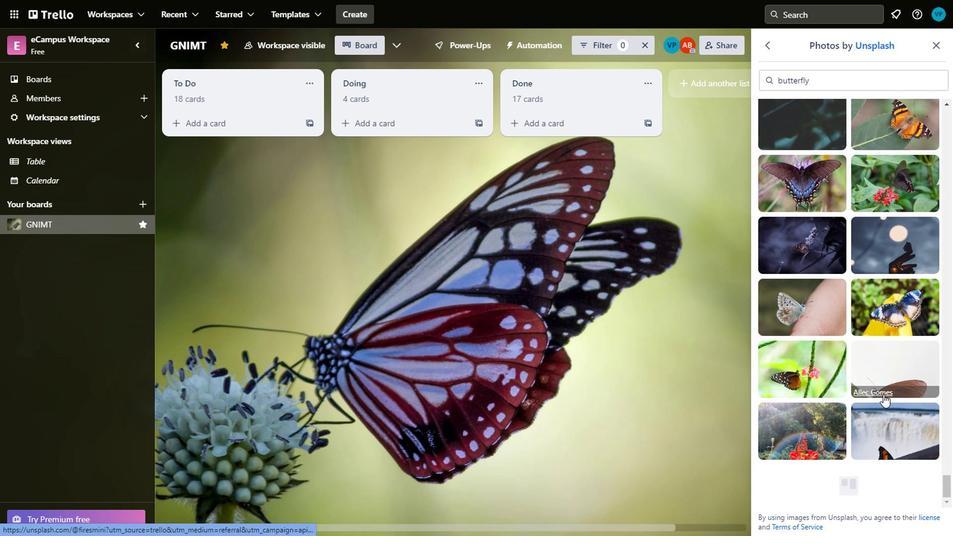 
Action: Mouse moved to (865, 420)
Screenshot: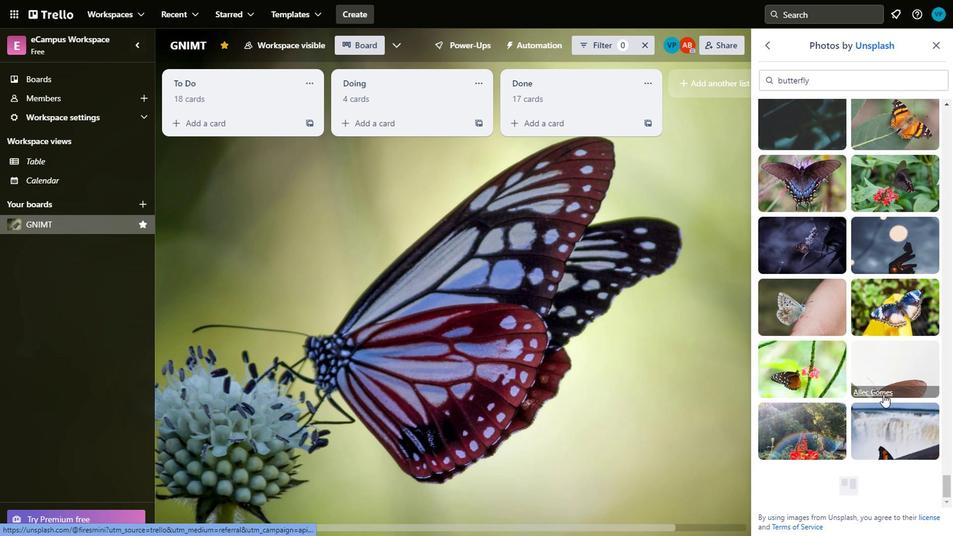 
Action: Mouse scrolled (865, 419) with delta (0, 0)
Screenshot: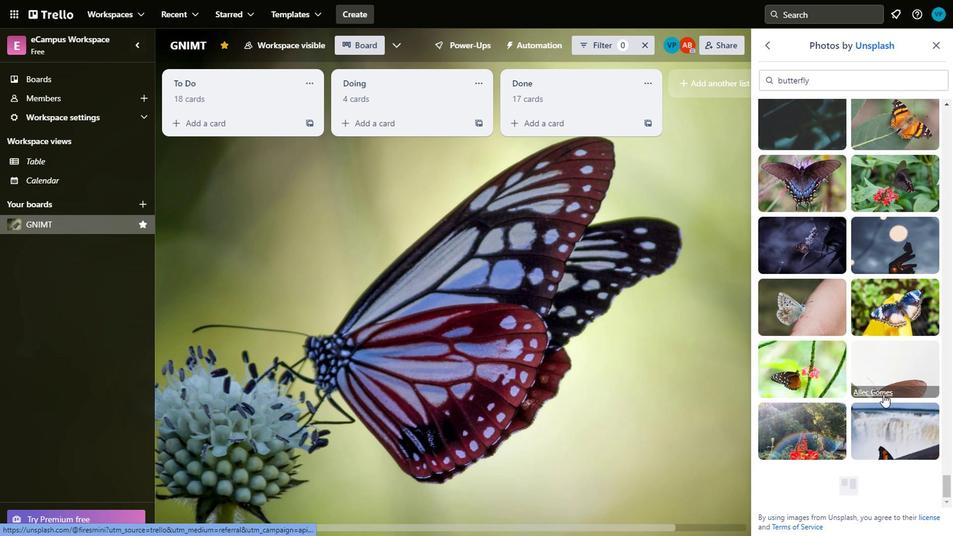 
Action: Mouse moved to (856, 431)
Screenshot: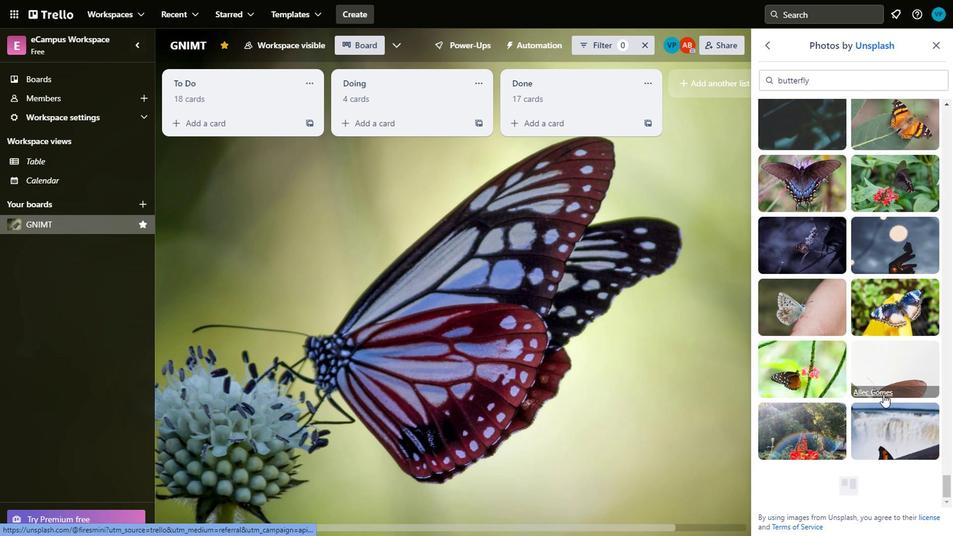 
Action: Mouse scrolled (856, 431) with delta (0, 0)
Screenshot: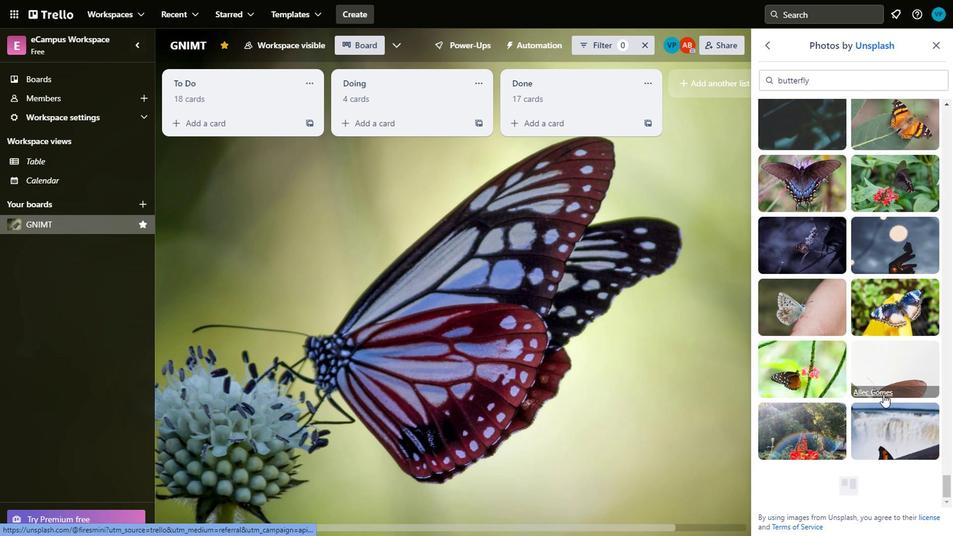 
Action: Mouse moved to (862, 420)
Screenshot: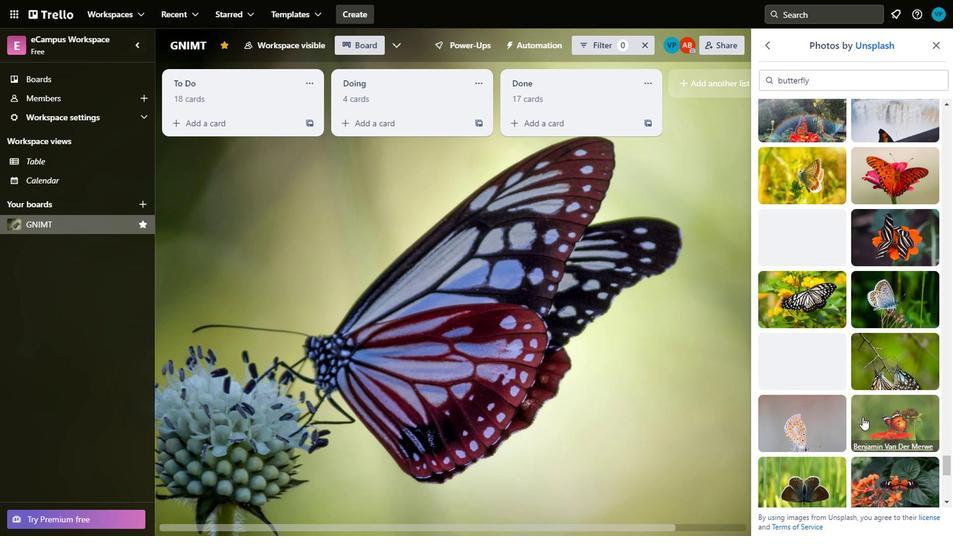 
Action: Mouse scrolled (862, 419) with delta (0, 0)
Screenshot: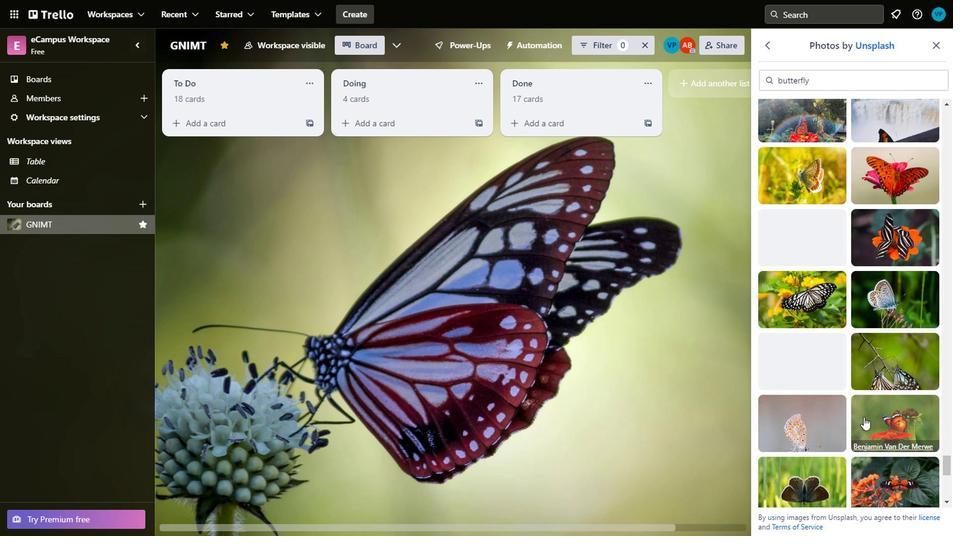 
Action: Mouse scrolled (862, 419) with delta (0, 0)
Screenshot: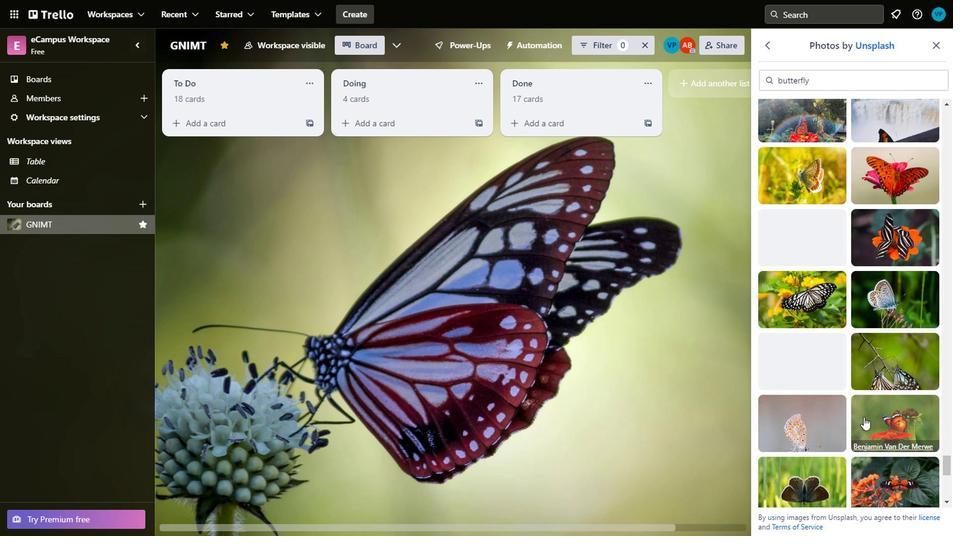 
Action: Mouse moved to (864, 419)
Screenshot: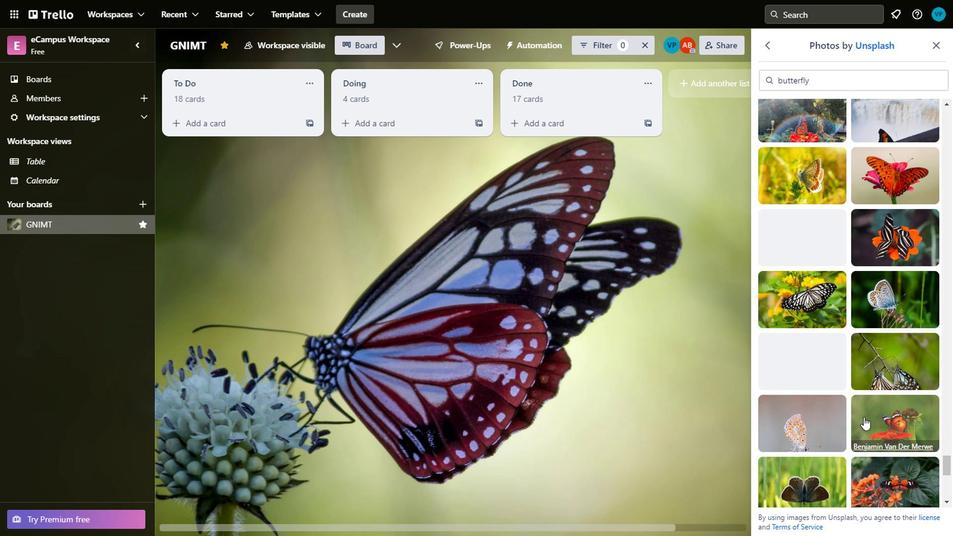 
Action: Mouse scrolled (864, 418) with delta (0, 0)
Screenshot: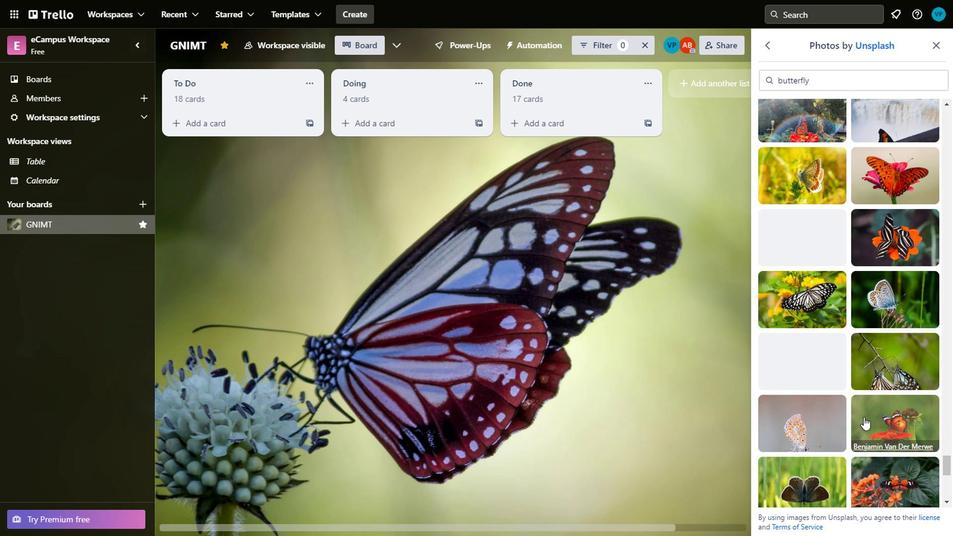 
Action: Mouse moved to (866, 418)
Screenshot: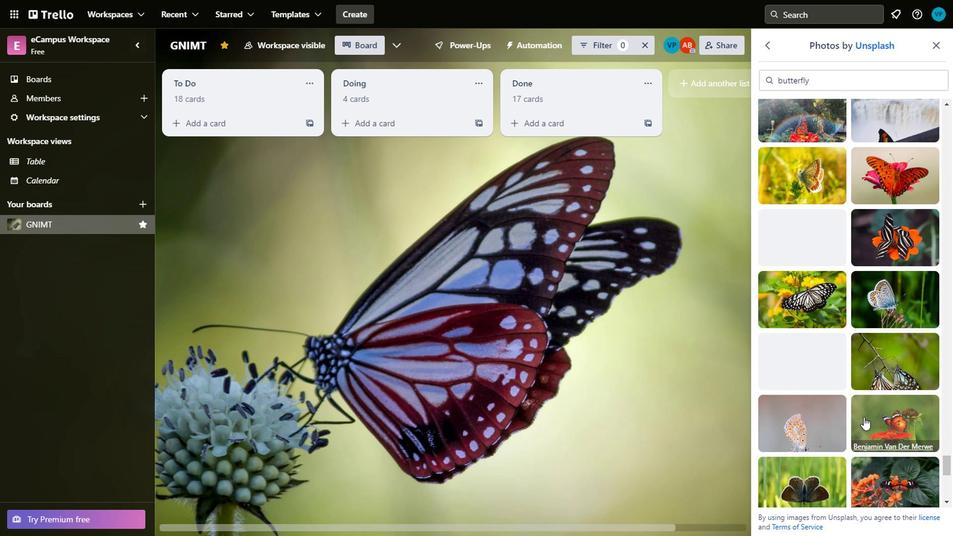 
Action: Mouse scrolled (866, 418) with delta (0, 0)
Screenshot: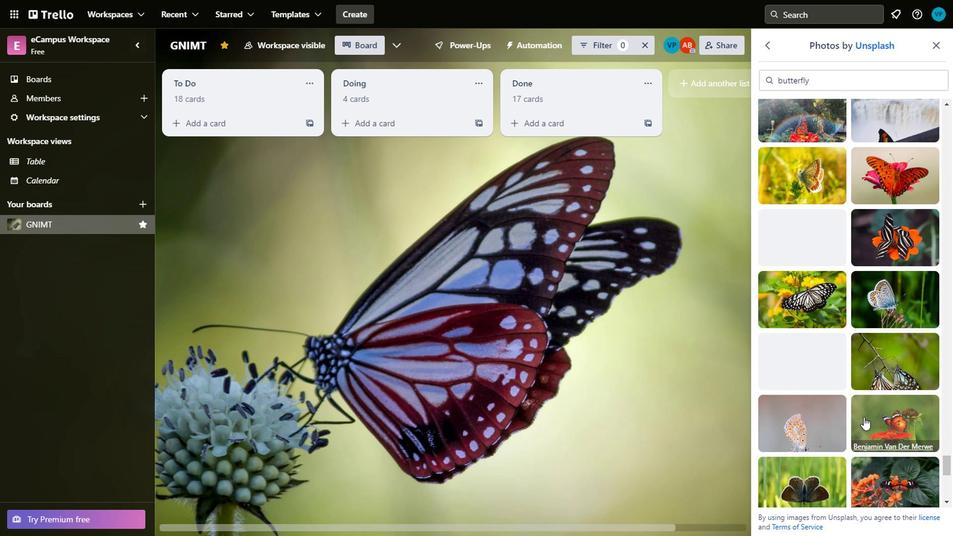 
Action: Mouse moved to (893, 389)
Screenshot: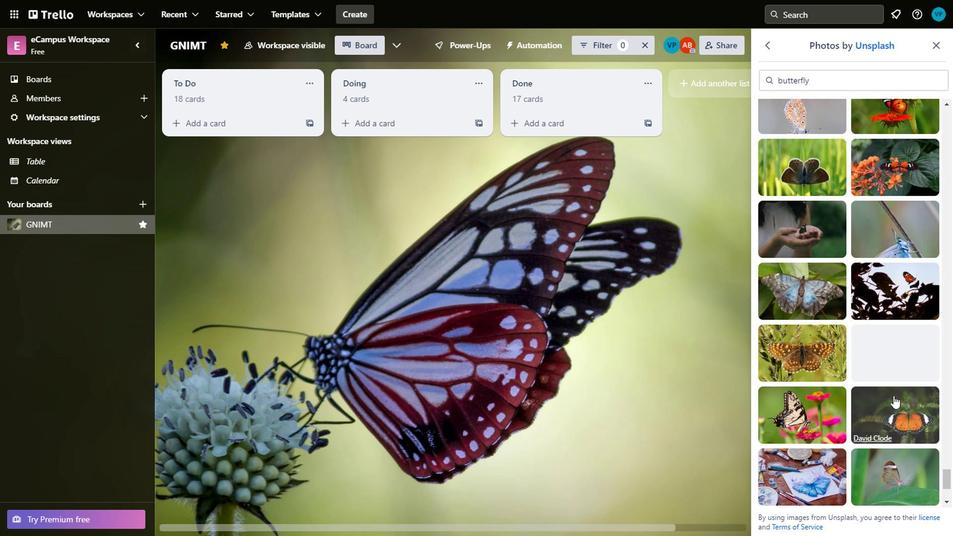 
Action: Mouse scrolled (893, 388) with delta (0, 0)
Screenshot: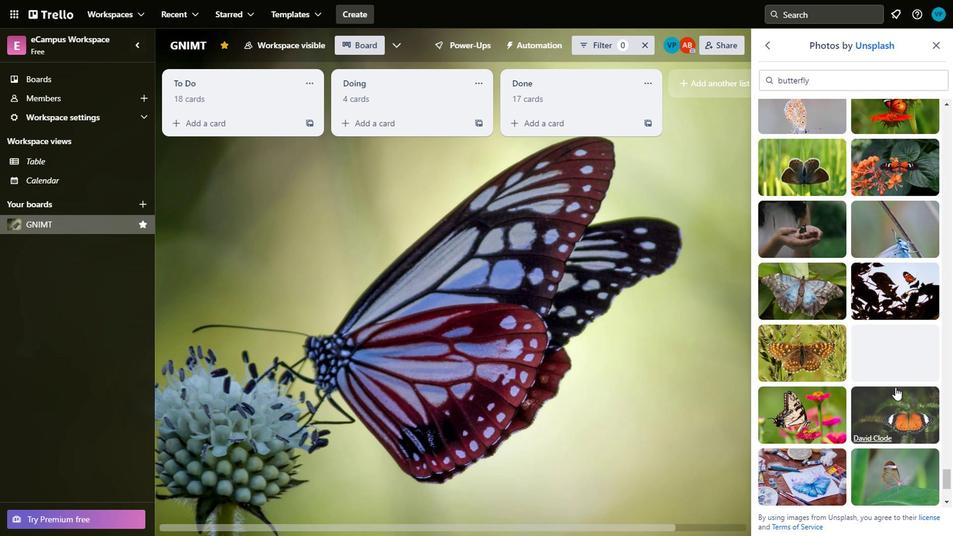 
Action: Mouse scrolled (893, 388) with delta (0, 0)
Screenshot: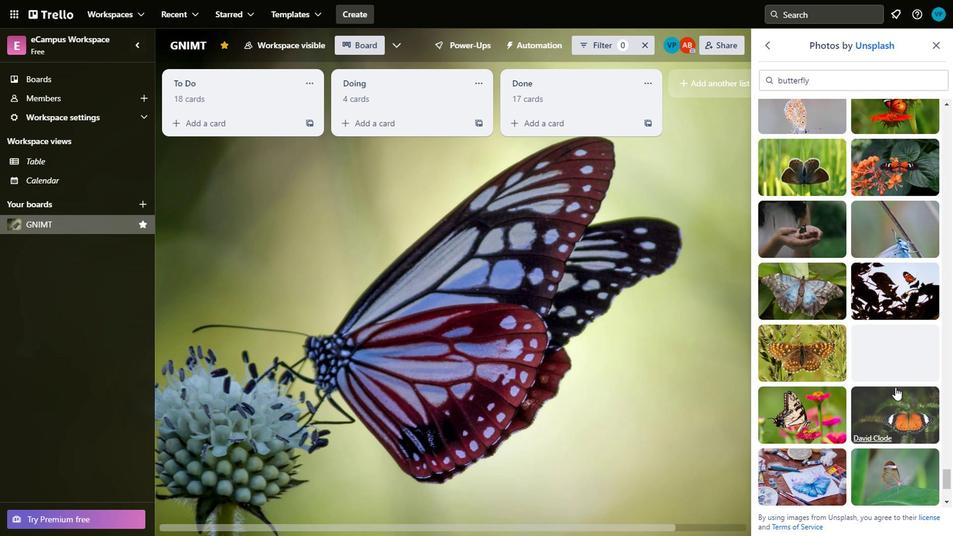 
Action: Mouse scrolled (893, 388) with delta (0, 0)
Screenshot: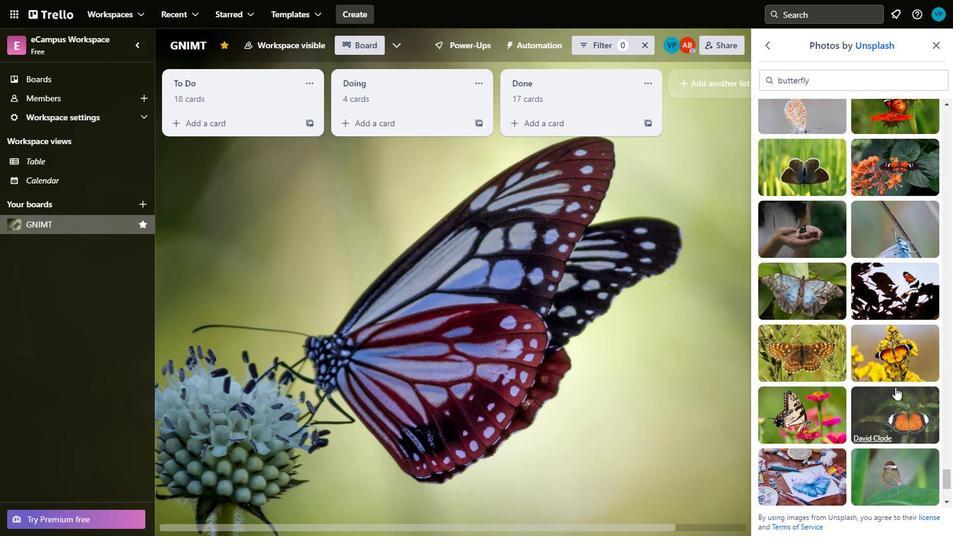 
Action: Mouse scrolled (893, 388) with delta (0, 0)
Screenshot: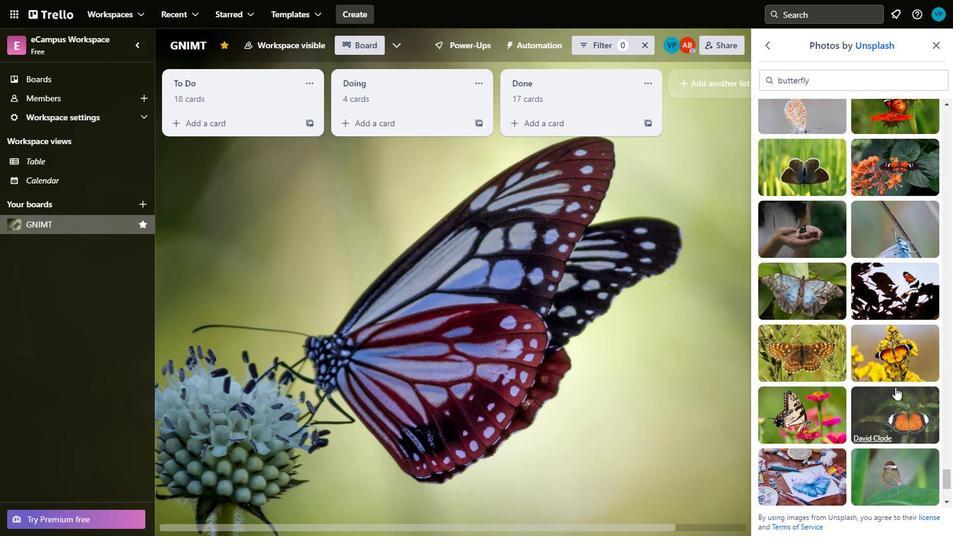 
Action: Mouse moved to (887, 401)
Screenshot: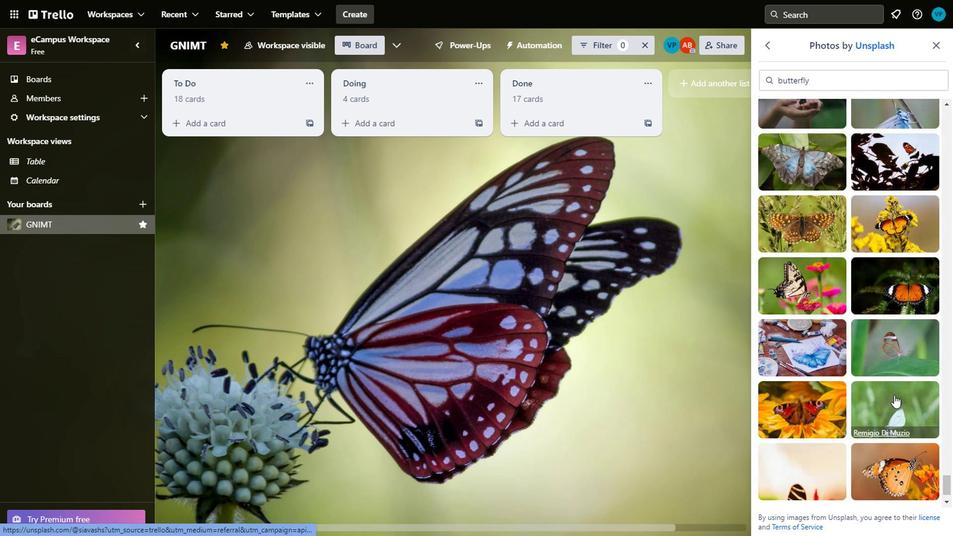 
Action: Mouse scrolled (887, 400) with delta (0, 0)
Screenshot: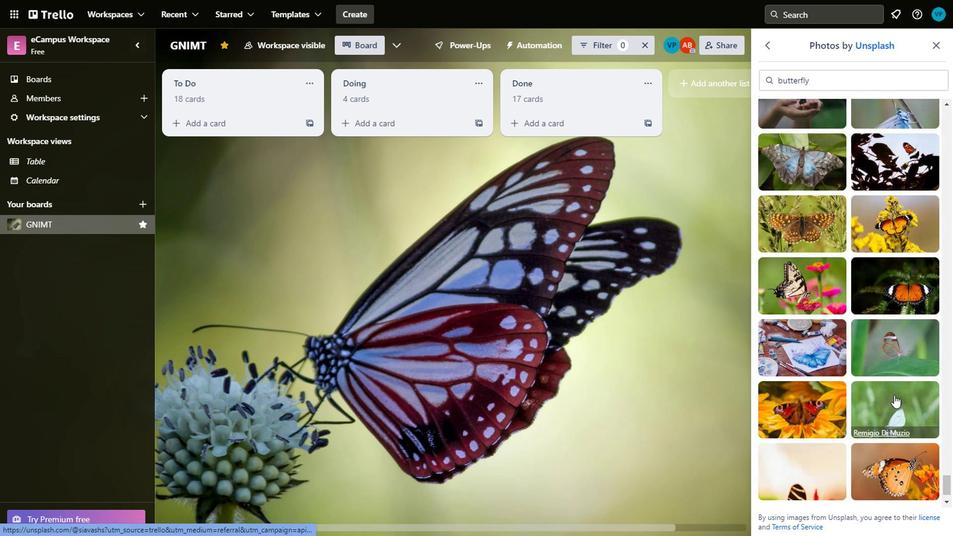 
Action: Mouse moved to (879, 406)
Screenshot: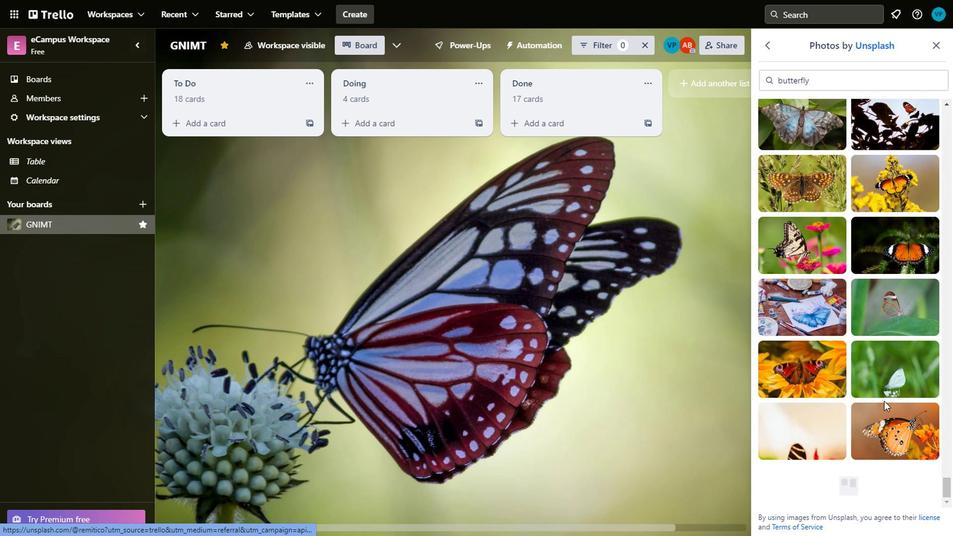 
Action: Mouse scrolled (879, 405) with delta (0, 0)
Screenshot: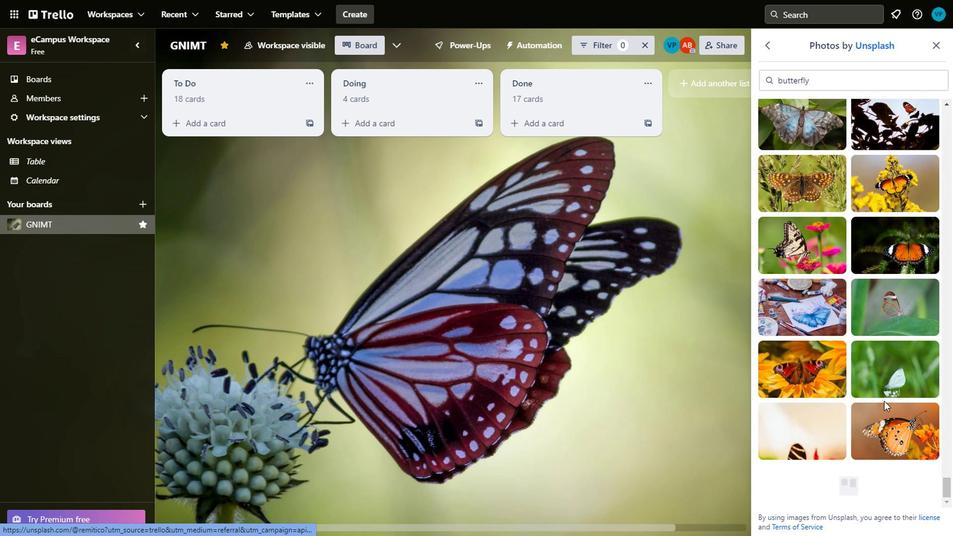 
Action: Mouse scrolled (879, 405) with delta (0, 0)
Screenshot: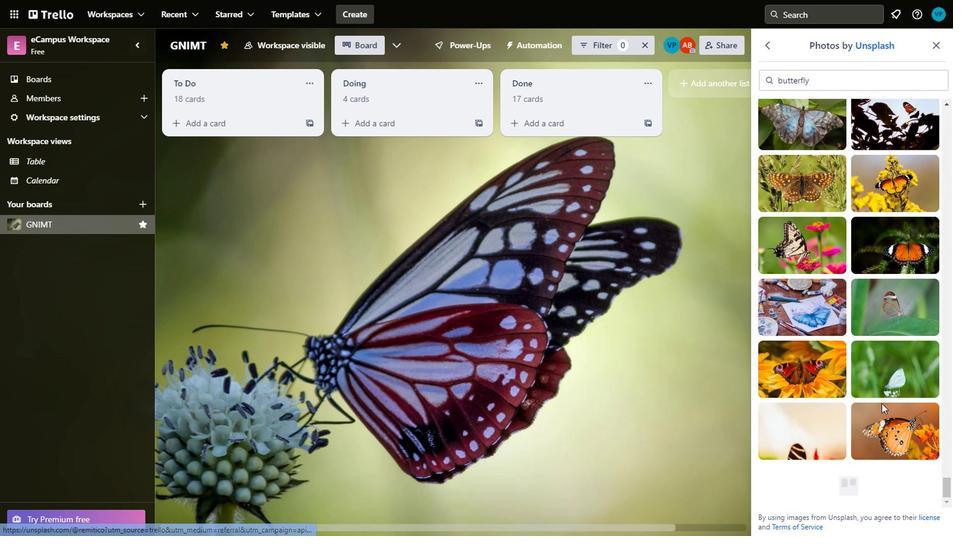 
Action: Mouse moved to (878, 408)
Screenshot: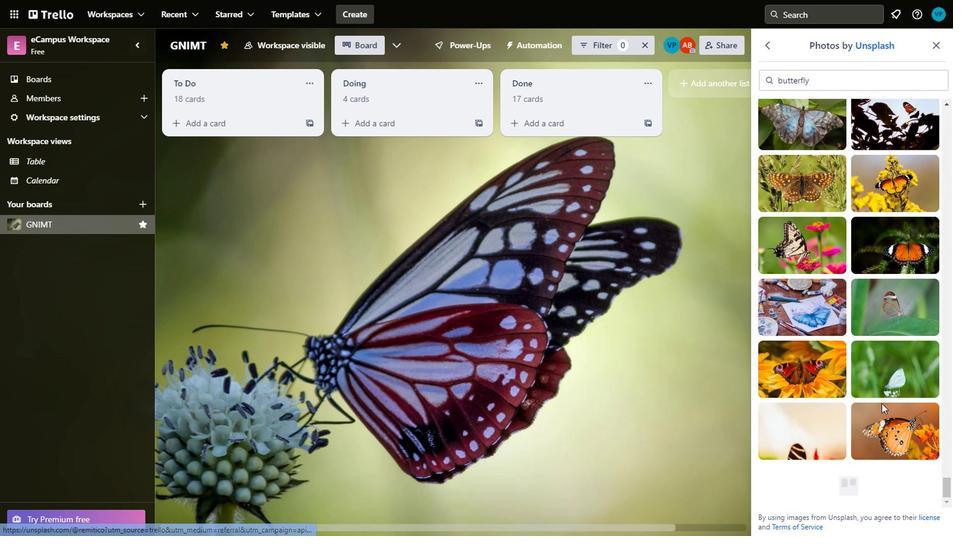 
Action: Mouse scrolled (878, 407) with delta (0, 0)
Screenshot: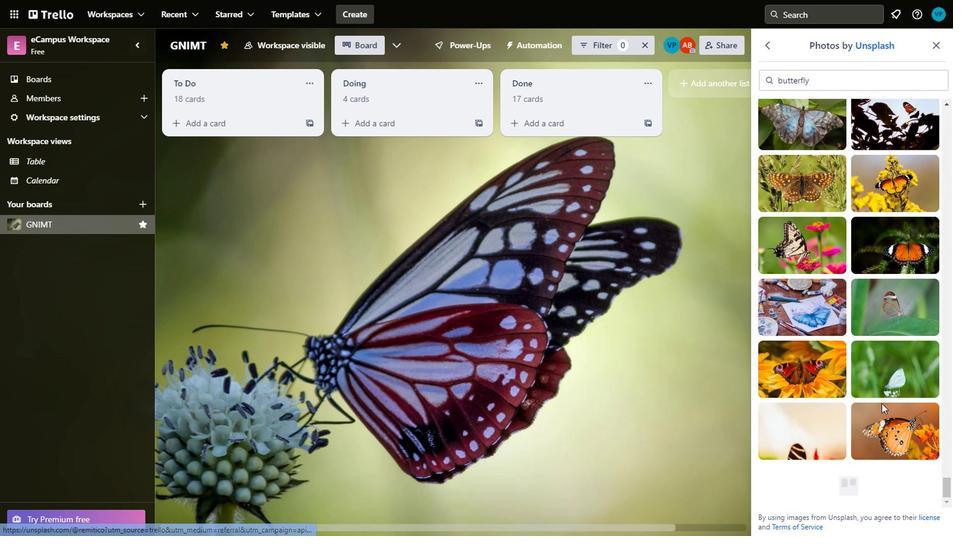 
Action: Mouse moved to (886, 401)
Screenshot: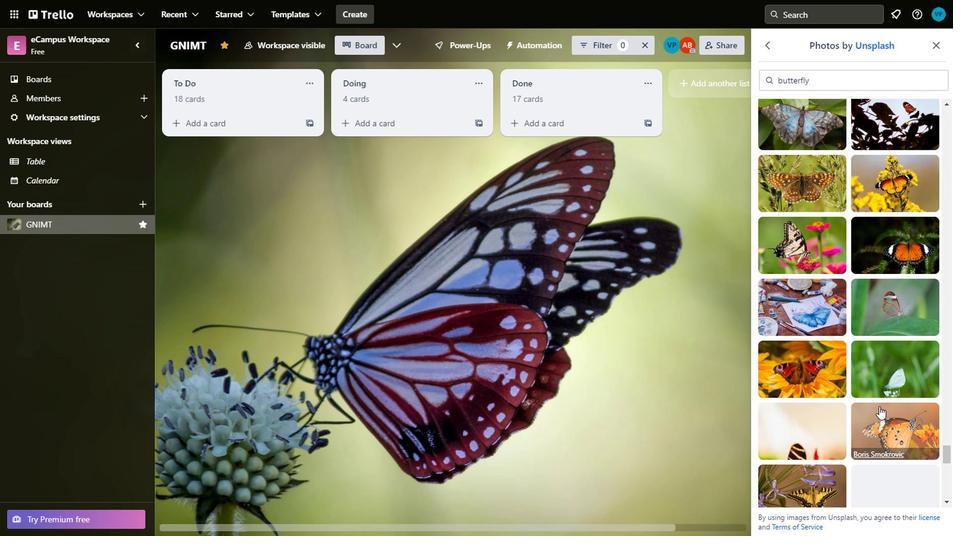 
Action: Mouse scrolled (886, 400) with delta (0, 0)
Screenshot: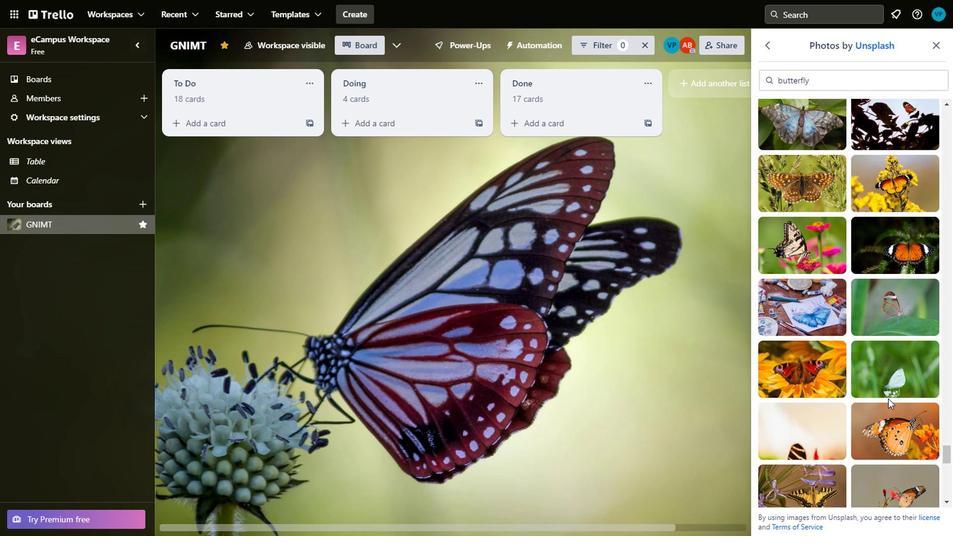 
Action: Mouse moved to (887, 400)
Screenshot: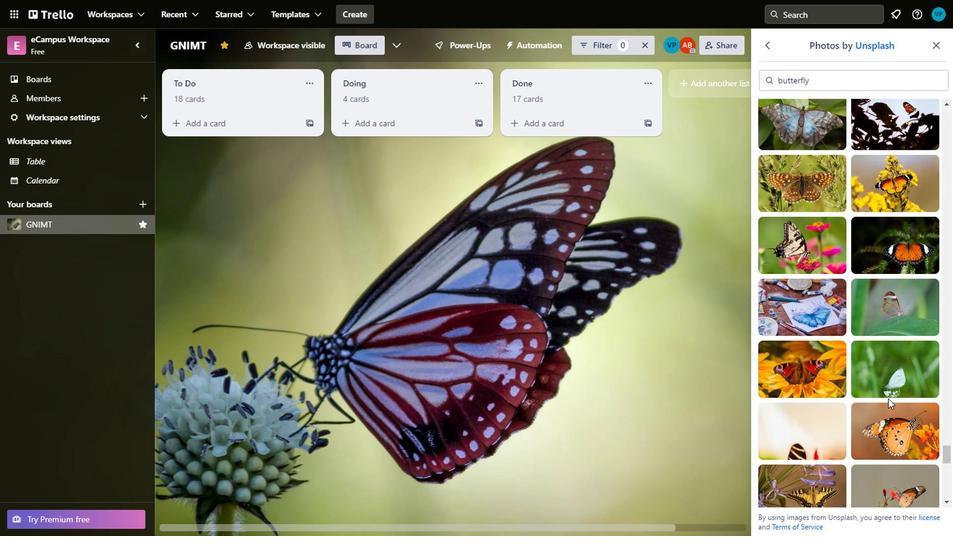 
Action: Mouse scrolled (887, 399) with delta (0, 0)
Screenshot: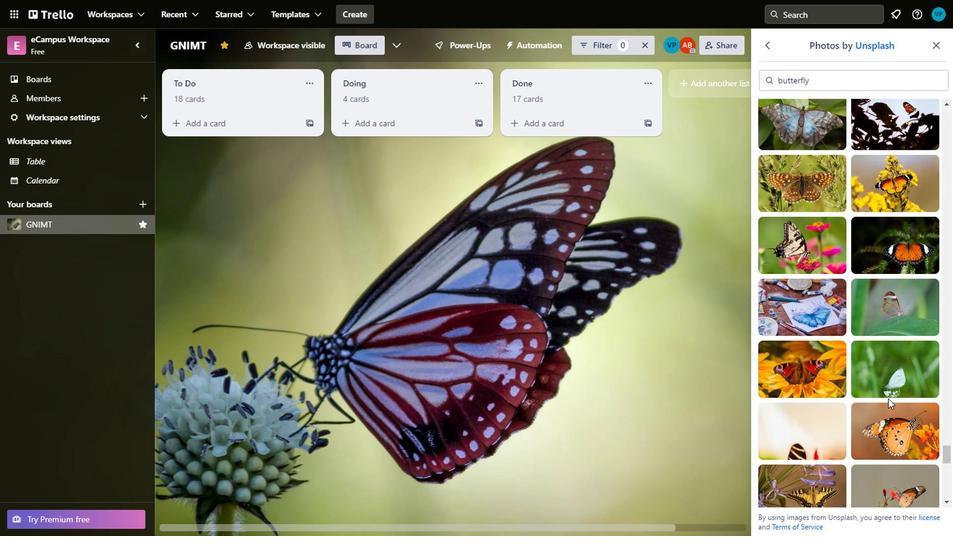 
Action: Mouse scrolled (887, 399) with delta (0, 0)
Screenshot: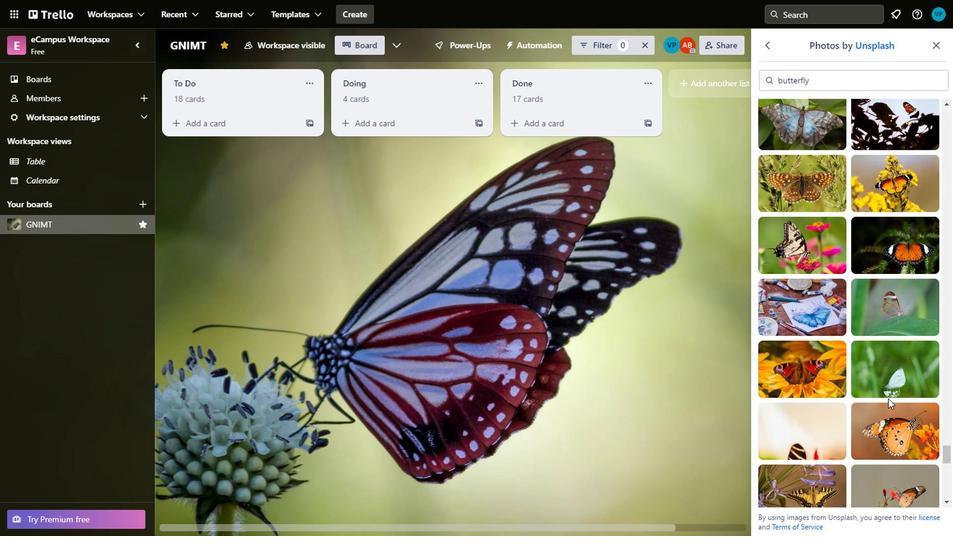 
Action: Mouse moved to (890, 400)
Screenshot: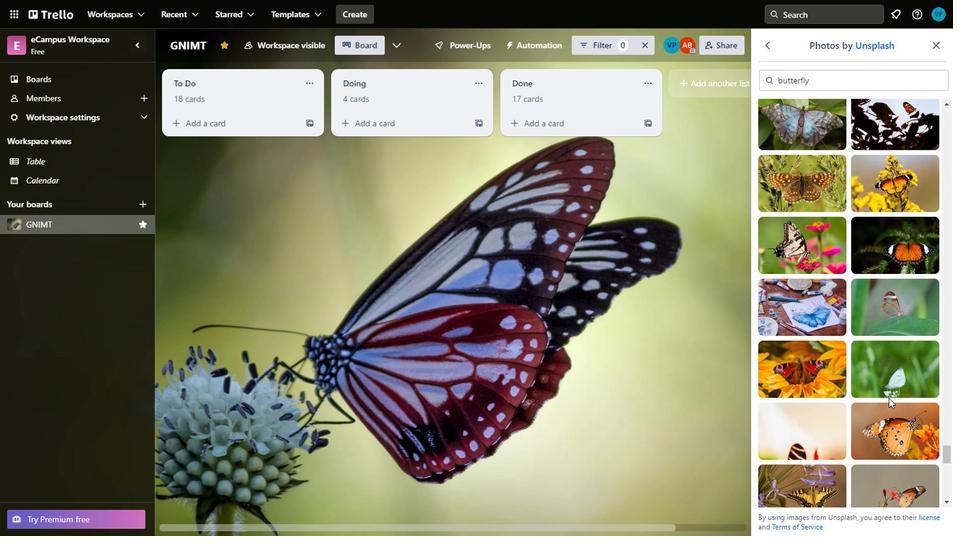 
Action: Mouse scrolled (890, 399) with delta (0, 0)
Screenshot: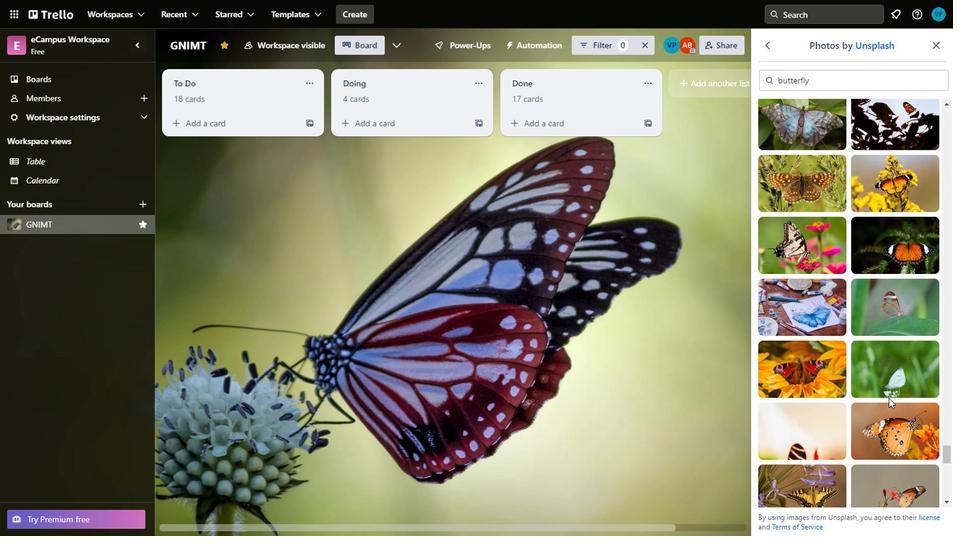 
Action: Mouse scrolled (890, 399) with delta (0, 0)
Screenshot: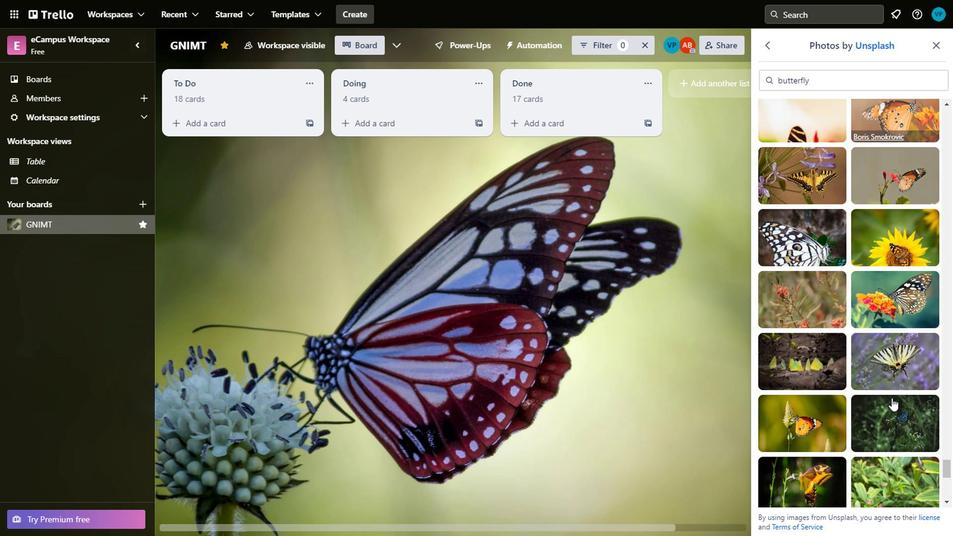 
Action: Mouse scrolled (890, 399) with delta (0, 0)
Screenshot: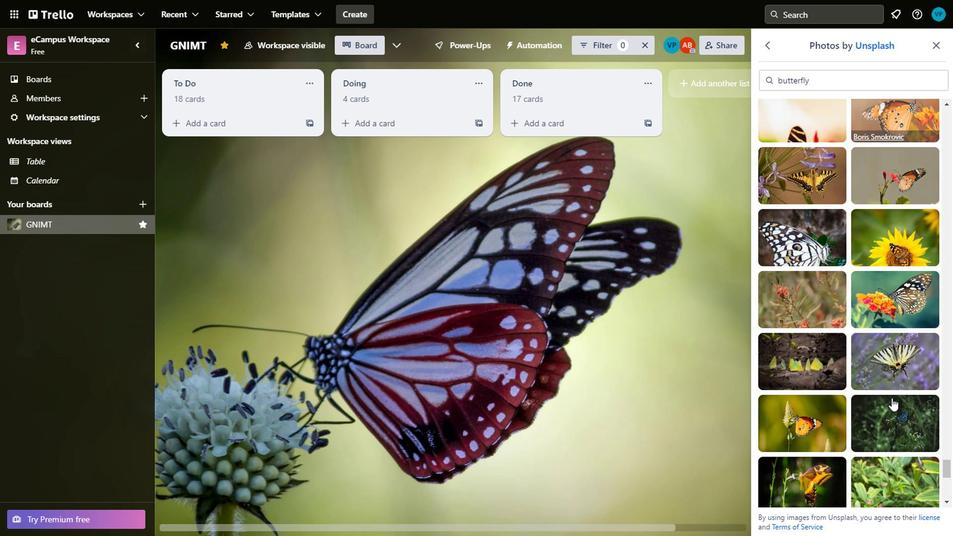 
Action: Mouse scrolled (890, 399) with delta (0, 0)
Screenshot: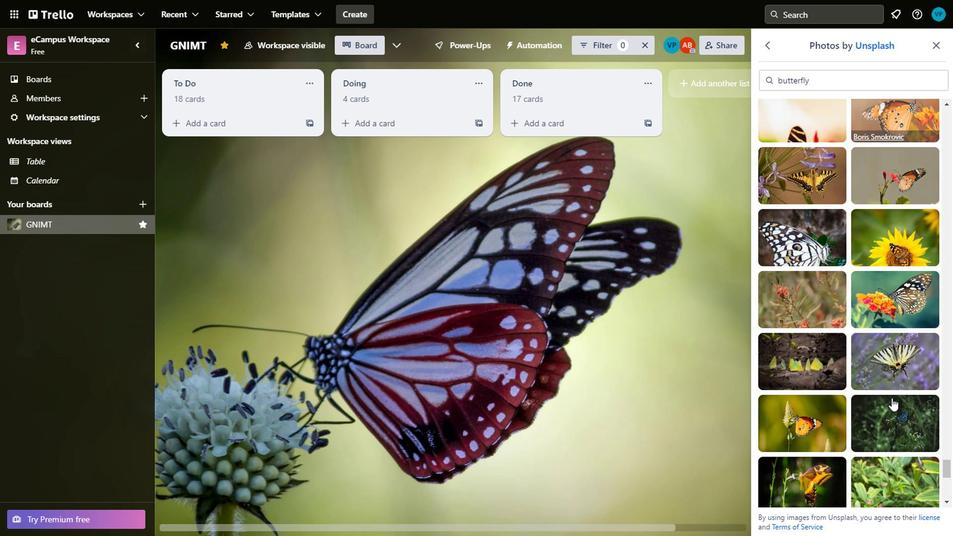 
Action: Mouse scrolled (890, 399) with delta (0, 0)
Screenshot: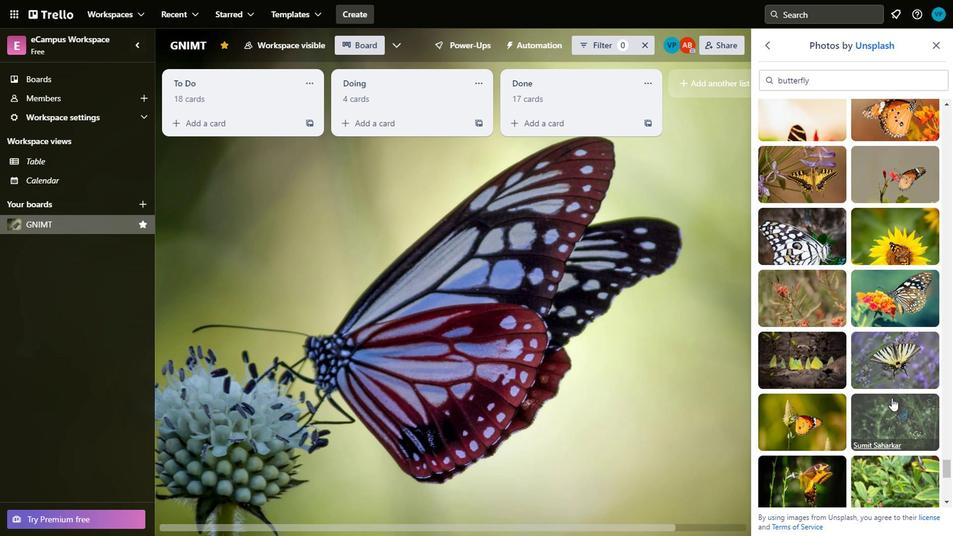 
Action: Mouse moved to (892, 390)
Screenshot: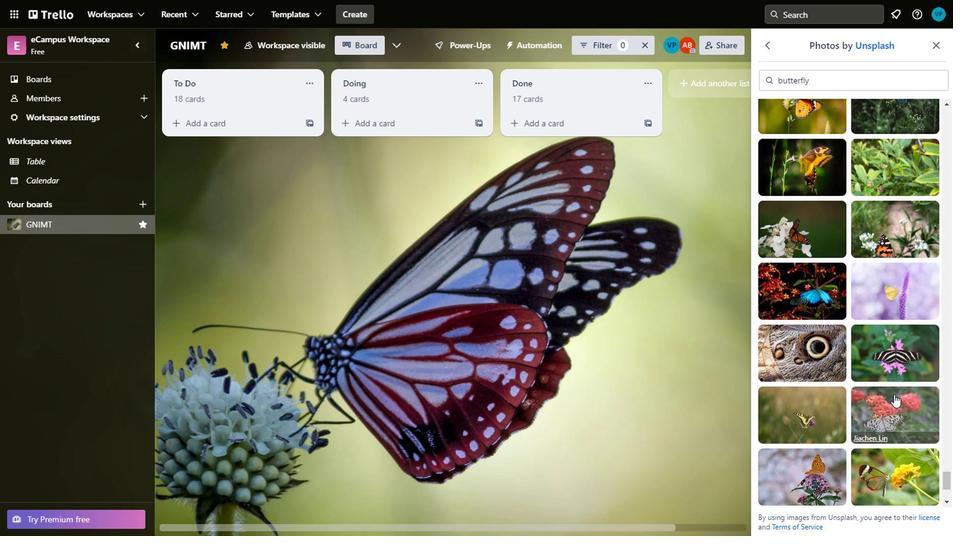 
Action: Mouse scrolled (892, 390) with delta (0, 0)
Screenshot: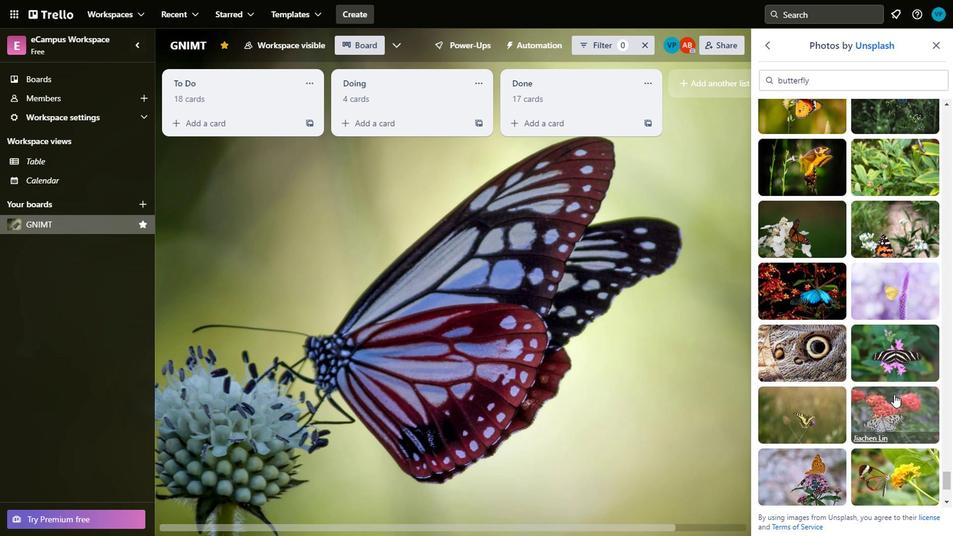 
Action: Mouse scrolled (892, 390) with delta (0, 0)
Screenshot: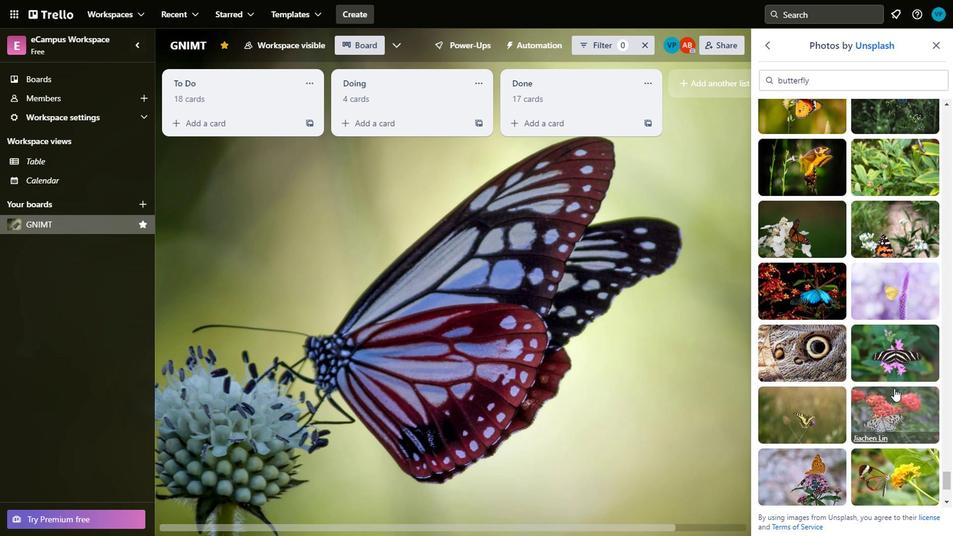 
Action: Mouse moved to (876, 243)
Screenshot: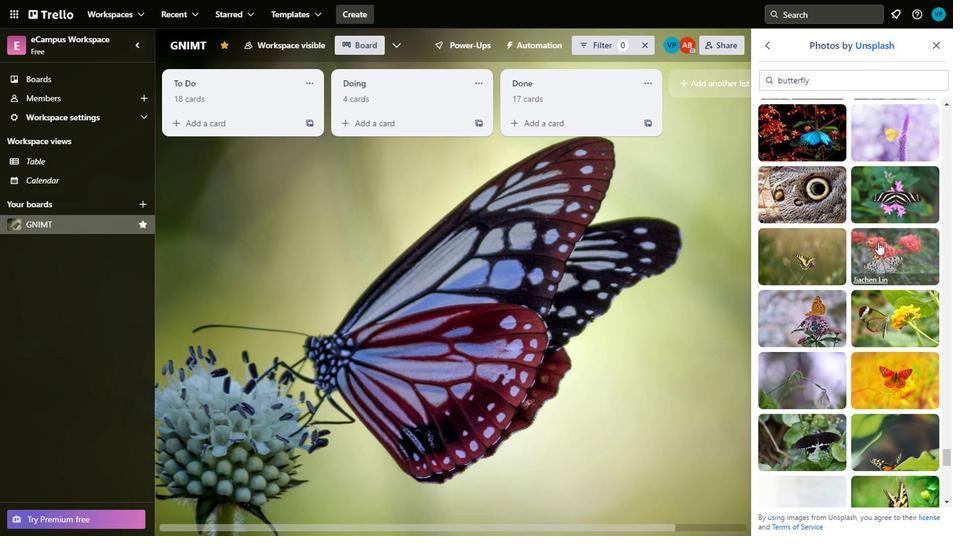 
Action: Mouse scrolled (876, 244) with delta (0, 0)
Screenshot: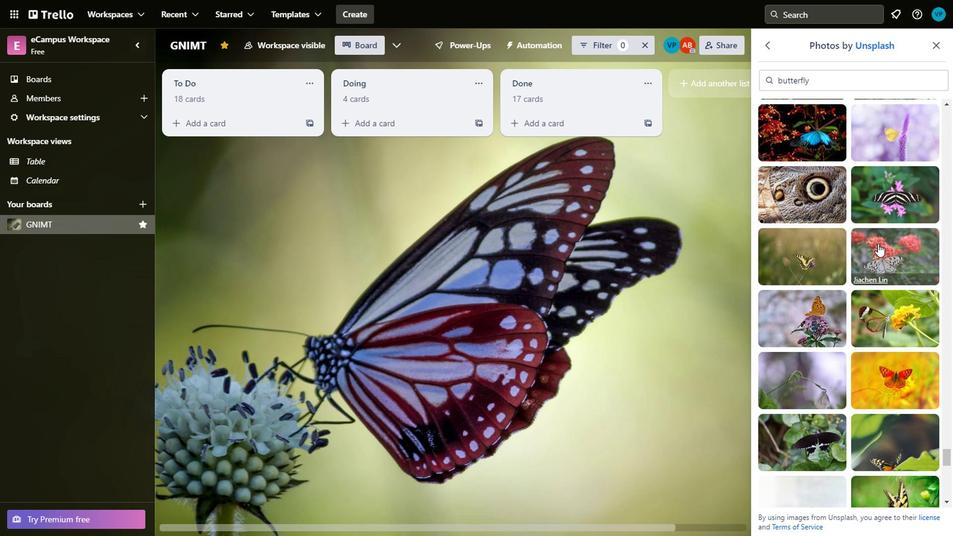 
Action: Mouse moved to (890, 244)
Screenshot: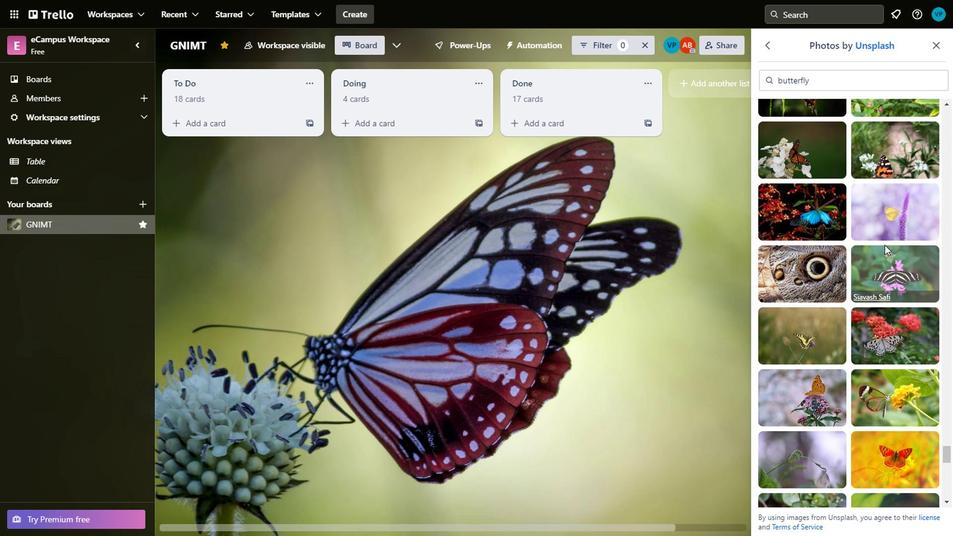 
Action: Mouse scrolled (890, 244) with delta (0, 0)
Screenshot: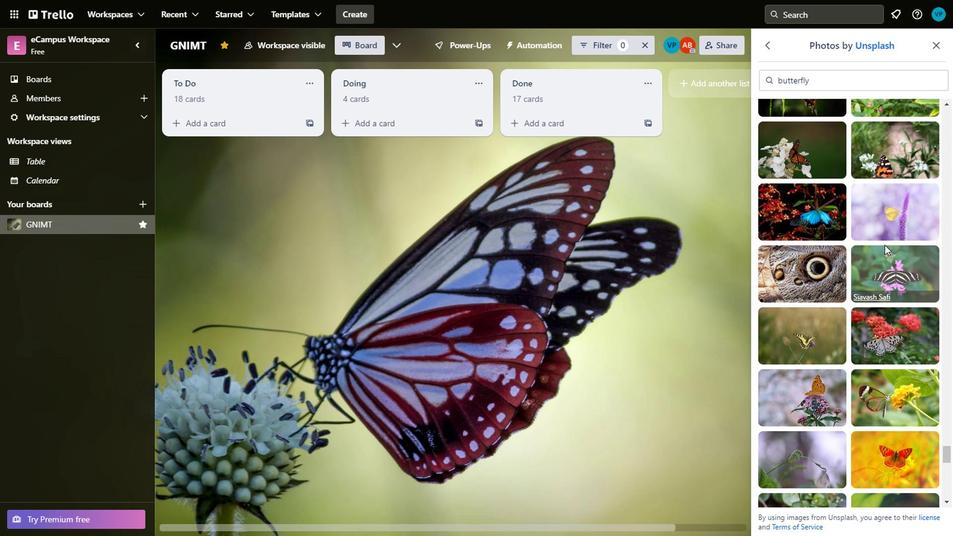 
Action: Mouse moved to (891, 244)
Screenshot: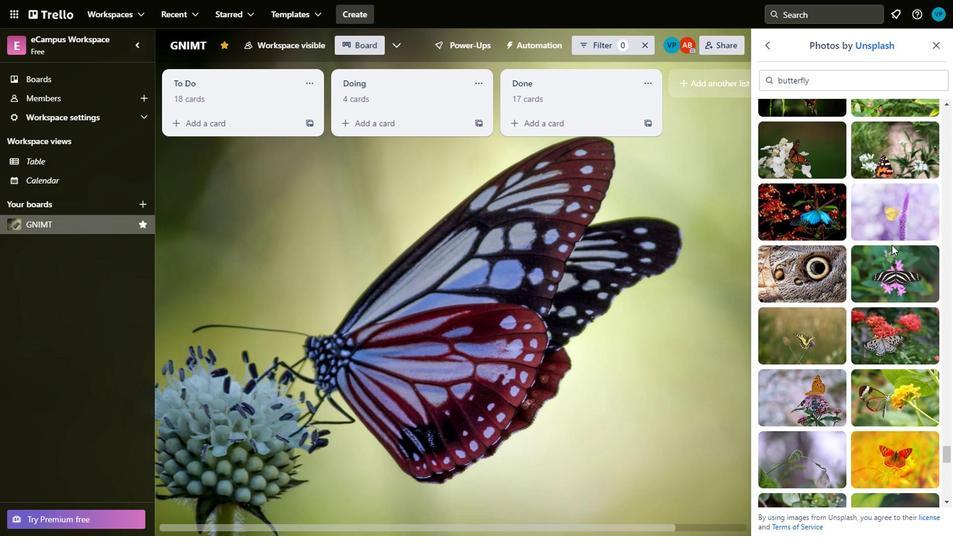 
Action: Mouse scrolled (891, 244) with delta (0, 0)
Screenshot: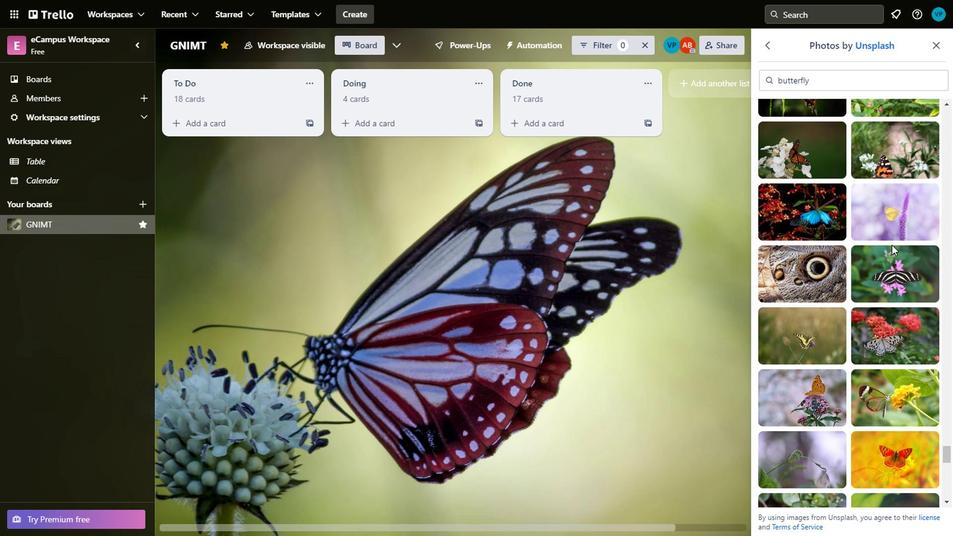 
Action: Mouse moved to (896, 241)
Screenshot: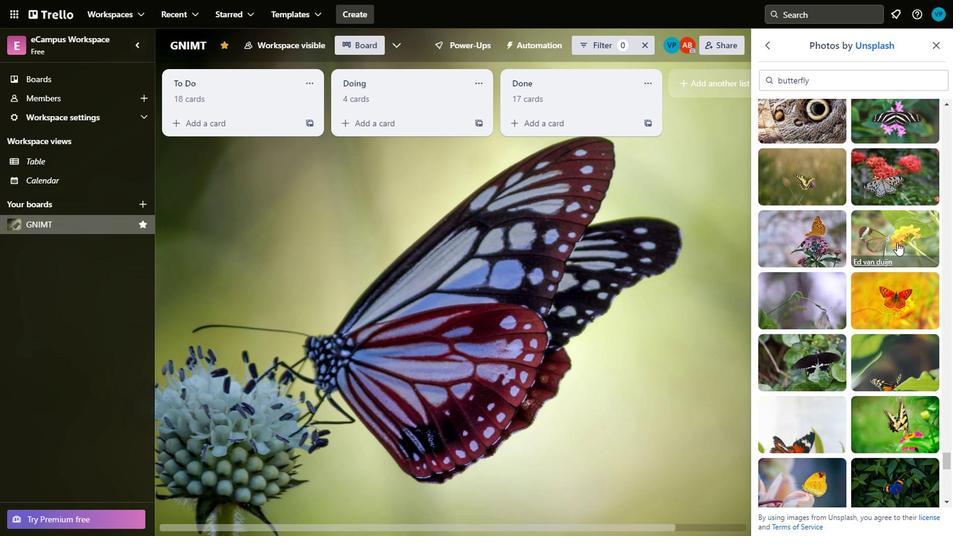 
Action: Mouse scrolled (896, 241) with delta (0, 0)
Screenshot: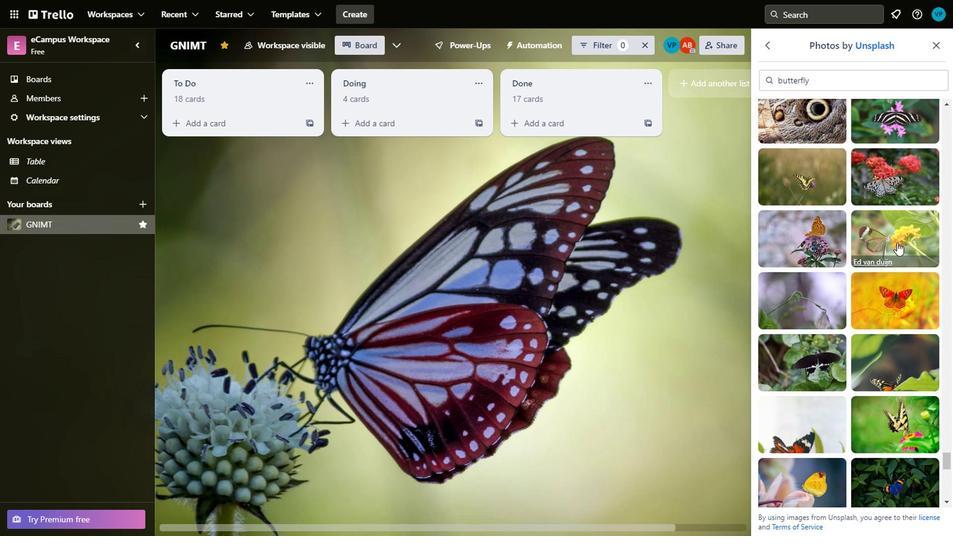
Action: Mouse moved to (897, 241)
Screenshot: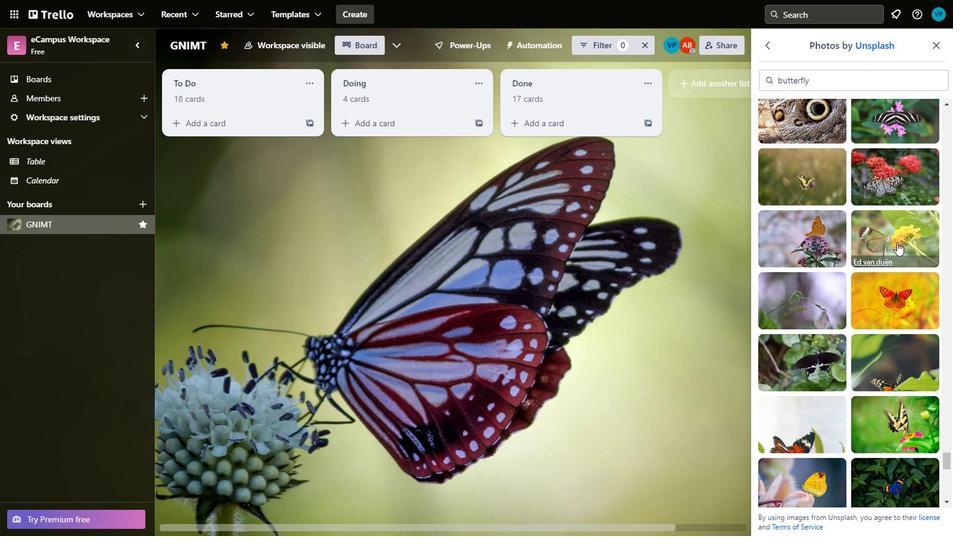 
Action: Mouse scrolled (897, 241) with delta (0, 0)
Screenshot: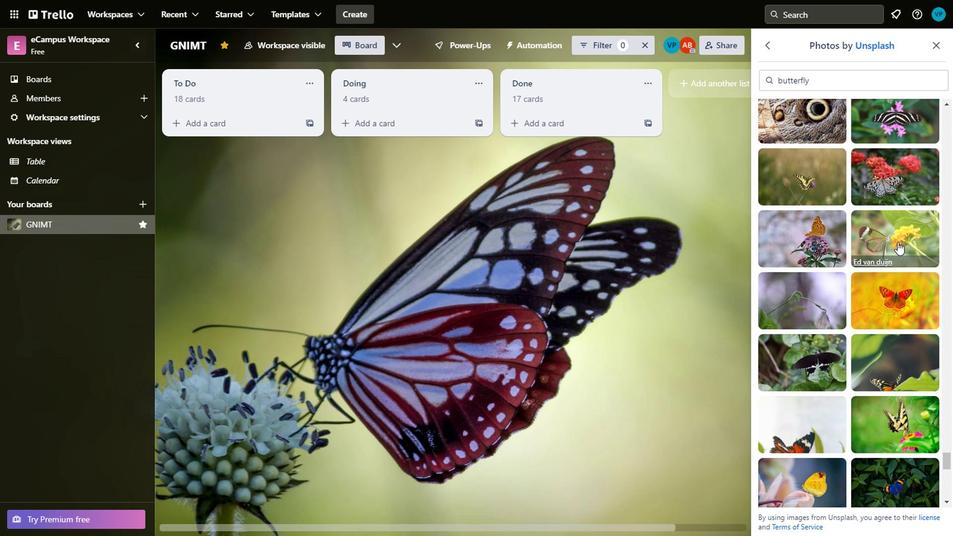 
Action: Mouse moved to (872, 255)
Screenshot: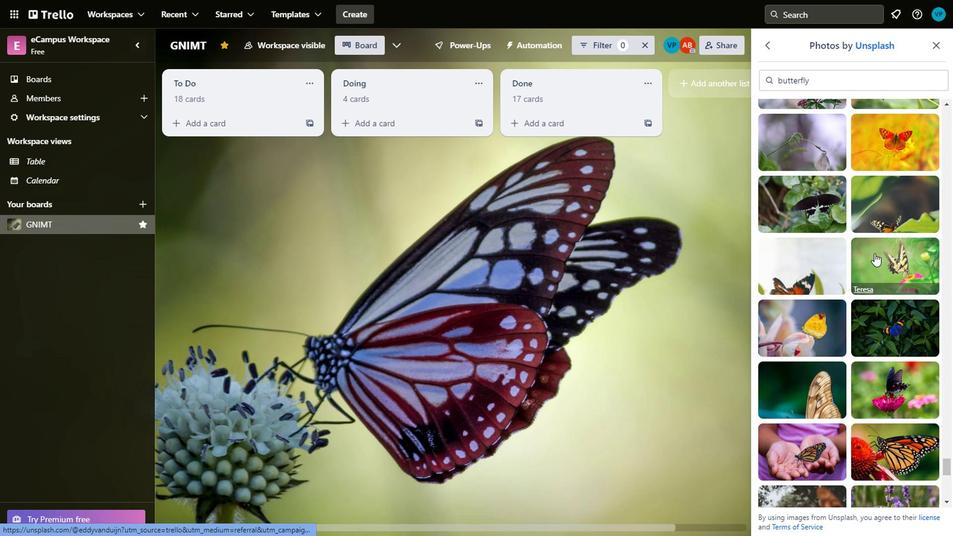 
Action: Mouse scrolled (872, 254) with delta (0, 0)
Screenshot: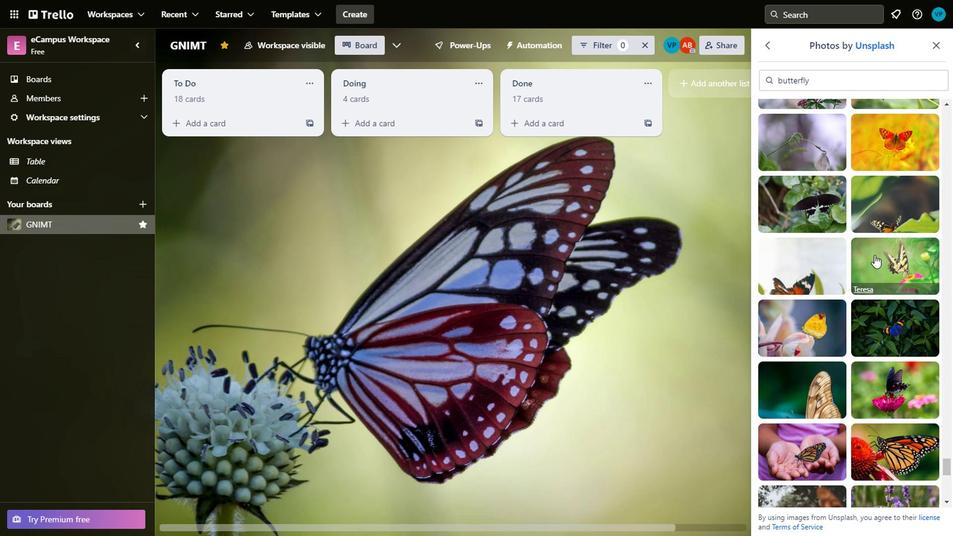 
Action: Mouse moved to (866, 263)
Screenshot: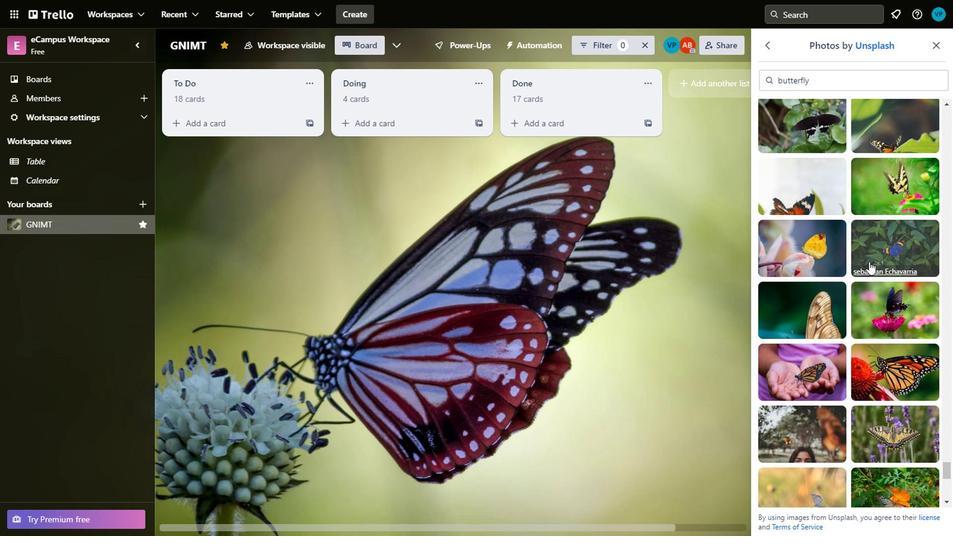
Action: Mouse scrolled (866, 262) with delta (0, 0)
Screenshot: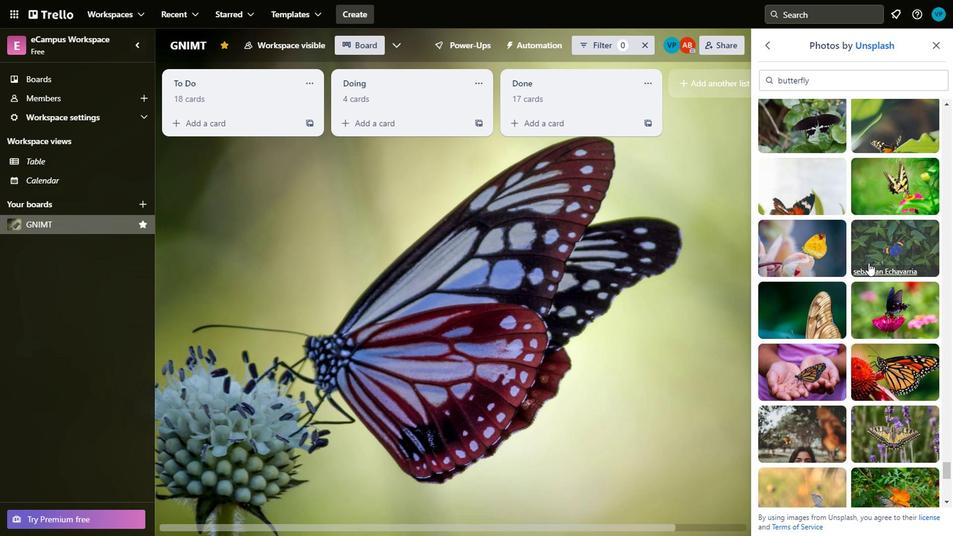 
Action: Mouse scrolled (866, 262) with delta (0, 0)
Screenshot: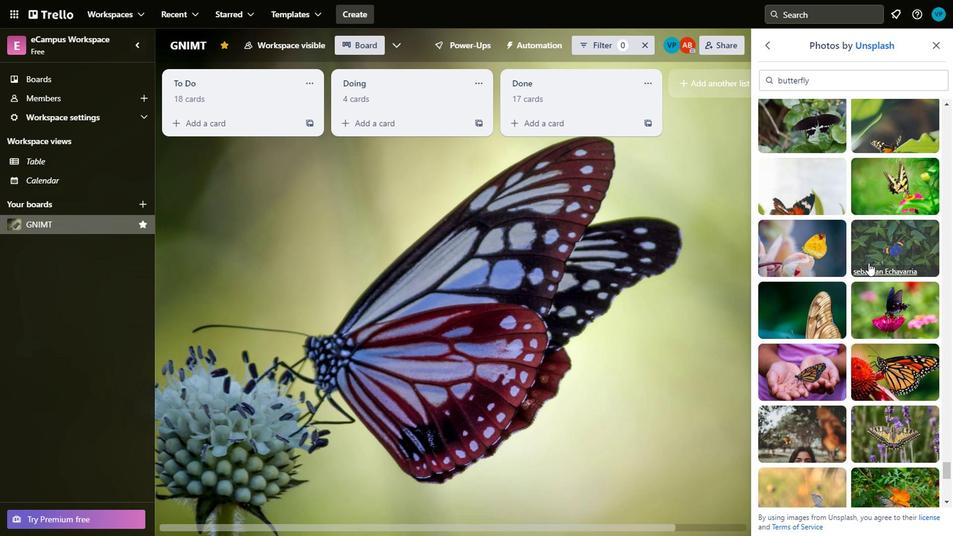 
Action: Mouse moved to (876, 265)
Screenshot: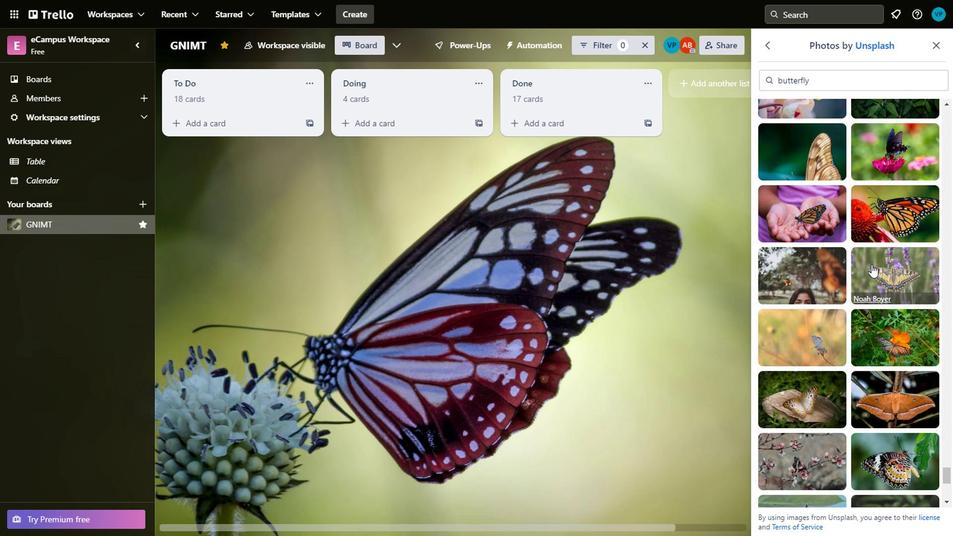 
Action: Mouse scrolled (876, 265) with delta (0, 0)
Screenshot: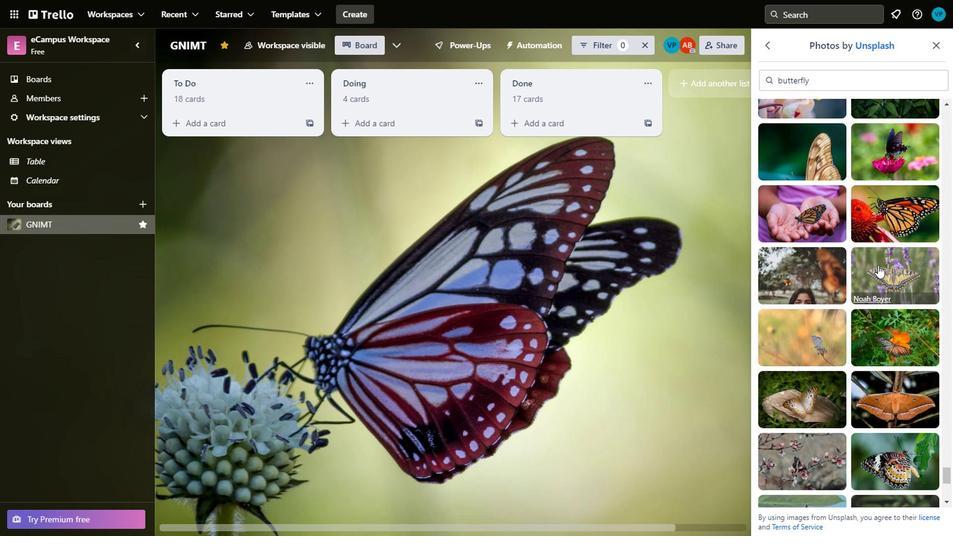 
Action: Mouse scrolled (876, 265) with delta (0, 0)
Screenshot: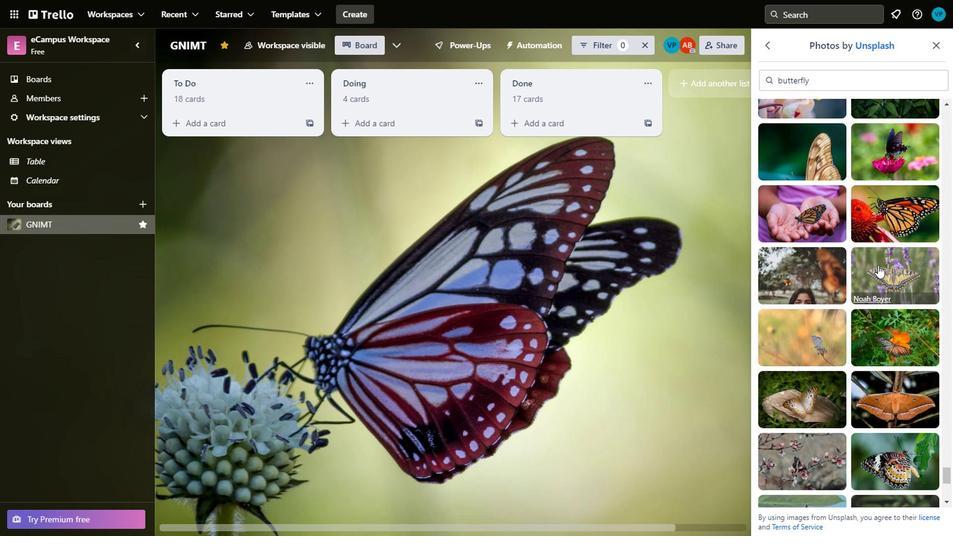 
Action: Mouse scrolled (876, 265) with delta (0, 0)
Screenshot: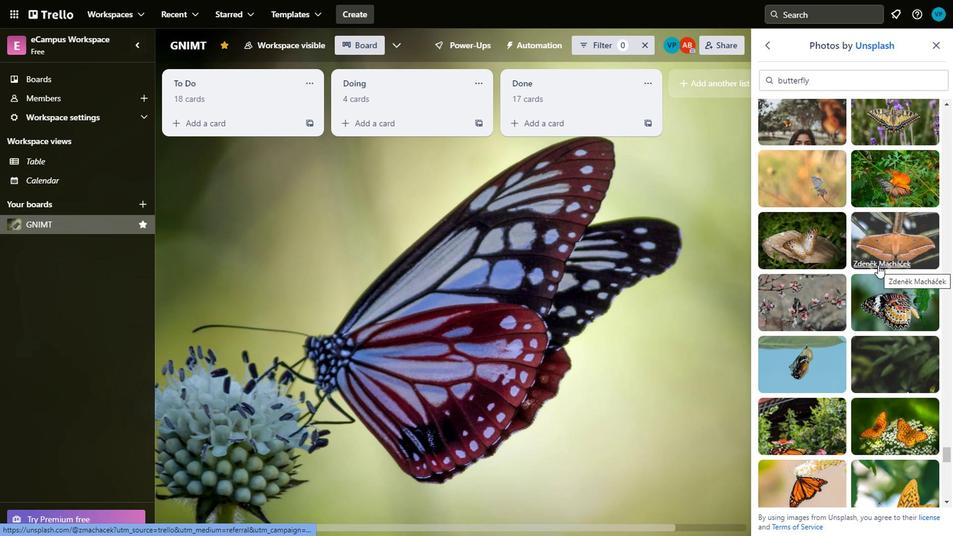 
Action: Mouse moved to (876, 266)
Screenshot: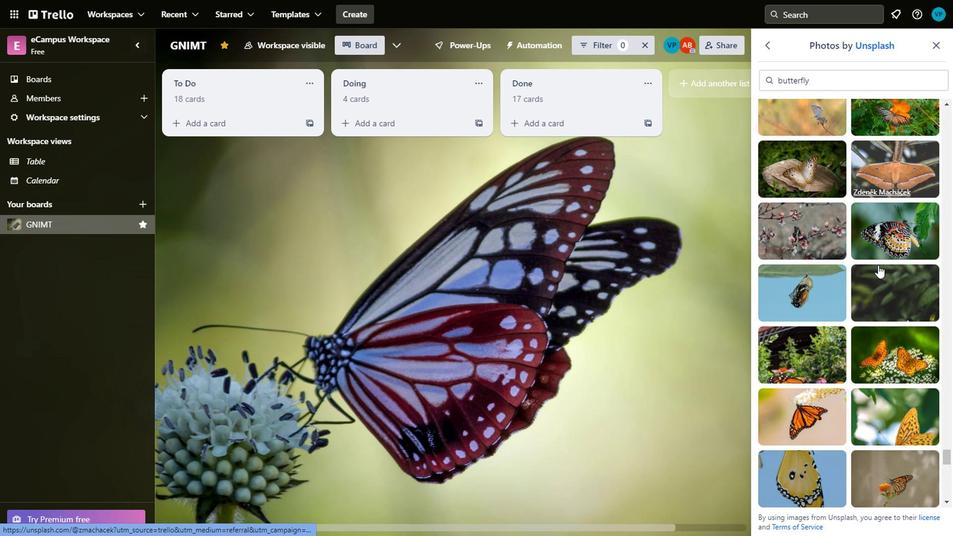 
Action: Mouse scrolled (876, 265) with delta (0, 0)
Screenshot: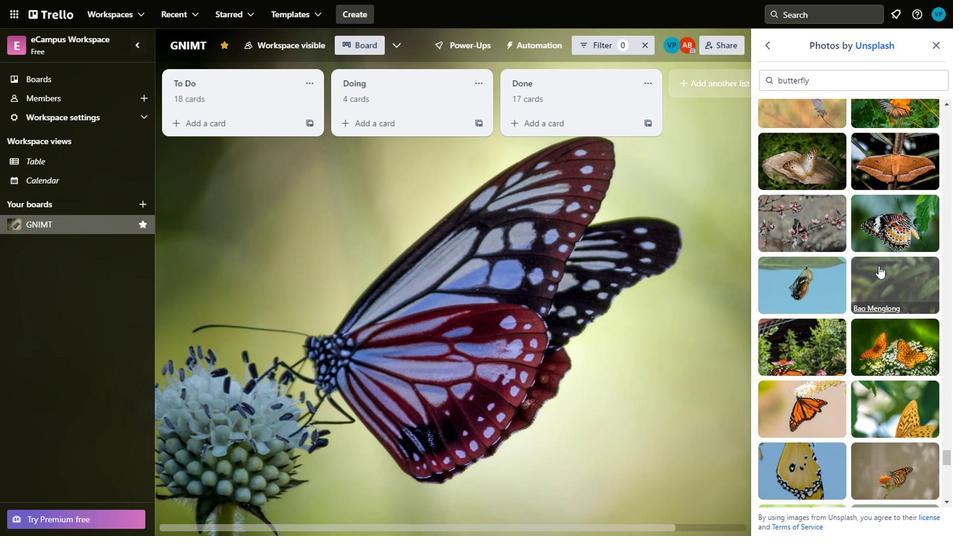 
Action: Mouse scrolled (876, 265) with delta (0, 0)
Screenshot: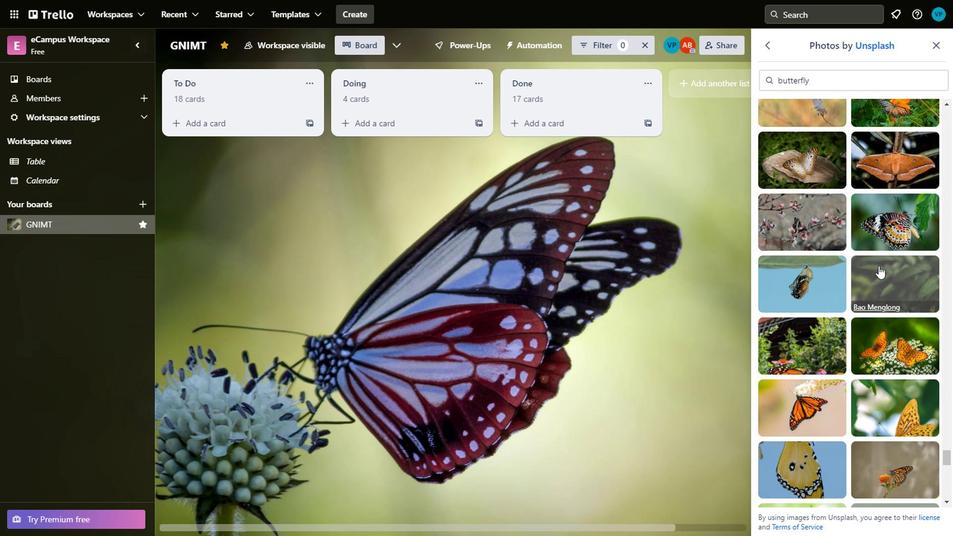 
Action: Mouse scrolled (876, 265) with delta (0, 0)
Screenshot: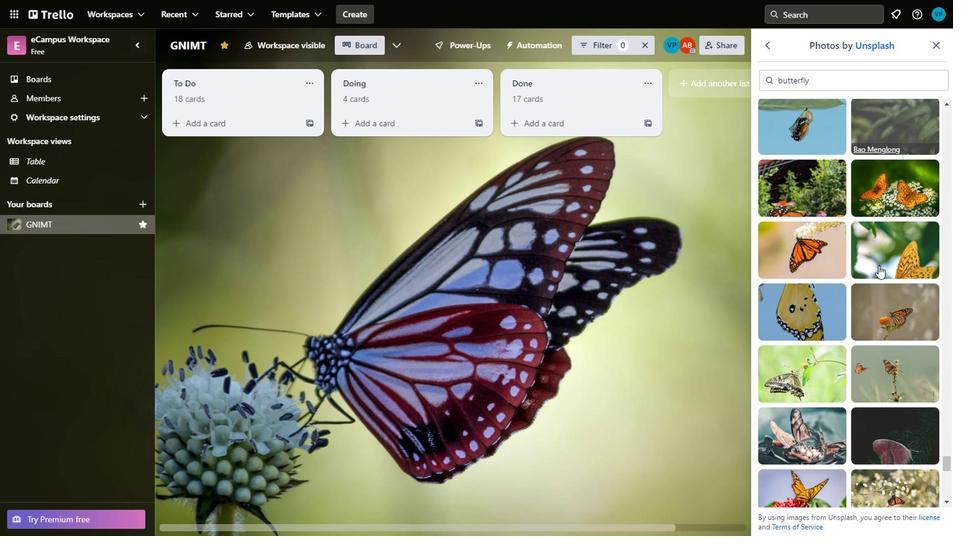 
Action: Mouse scrolled (876, 265) with delta (0, 0)
Screenshot: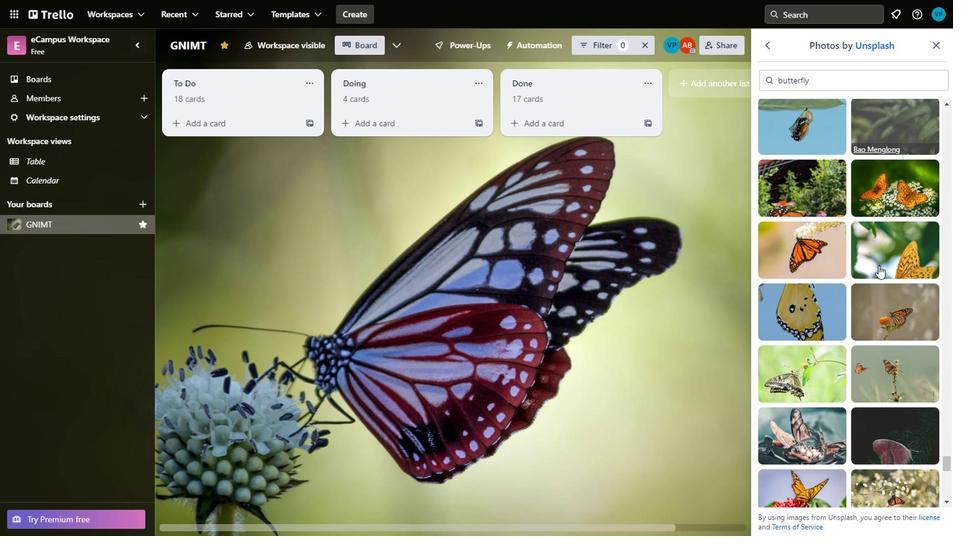 
Action: Mouse moved to (878, 266)
Screenshot: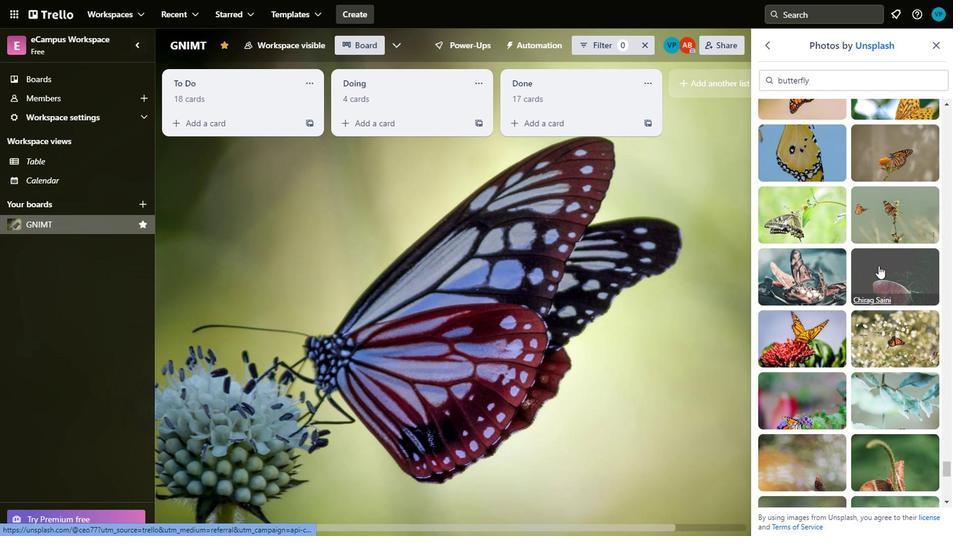 
Action: Mouse scrolled (878, 265) with delta (0, 0)
Screenshot: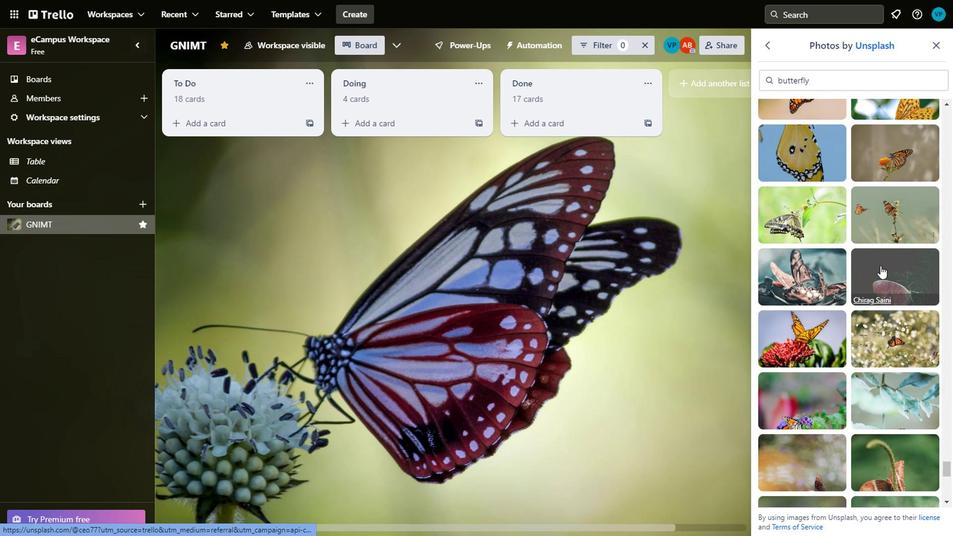 
Action: Mouse scrolled (878, 265) with delta (0, 0)
Screenshot: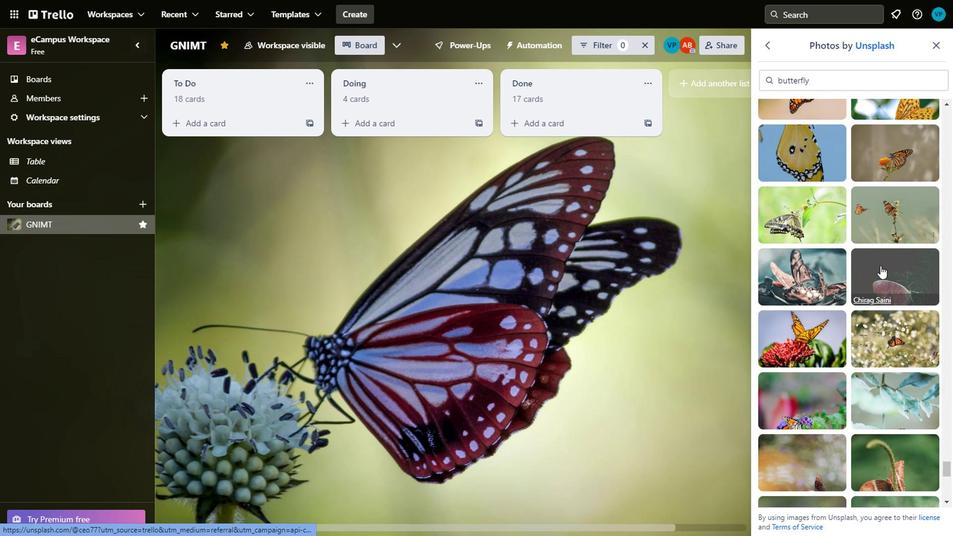 
Action: Mouse scrolled (878, 265) with delta (0, 0)
Screenshot: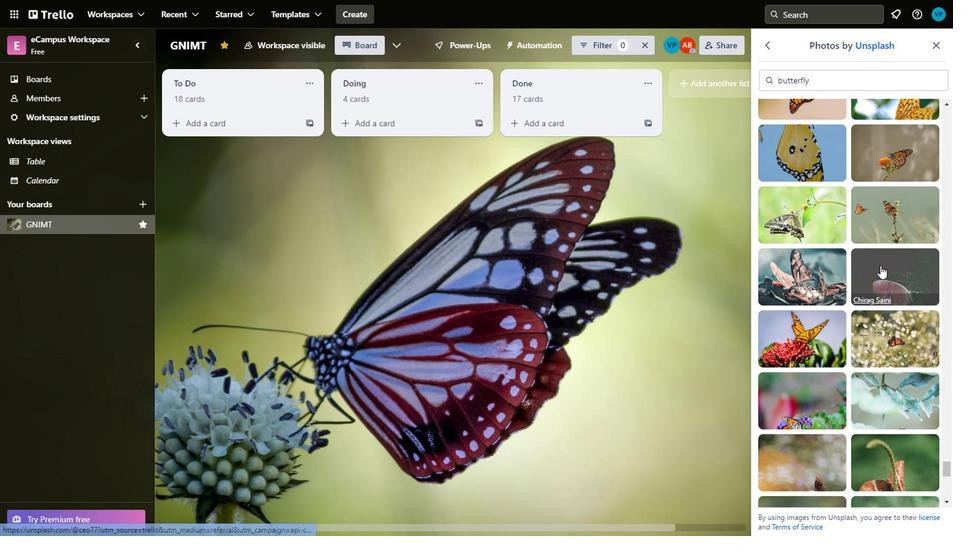 
Action: Mouse scrolled (878, 265) with delta (0, 0)
Screenshot: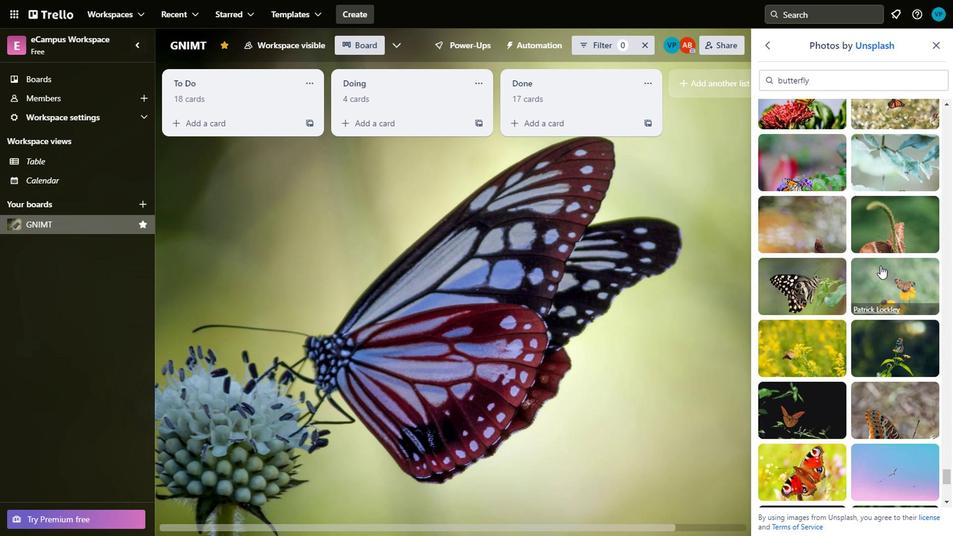 
Action: Mouse moved to (884, 262)
Screenshot: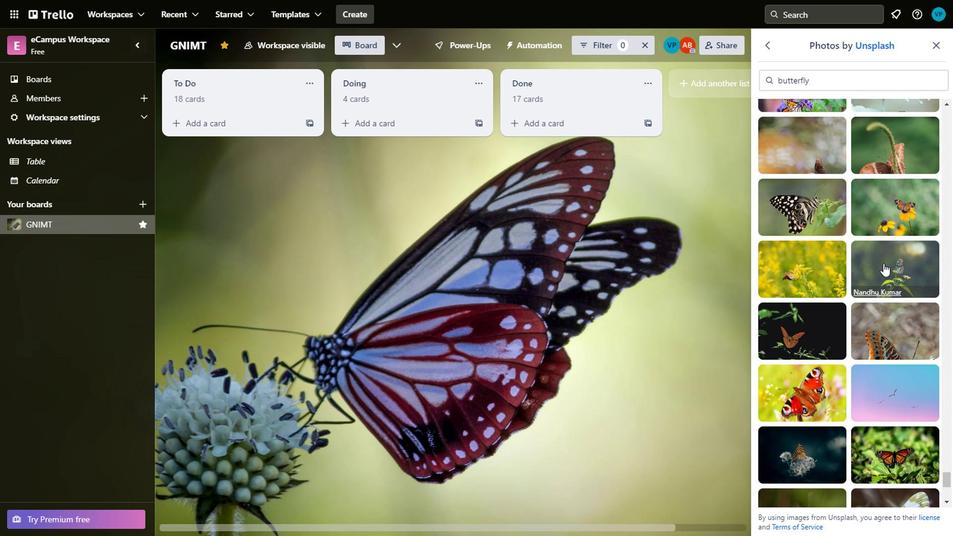 
Action: Mouse scrolled (884, 262) with delta (0, 0)
Screenshot: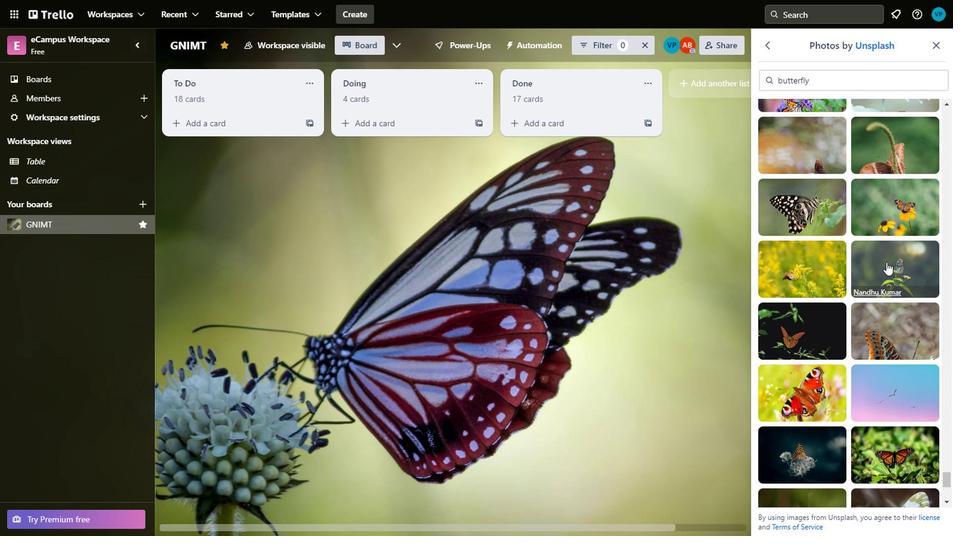 
Action: Mouse scrolled (884, 262) with delta (0, 0)
Screenshot: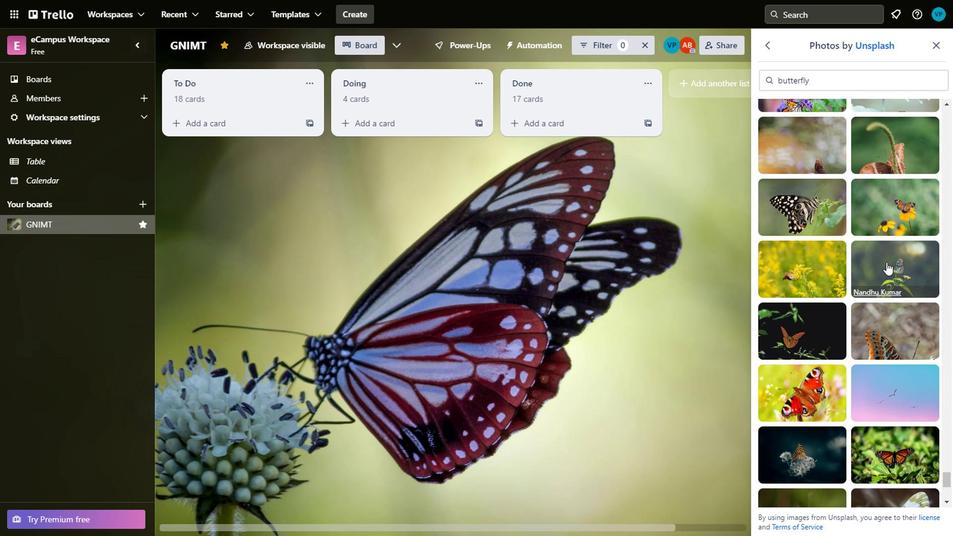
Action: Mouse scrolled (884, 262) with delta (0, 0)
Screenshot: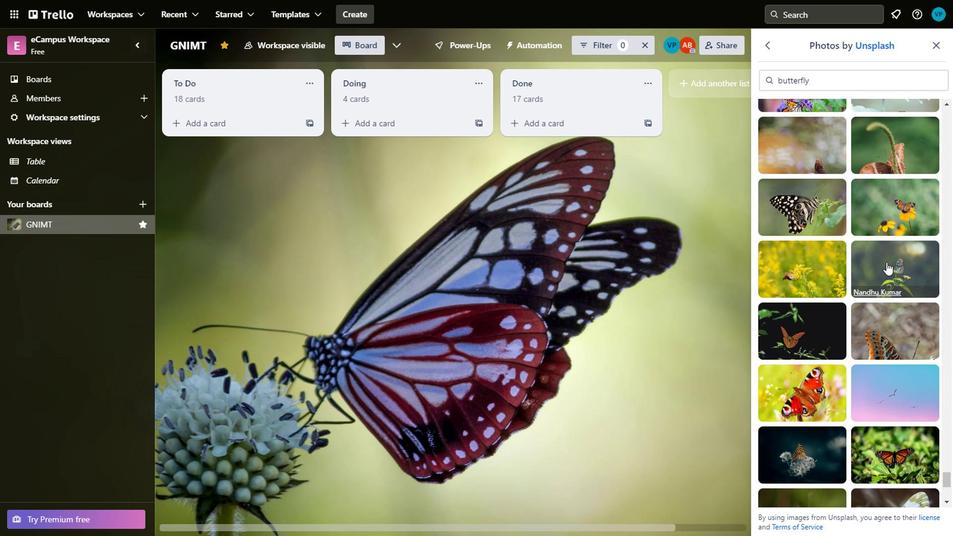
Action: Mouse moved to (887, 261)
Screenshot: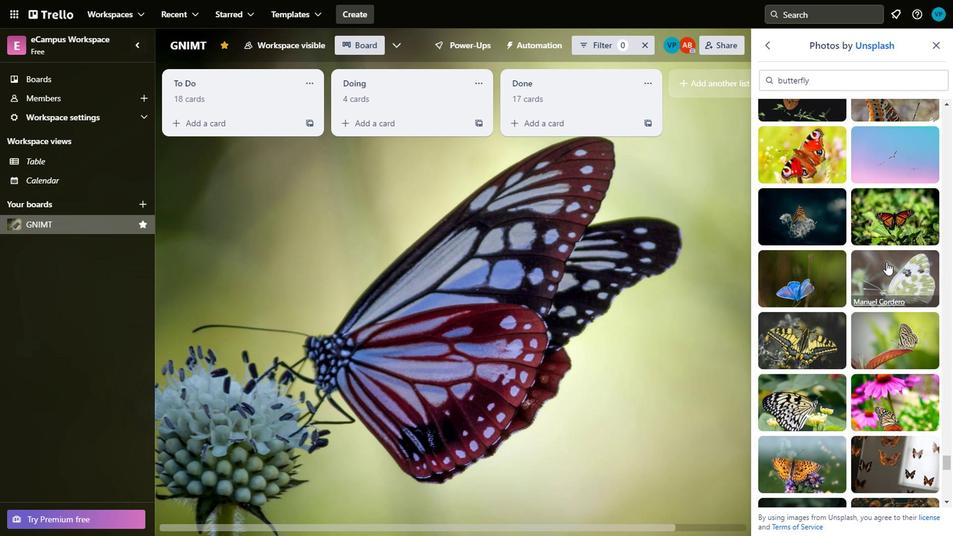 
Action: Mouse scrolled (887, 260) with delta (0, 0)
Screenshot: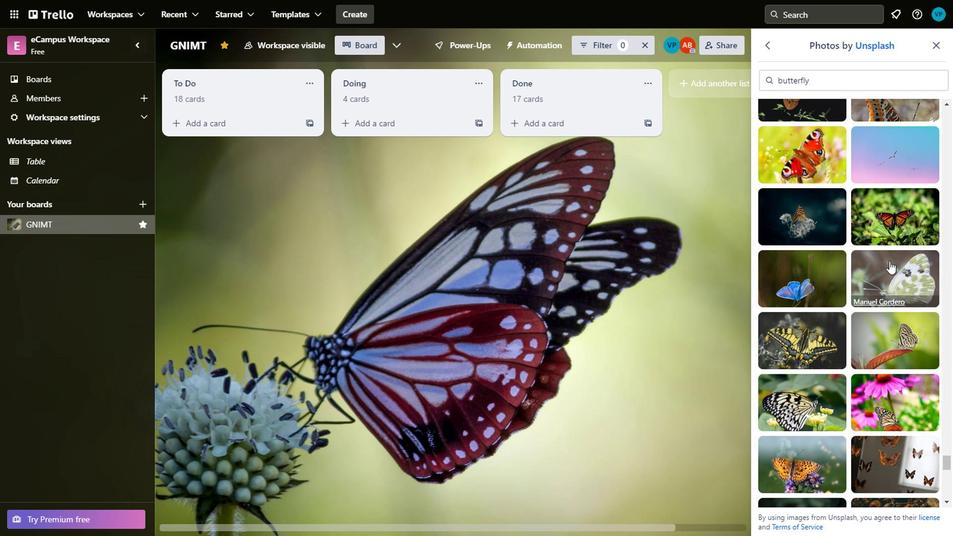 
Action: Mouse scrolled (887, 260) with delta (0, 0)
Screenshot: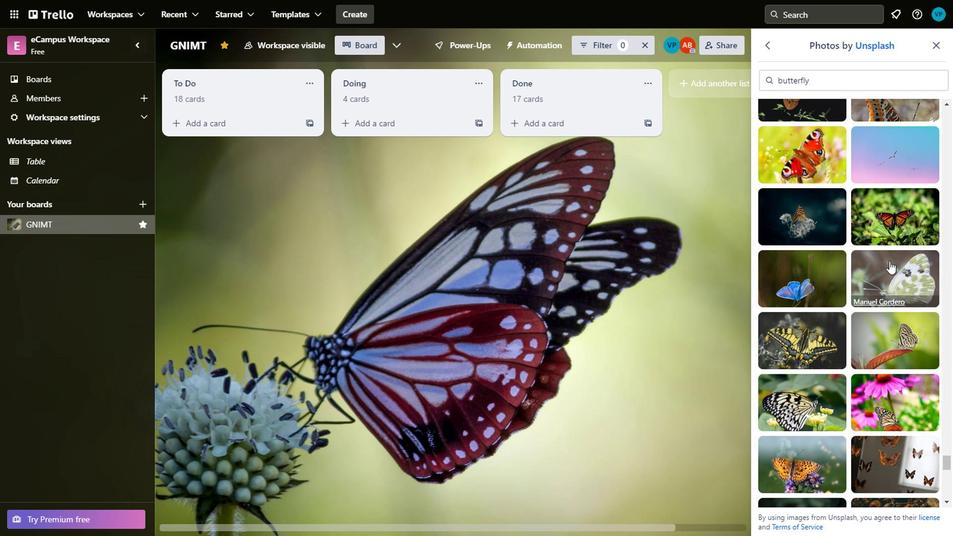 
Action: Mouse scrolled (887, 260) with delta (0, 0)
Screenshot: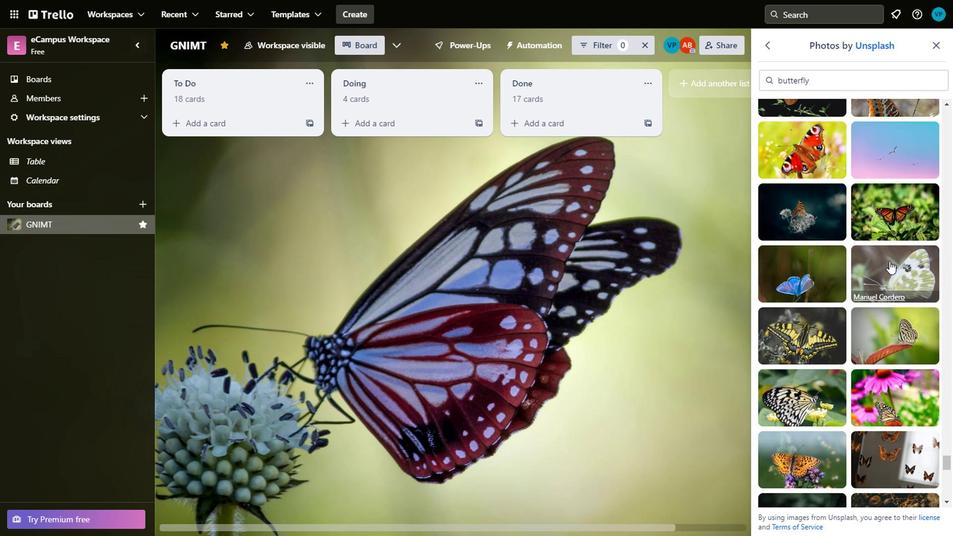 
Action: Mouse scrolled (887, 262) with delta (0, 0)
Screenshot: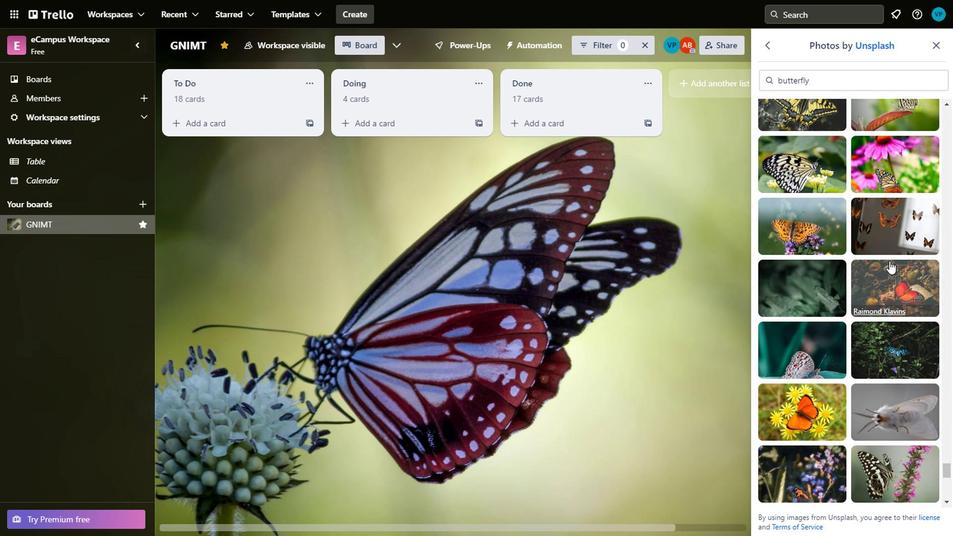 
Action: Mouse scrolled (887, 262) with delta (0, 0)
Screenshot: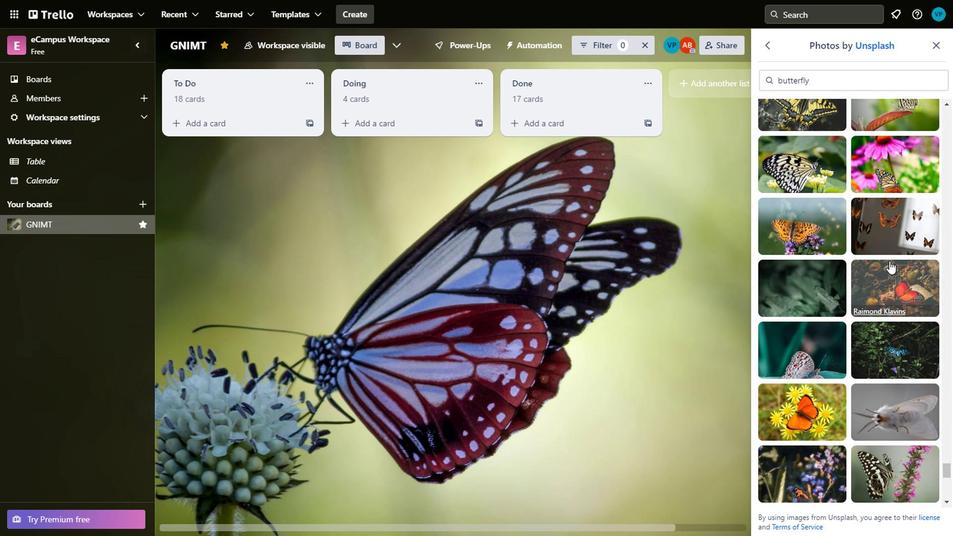 
Action: Mouse scrolled (887, 262) with delta (0, 0)
Screenshot: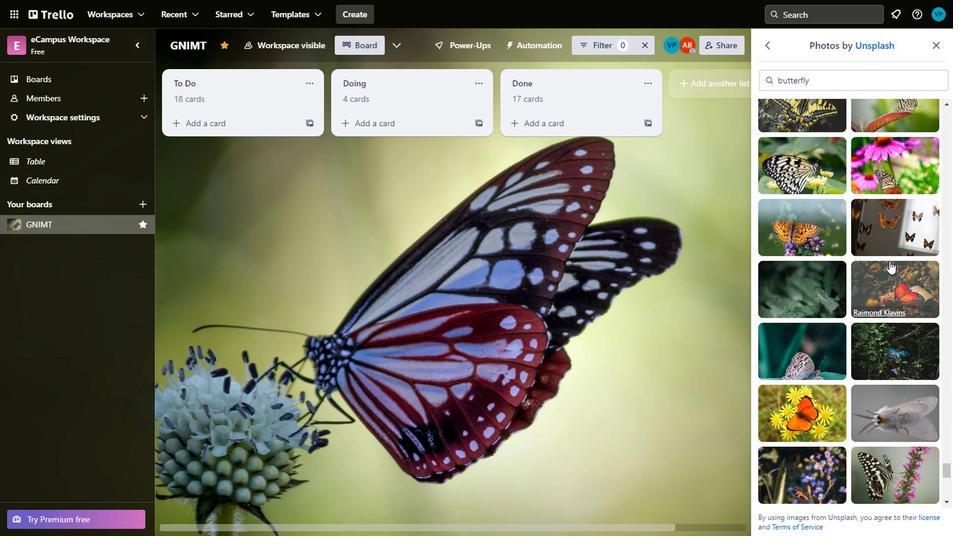 
Action: Mouse moved to (889, 258)
Screenshot: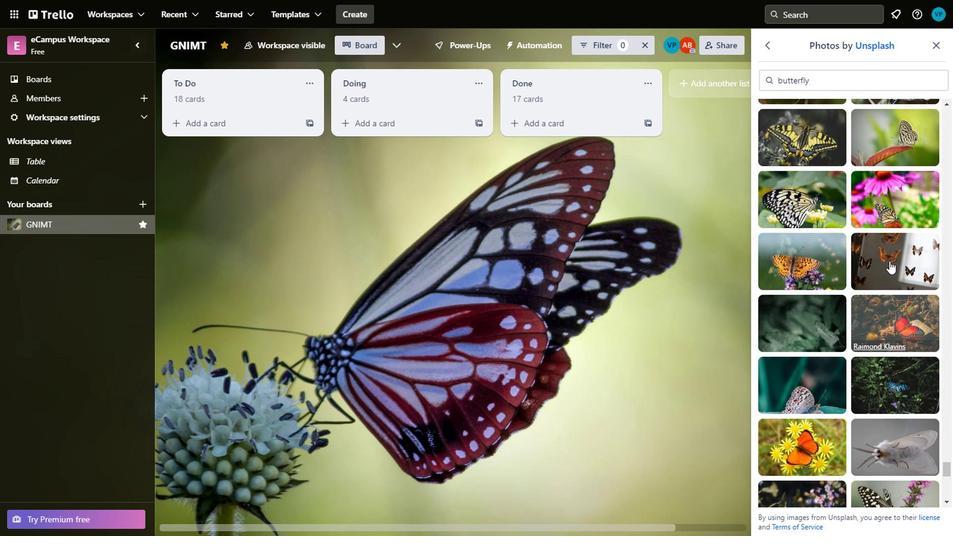 
Action: Mouse scrolled (889, 259) with delta (0, 0)
Screenshot: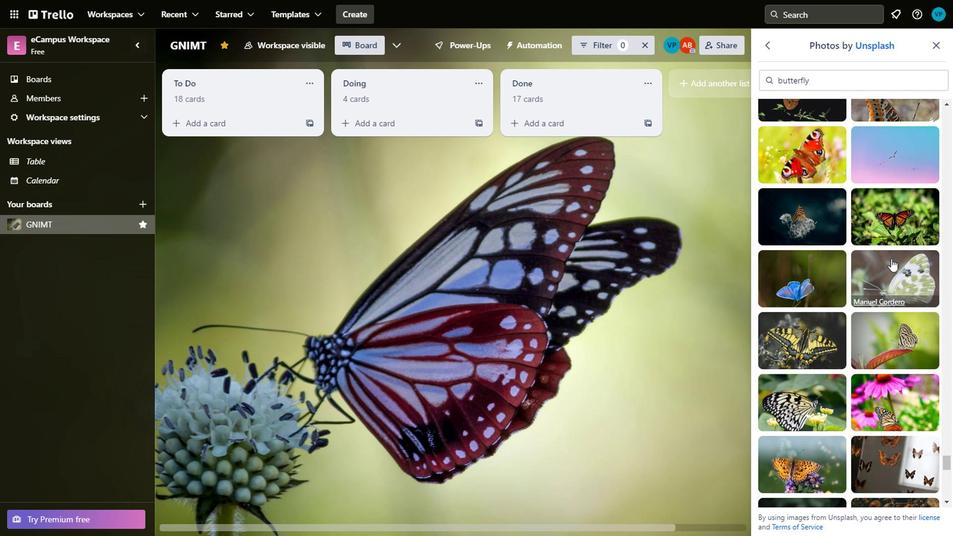 
Action: Mouse scrolled (889, 259) with delta (0, 0)
Screenshot: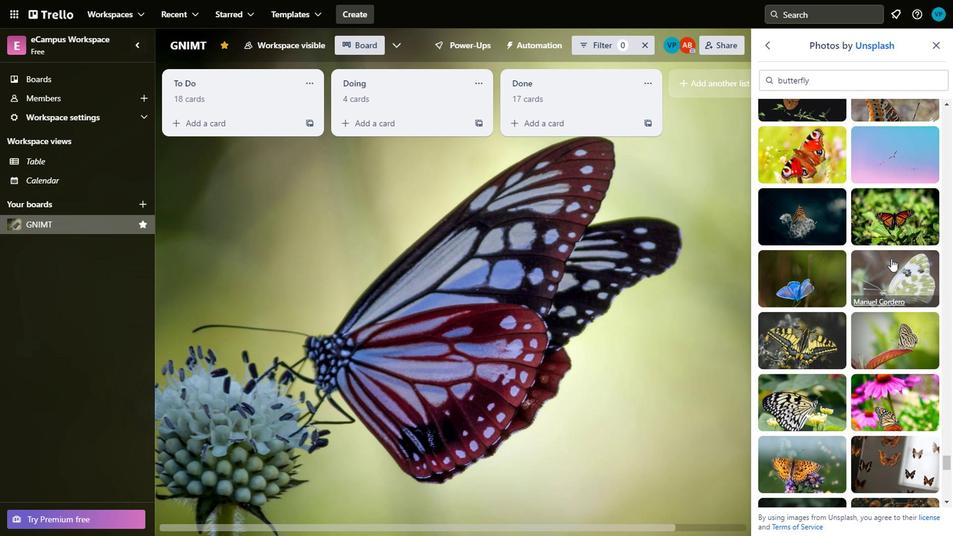 
Action: Mouse scrolled (889, 259) with delta (0, 0)
Screenshot: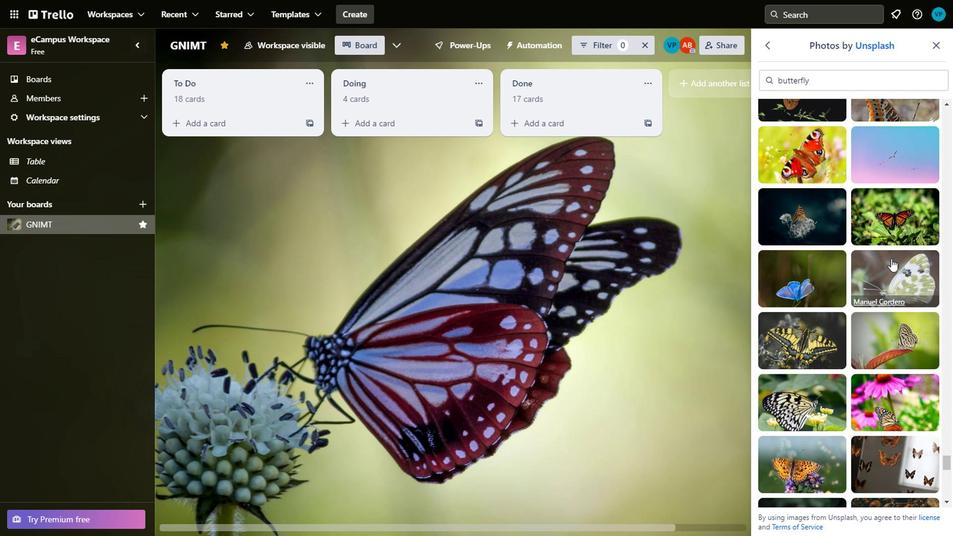 
Action: Mouse scrolled (889, 259) with delta (0, 0)
Screenshot: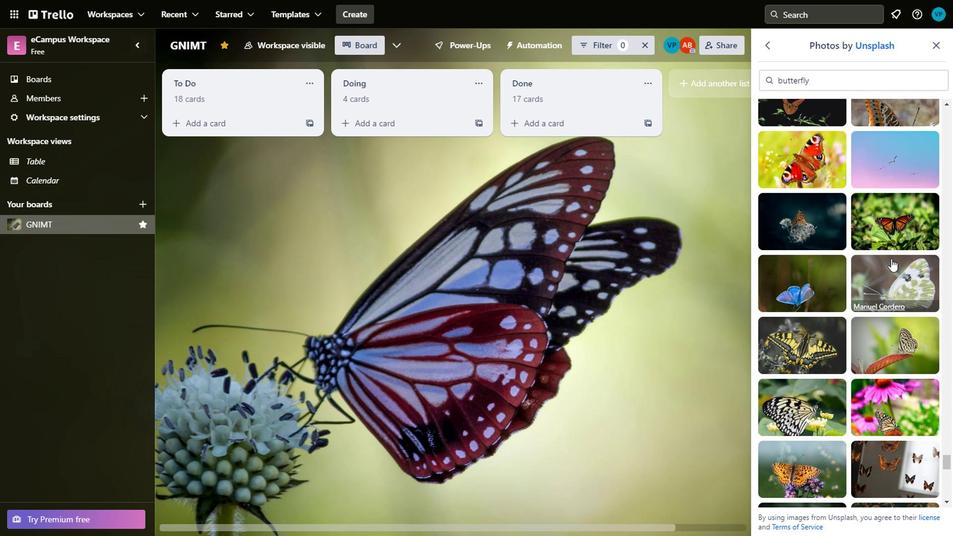 
Action: Mouse scrolled (889, 259) with delta (0, 0)
Screenshot: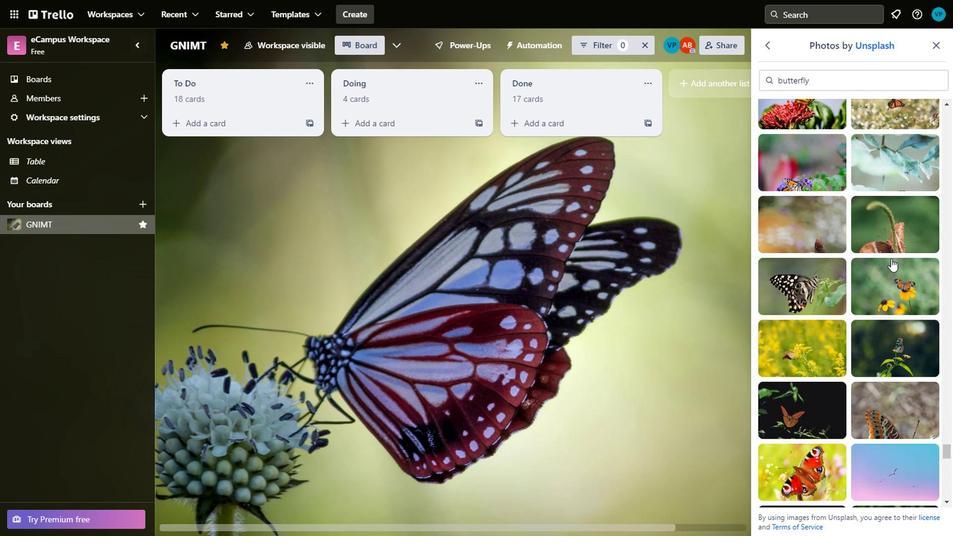 
Action: Mouse scrolled (889, 259) with delta (0, 0)
Screenshot: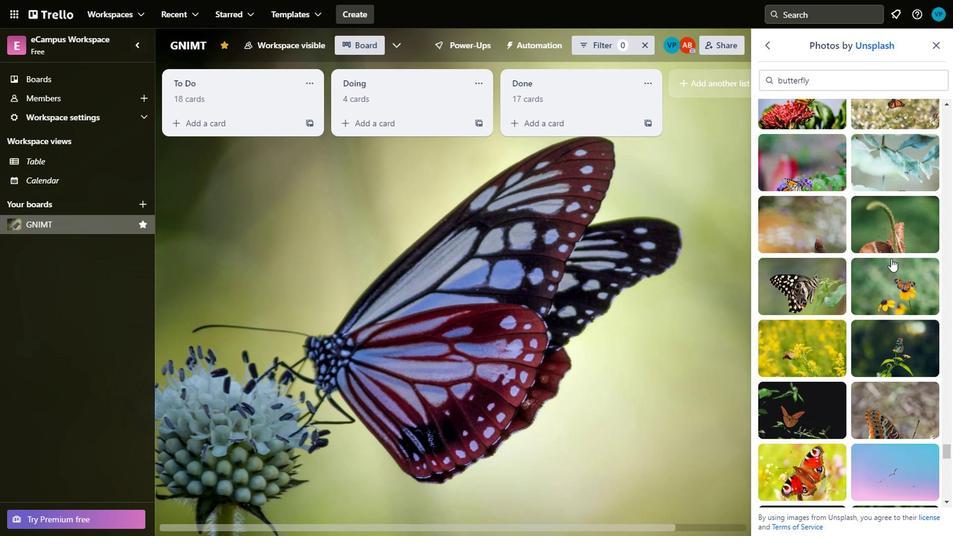 
Action: Mouse scrolled (889, 259) with delta (0, 0)
Screenshot: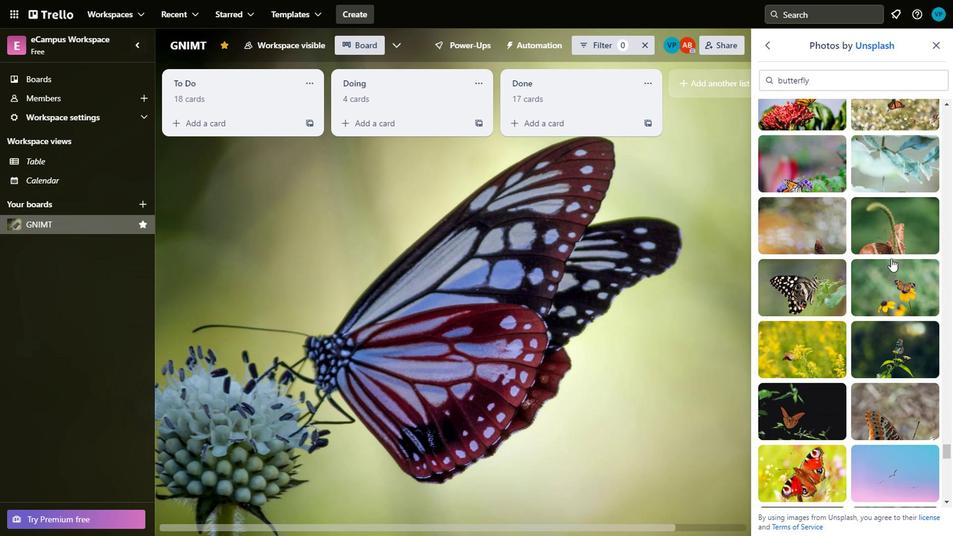 
Action: Mouse scrolled (889, 259) with delta (0, 0)
Screenshot: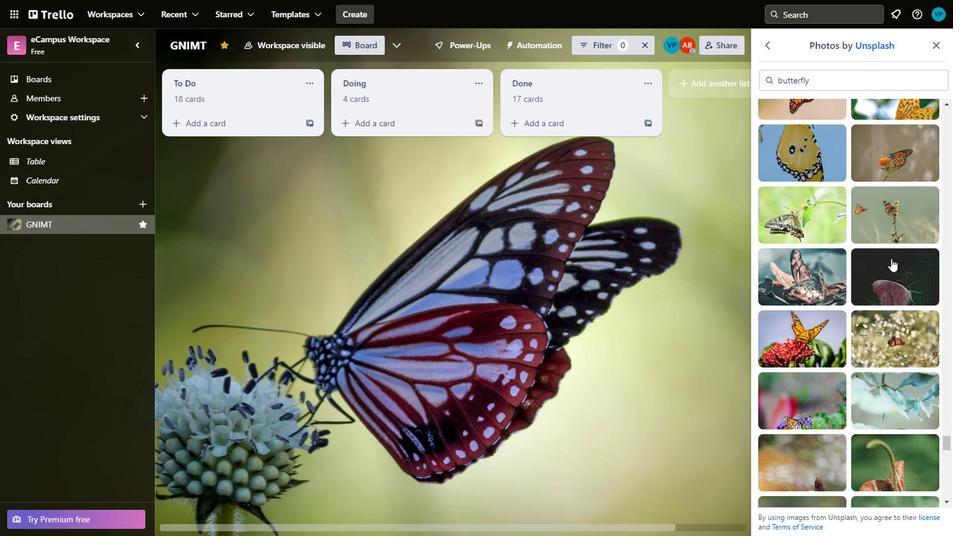 
Action: Mouse scrolled (889, 259) with delta (0, 0)
Screenshot: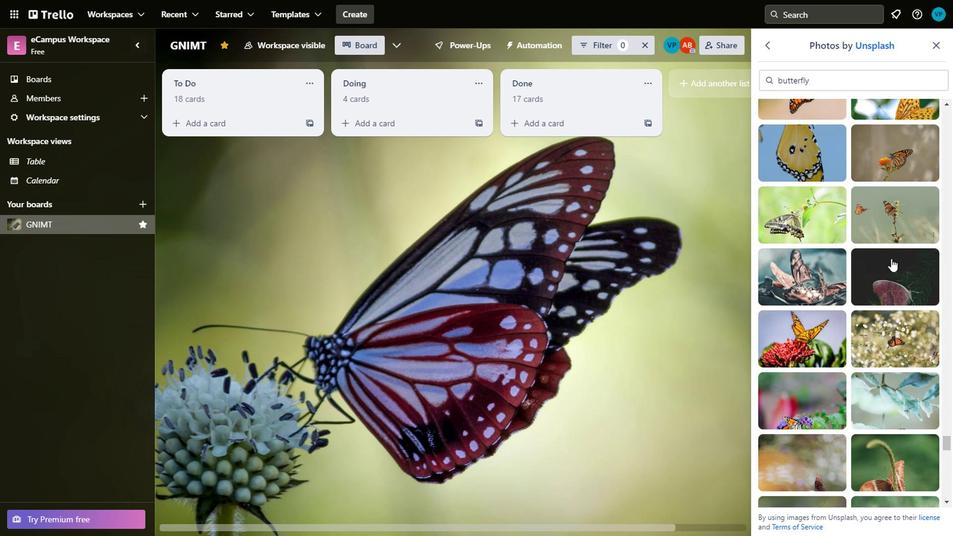 
Action: Mouse scrolled (889, 259) with delta (0, 0)
Screenshot: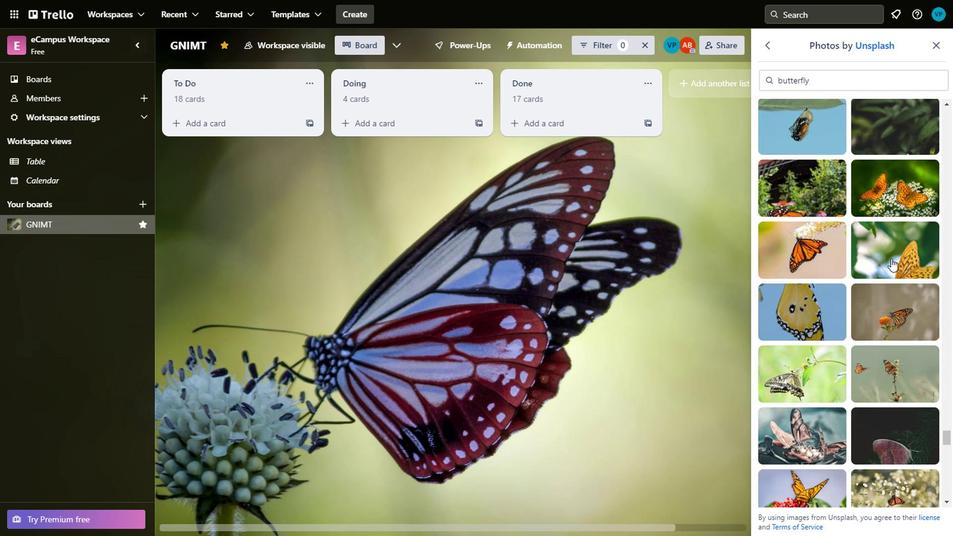 
Action: Mouse scrolled (889, 259) with delta (0, 0)
Screenshot: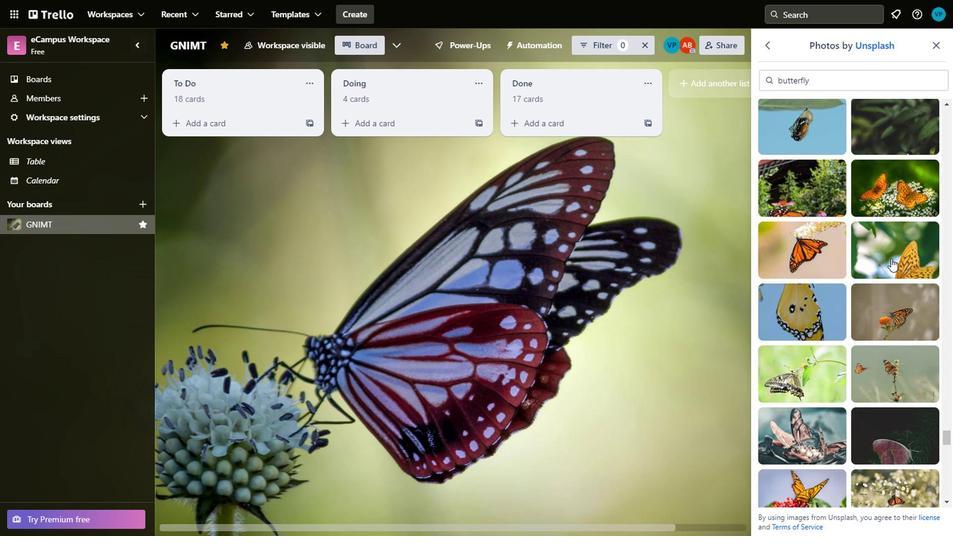 
Action: Mouse scrolled (889, 259) with delta (0, 0)
Screenshot: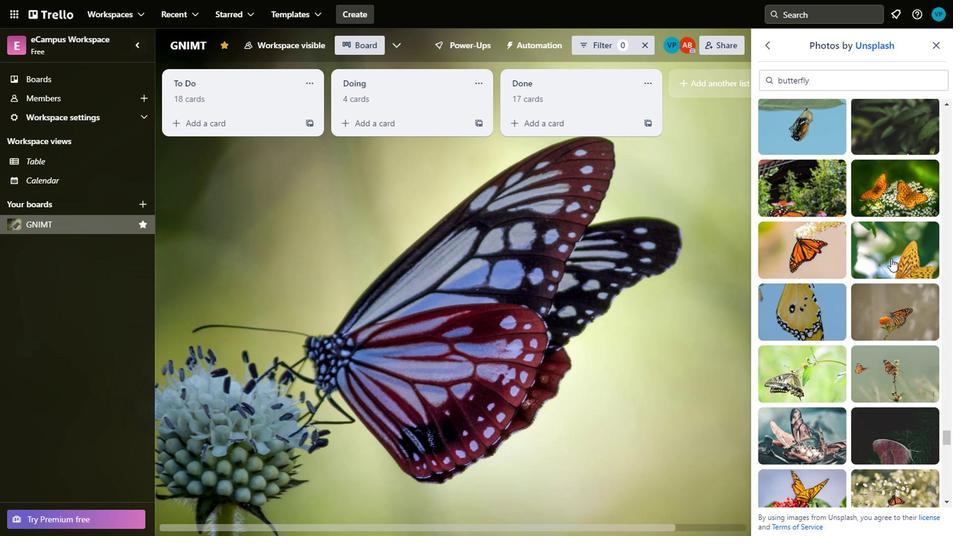 
Action: Mouse moved to (891, 258)
Screenshot: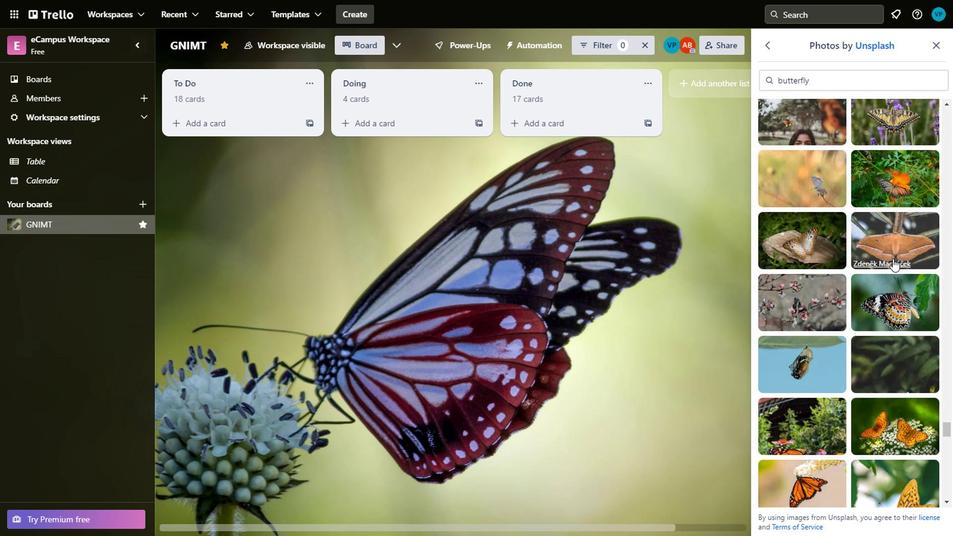 
Action: Mouse scrolled (891, 258) with delta (0, 0)
Screenshot: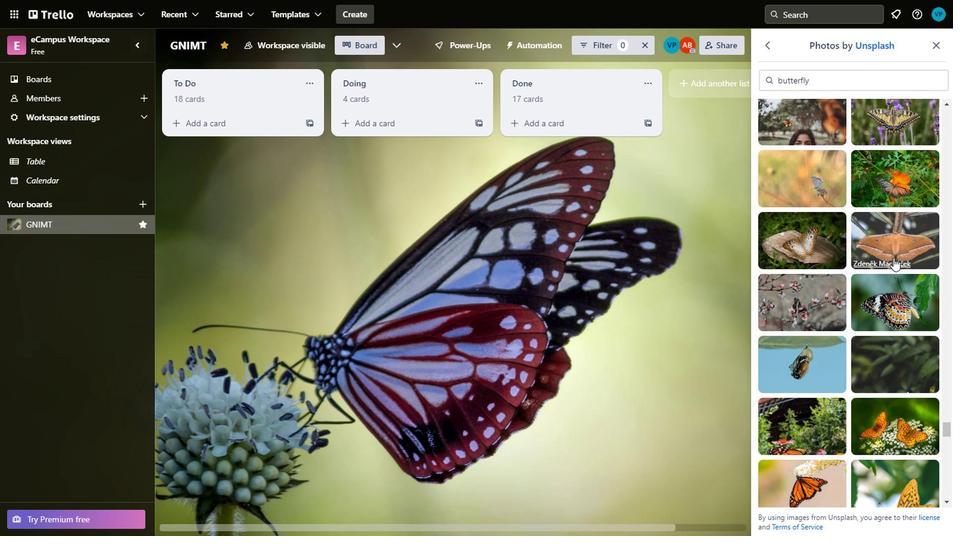 
Action: Mouse scrolled (891, 258) with delta (0, 0)
Screenshot: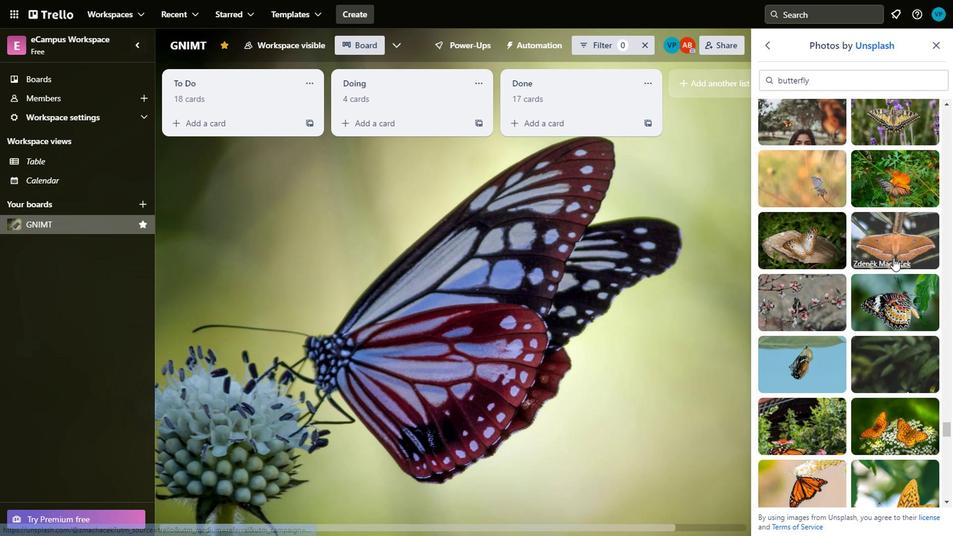 
Action: Mouse scrolled (891, 258) with delta (0, 0)
Screenshot: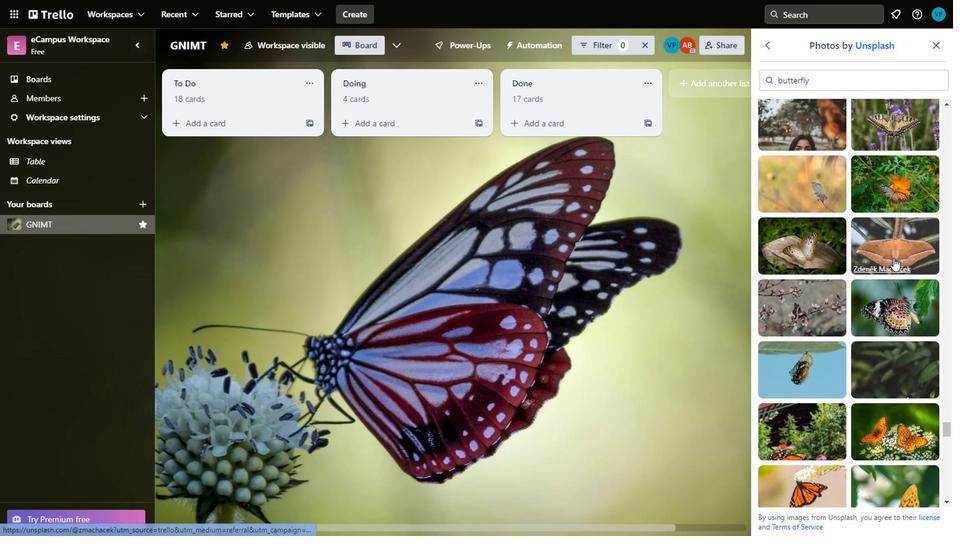 
Action: Mouse scrolled (891, 258) with delta (0, 0)
Screenshot: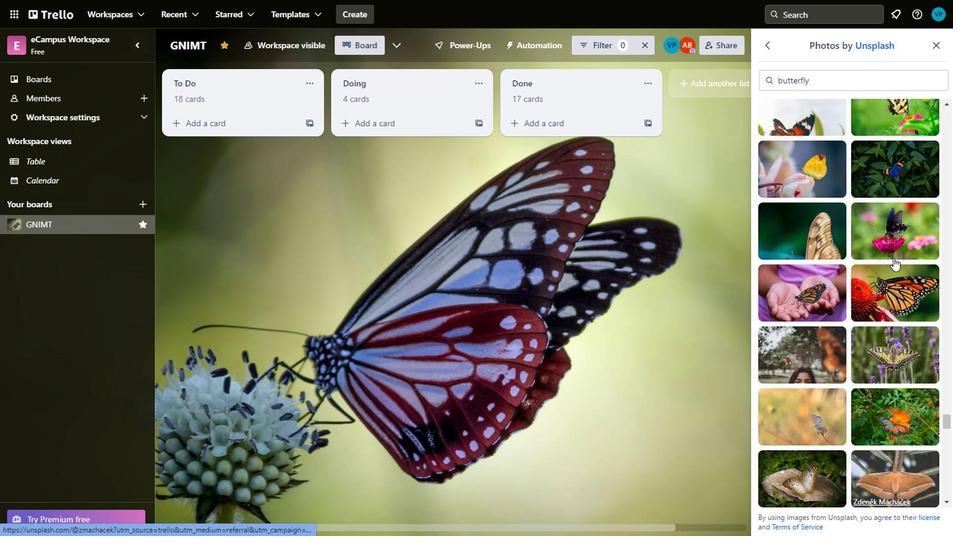 
Action: Mouse scrolled (891, 258) with delta (0, 0)
Screenshot: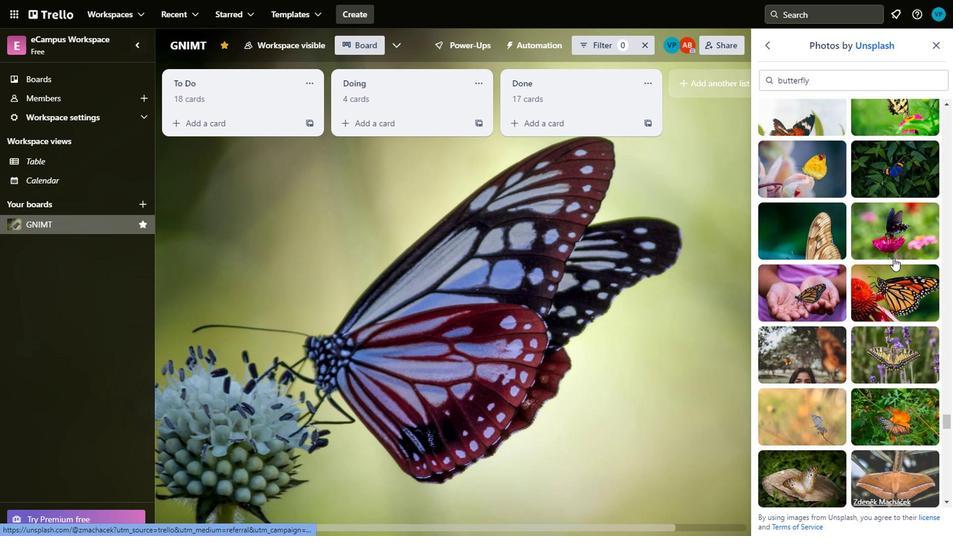 
Action: Mouse scrolled (891, 258) with delta (0, 0)
Screenshot: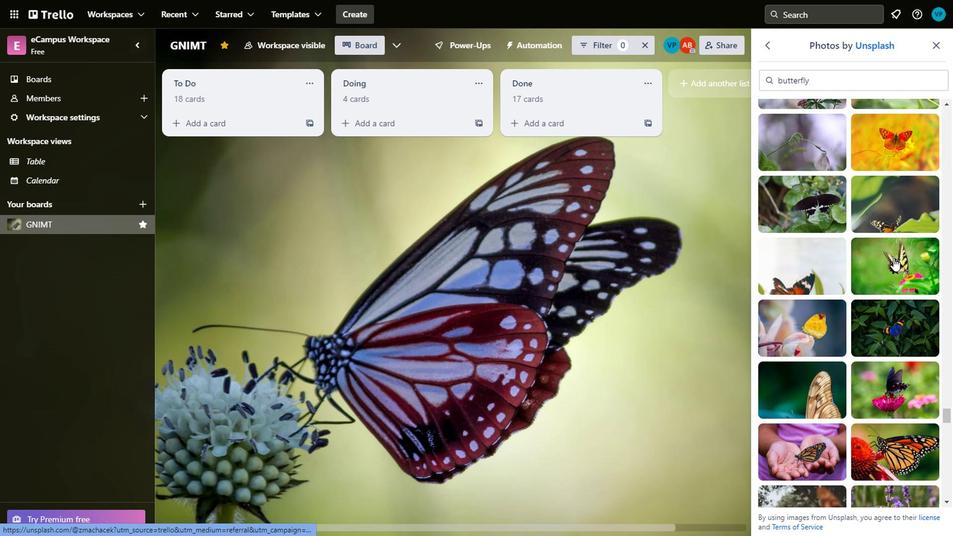 
Action: Mouse scrolled (891, 258) with delta (0, 0)
Screenshot: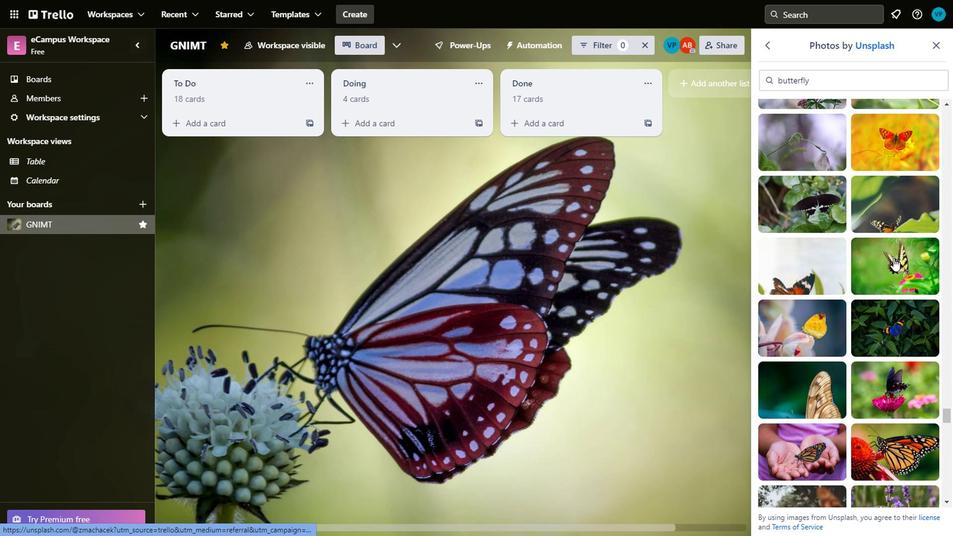 
Action: Mouse scrolled (891, 258) with delta (0, 0)
Screenshot: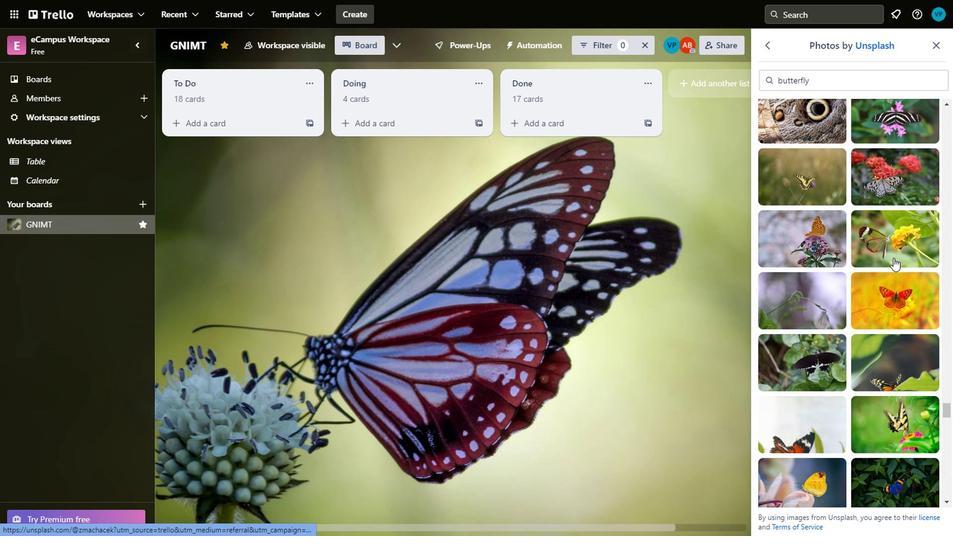 
Action: Mouse scrolled (891, 258) with delta (0, 0)
Screenshot: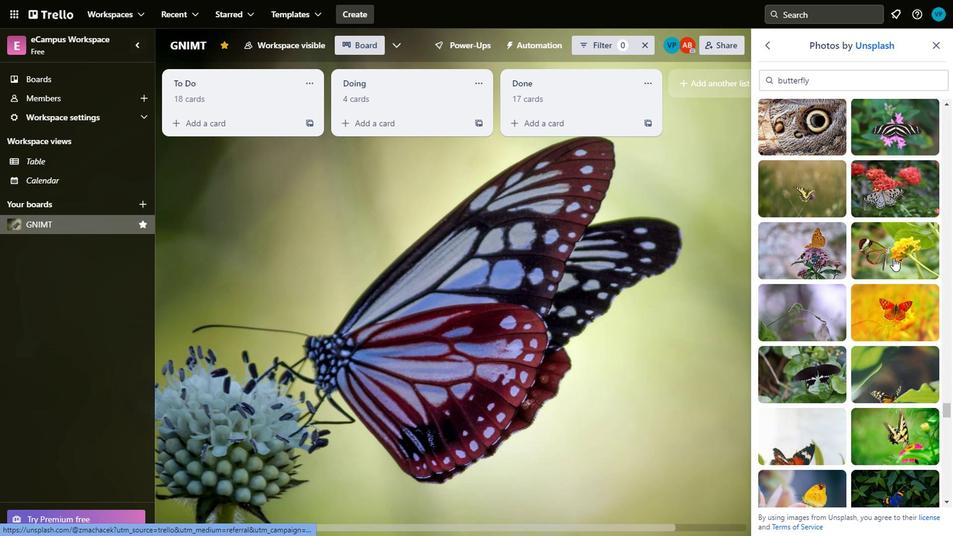 
Action: Mouse scrolled (891, 258) with delta (0, 0)
Screenshot: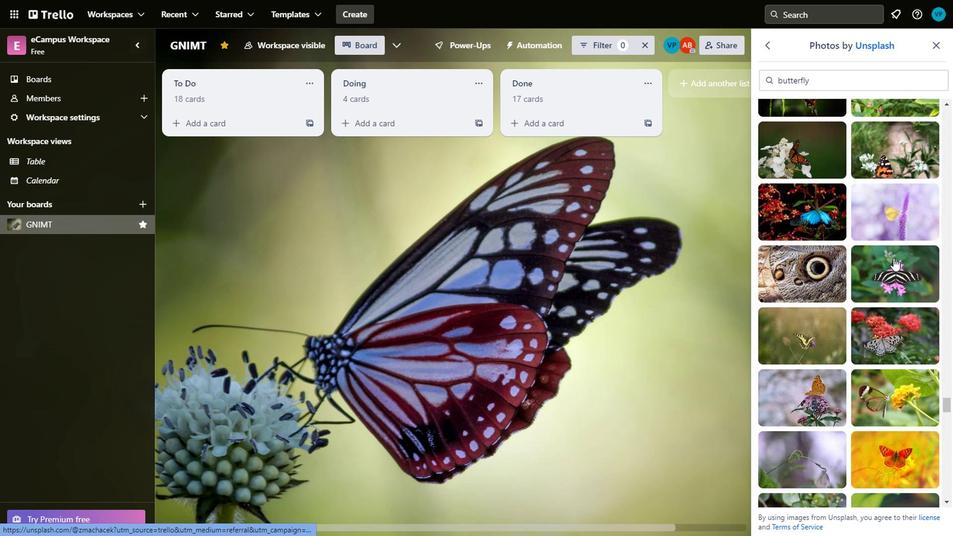
Action: Mouse moved to (788, 349)
Screenshot: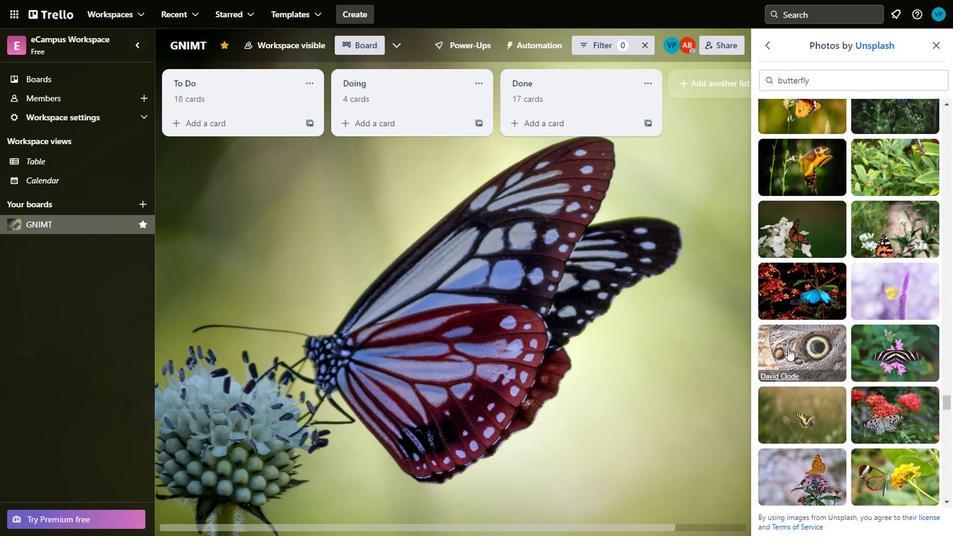 
Action: Mouse pressed left at (788, 349)
Screenshot: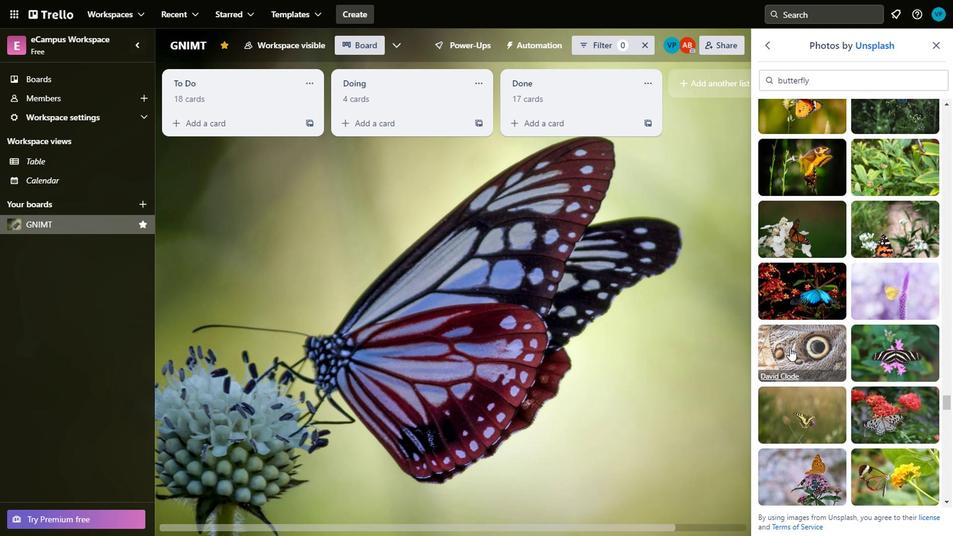 
Action: Mouse moved to (829, 218)
Screenshot: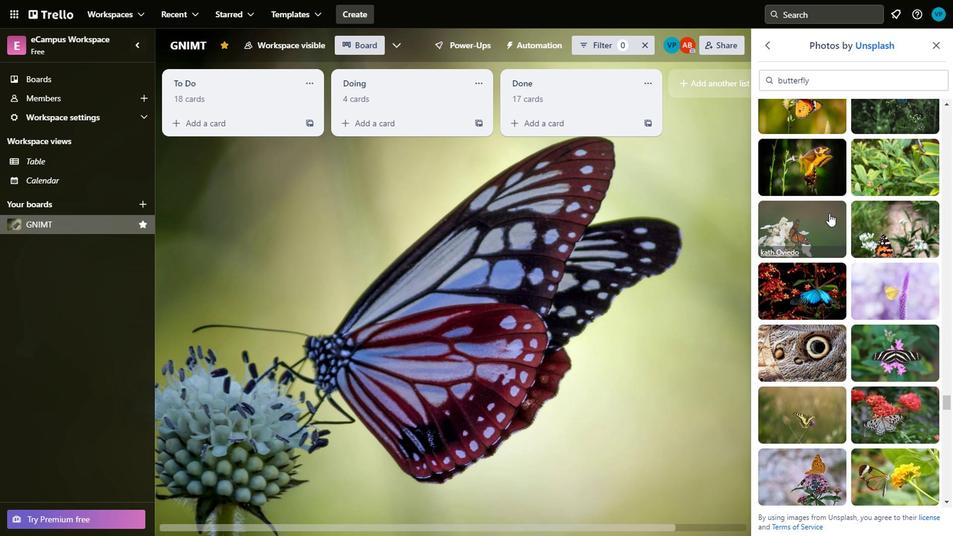 
Action: Mouse scrolled (829, 217) with delta (0, 0)
Screenshot: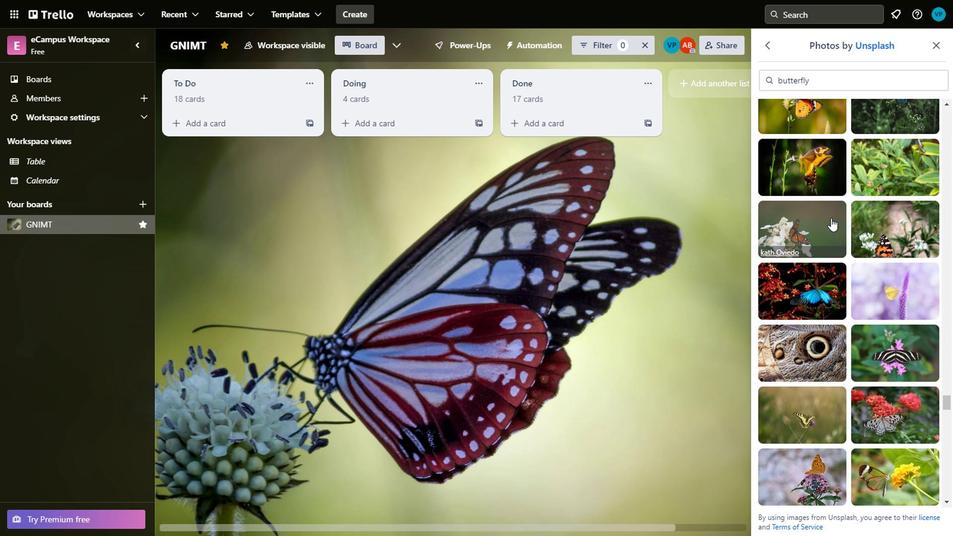 
Action: Mouse moved to (832, 224)
Screenshot: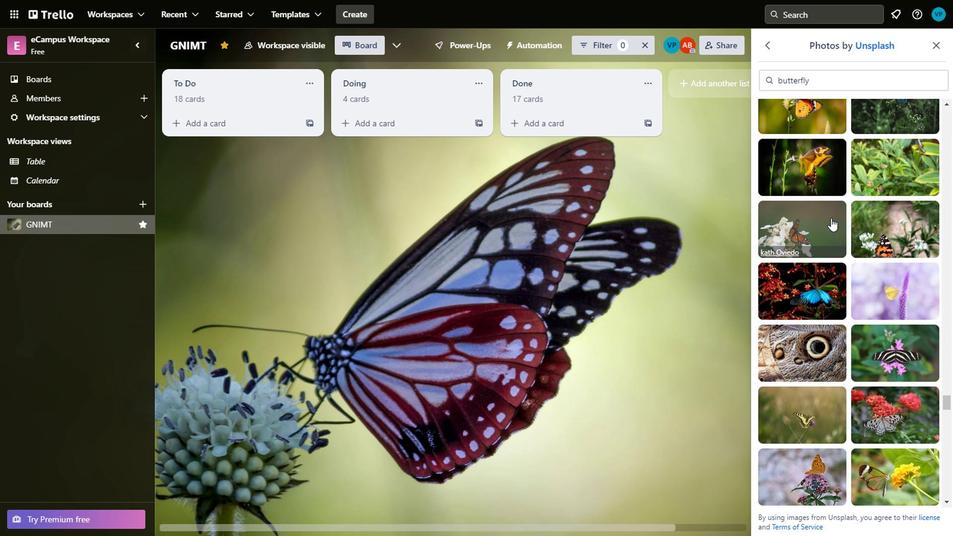 
Action: Mouse scrolled (832, 223) with delta (0, 0)
Screenshot: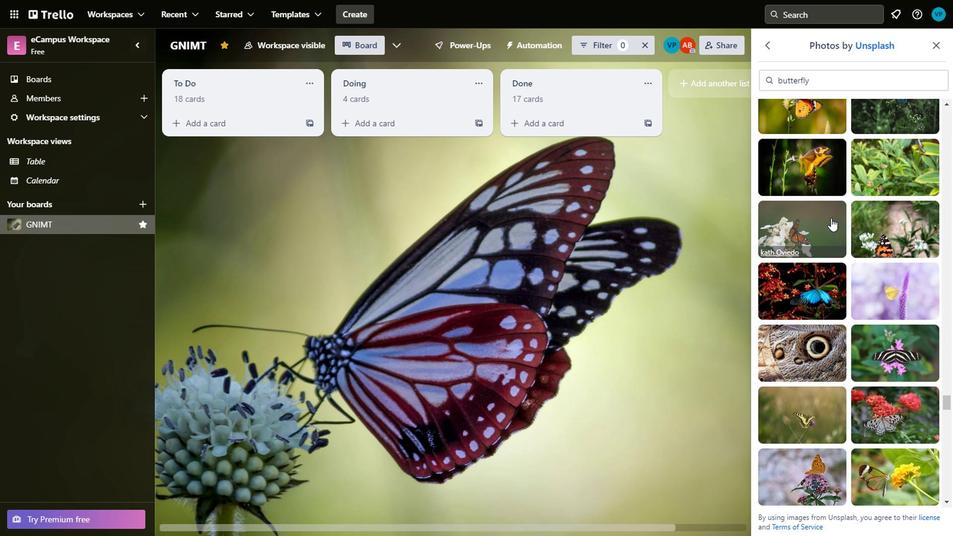 
Action: Mouse moved to (835, 227)
Screenshot: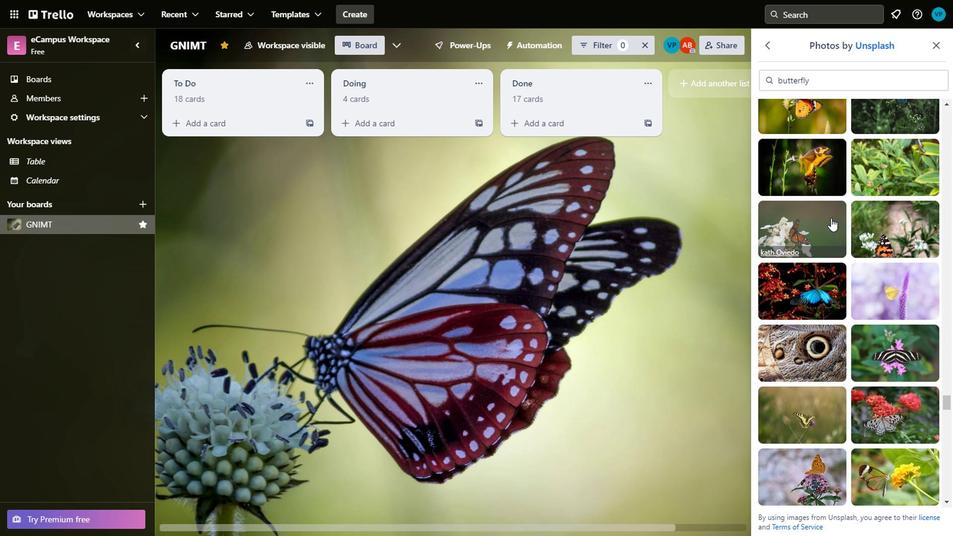 
Action: Mouse scrolled (835, 226) with delta (0, 0)
Screenshot: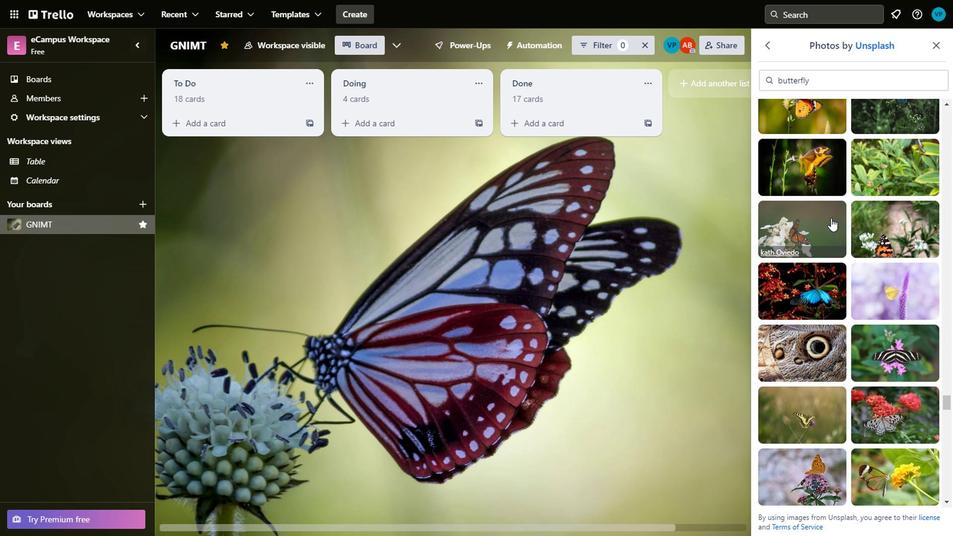 
Action: Mouse moved to (836, 228)
Screenshot: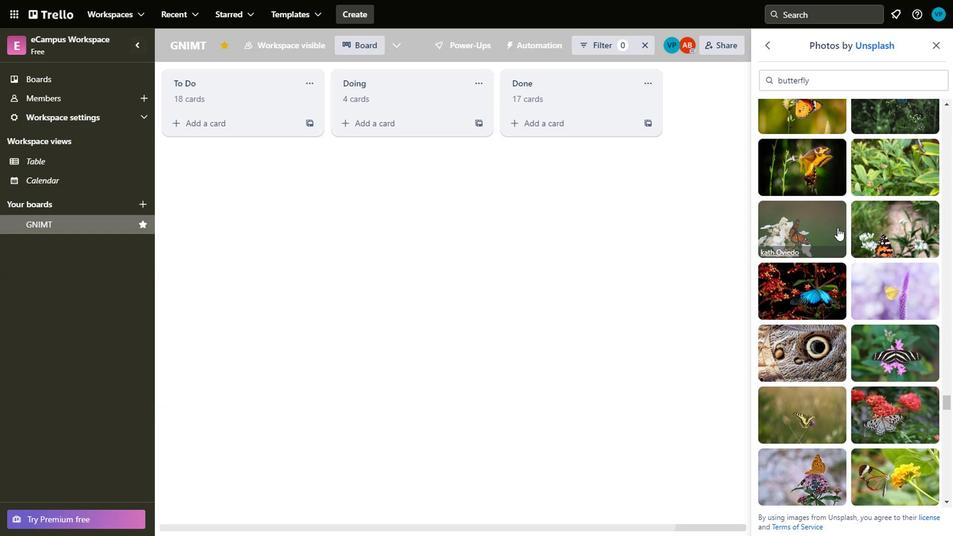 
Action: Mouse scrolled (836, 228) with delta (0, 0)
Screenshot: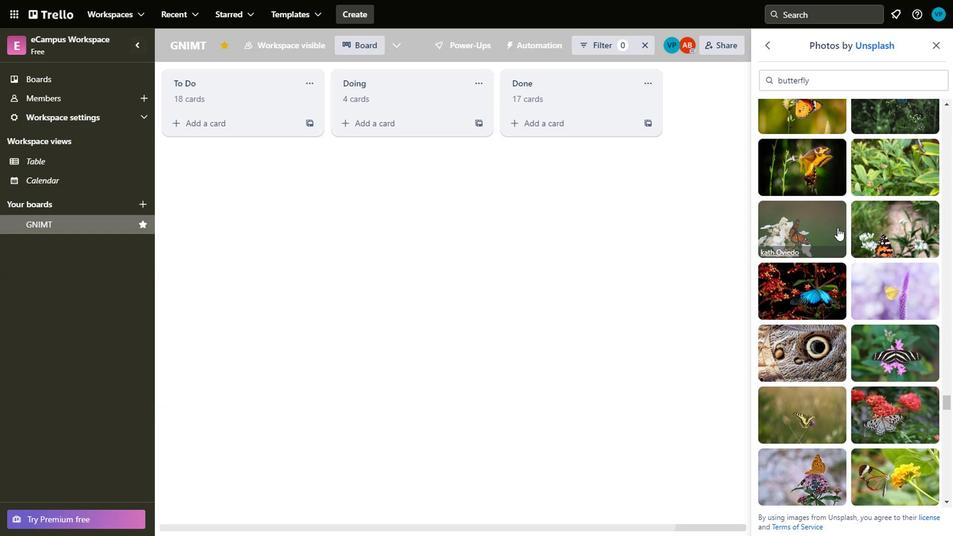 
Action: Mouse moved to (881, 237)
Screenshot: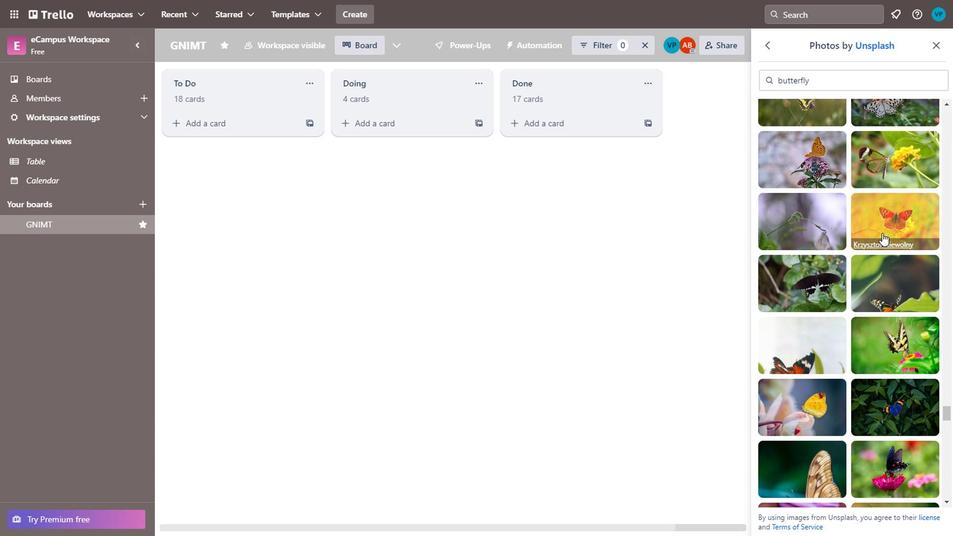 
Action: Mouse scrolled (881, 237) with delta (0, 0)
Screenshot: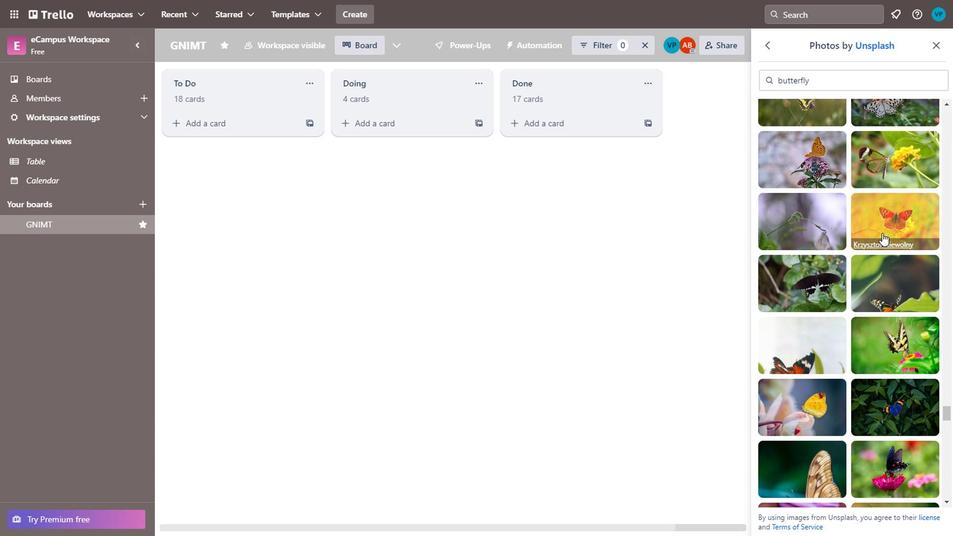 
Action: Mouse moved to (881, 240)
Screenshot: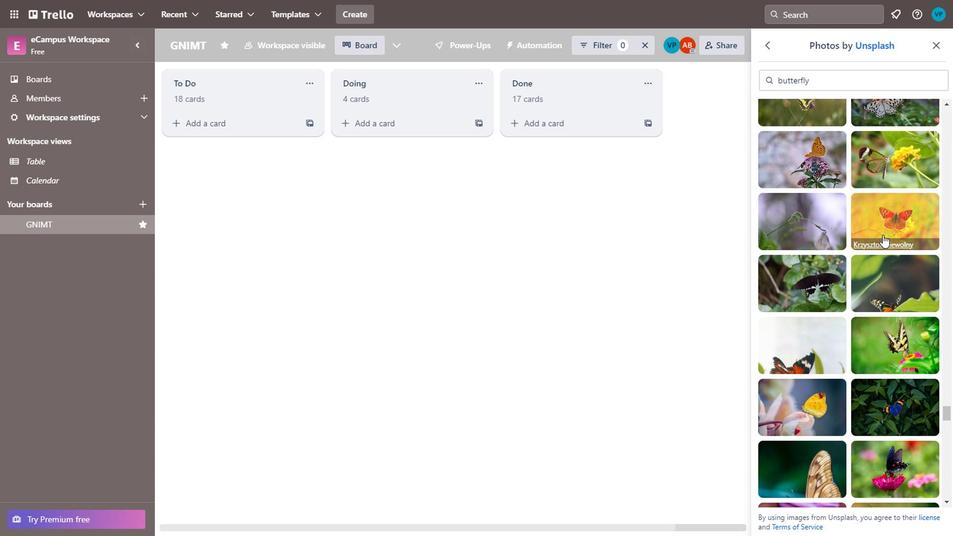 
Action: Mouse scrolled (881, 240) with delta (0, 0)
Screenshot: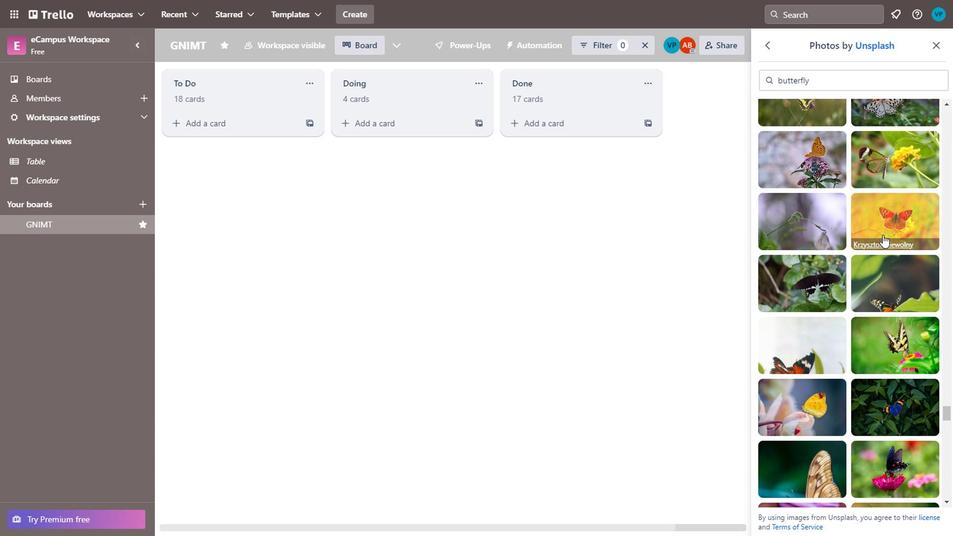 
Action: Mouse scrolled (881, 240) with delta (0, 0)
Screenshot: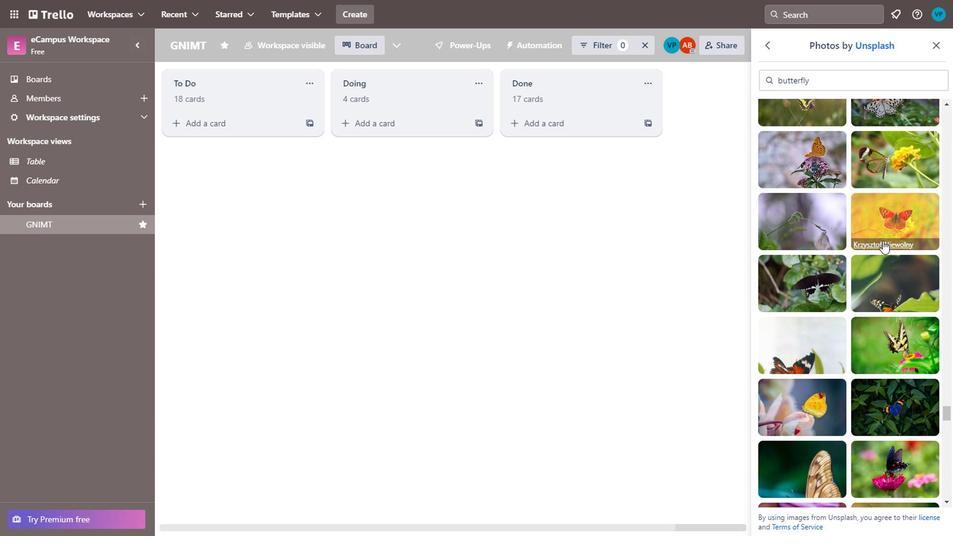 
Action: Mouse moved to (880, 246)
Screenshot: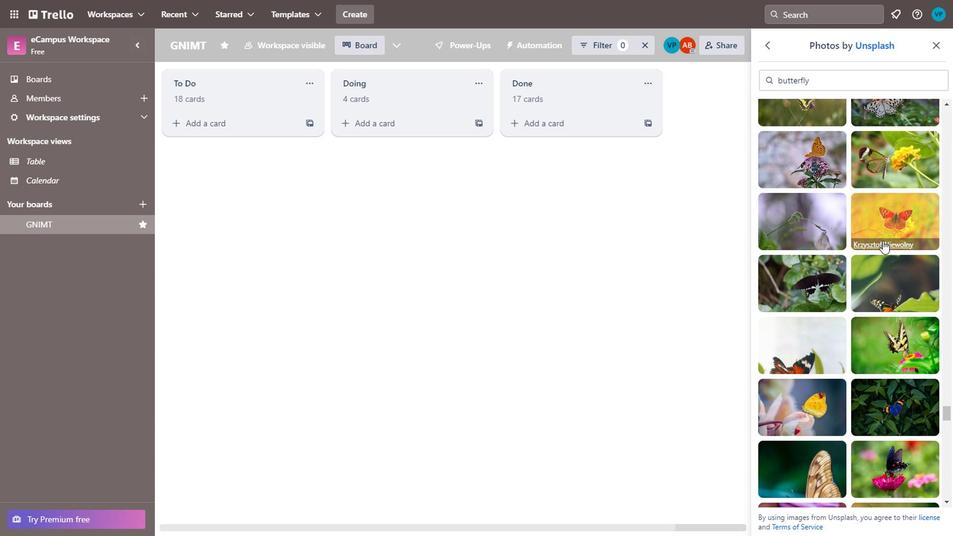 
Action: Mouse scrolled (880, 246) with delta (0, 0)
Screenshot: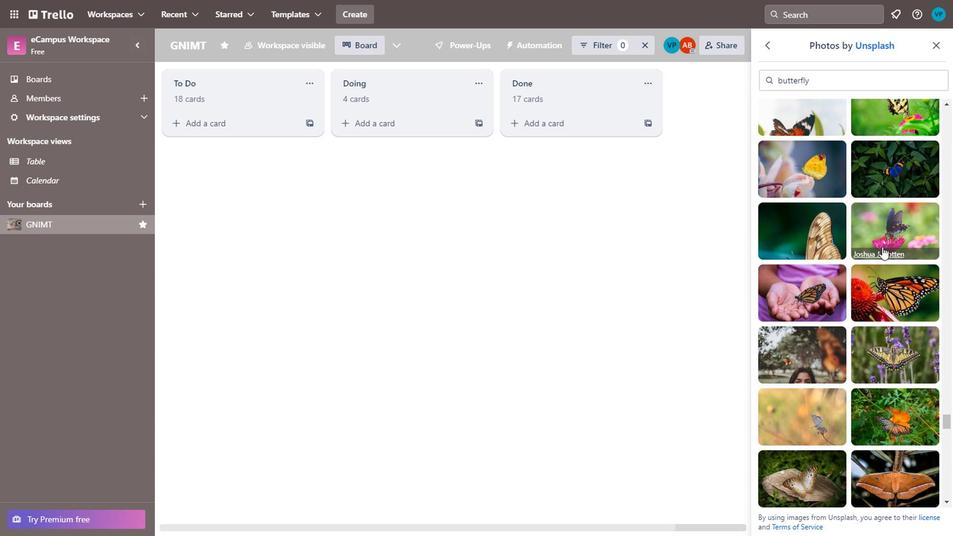 
Action: Mouse scrolled (880, 246) with delta (0, 0)
Screenshot: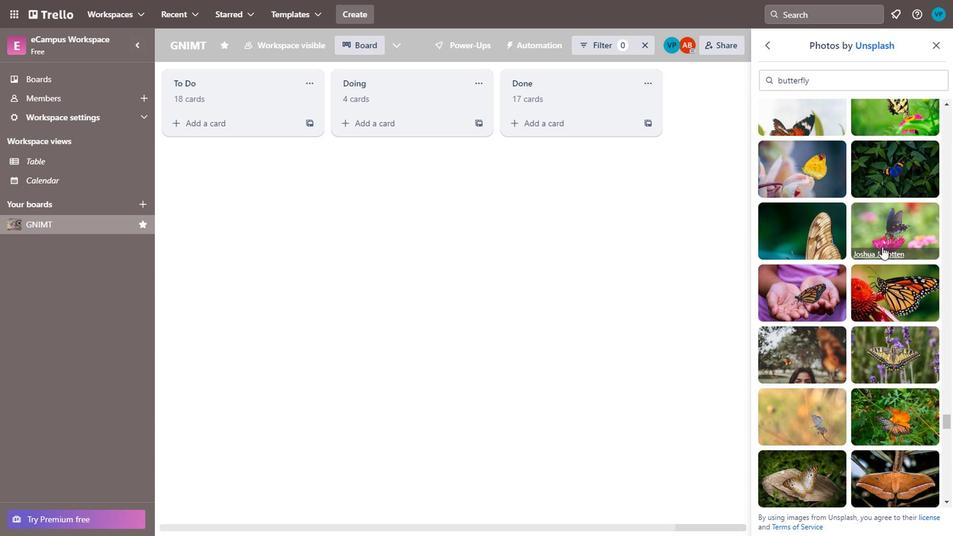 
Action: Mouse scrolled (880, 246) with delta (0, 0)
Screenshot: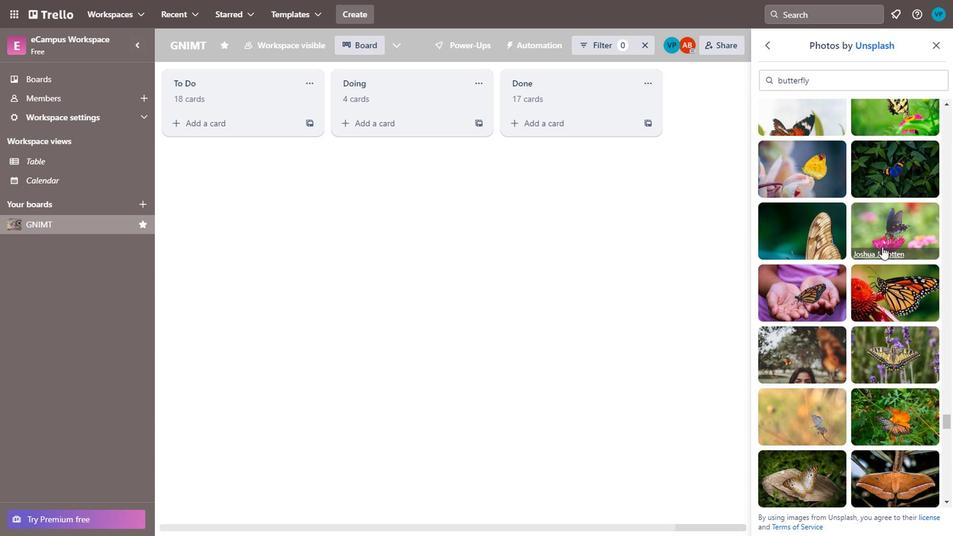 
Action: Mouse scrolled (880, 246) with delta (0, 0)
Screenshot: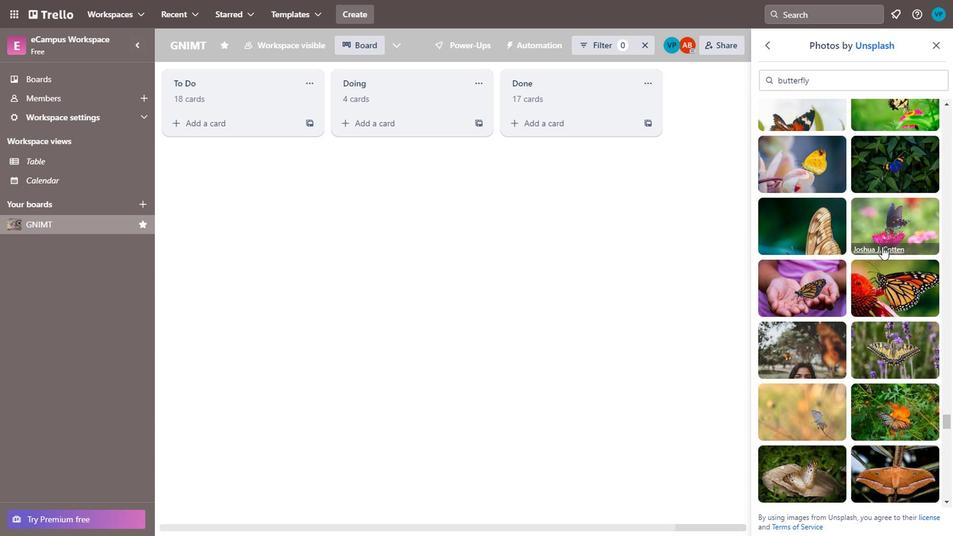 
Action: Mouse scrolled (880, 247) with delta (0, 0)
Screenshot: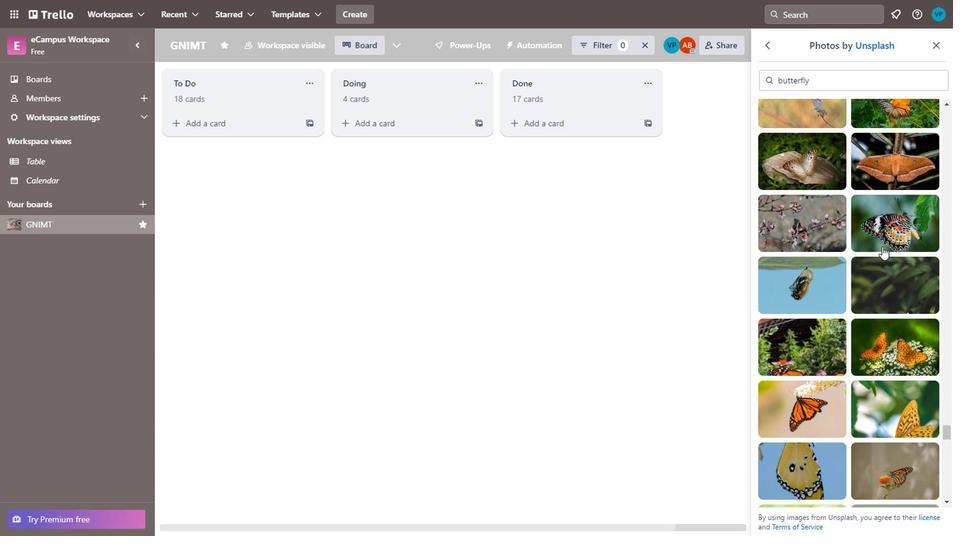 
Action: Mouse scrolled (880, 247) with delta (0, 0)
Screenshot: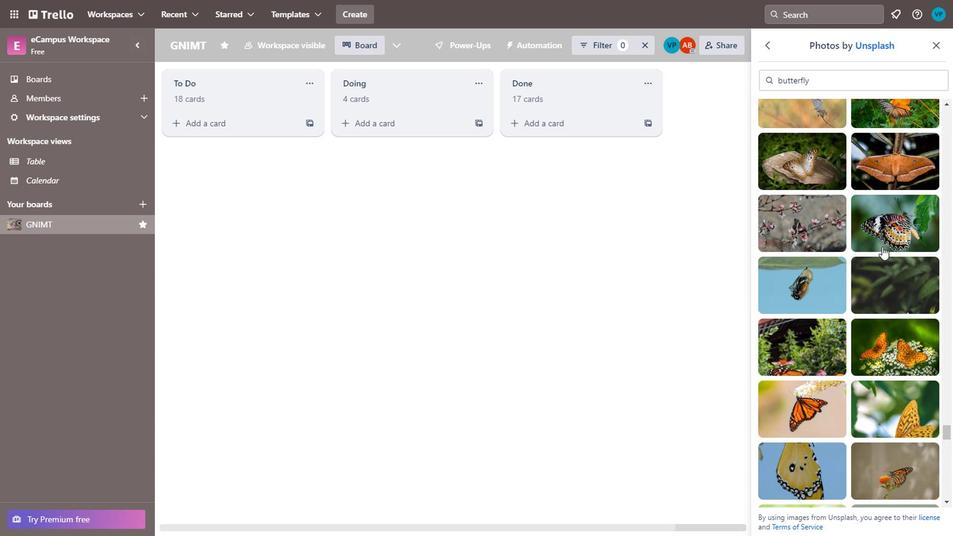 
Action: Mouse moved to (905, 187)
Screenshot: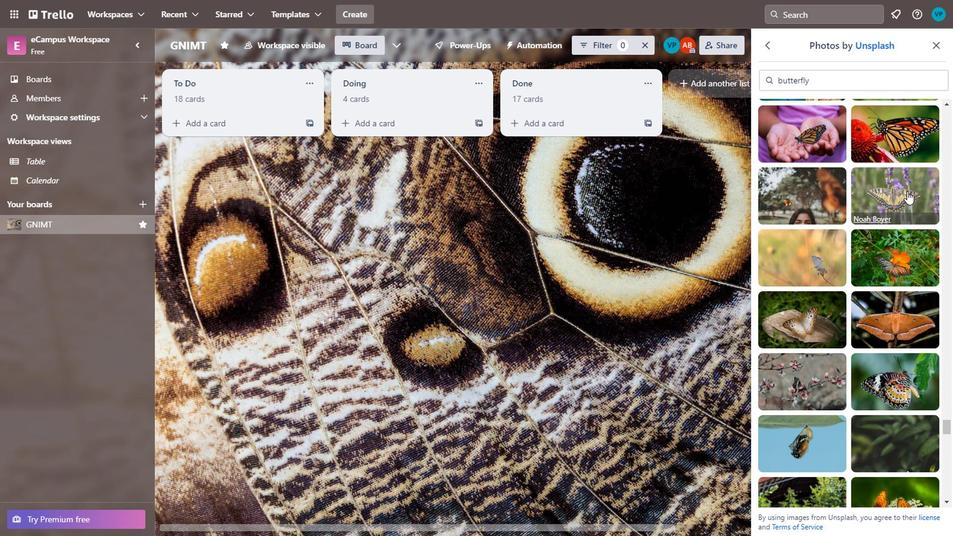 
Action: Mouse pressed left at (905, 187)
Screenshot: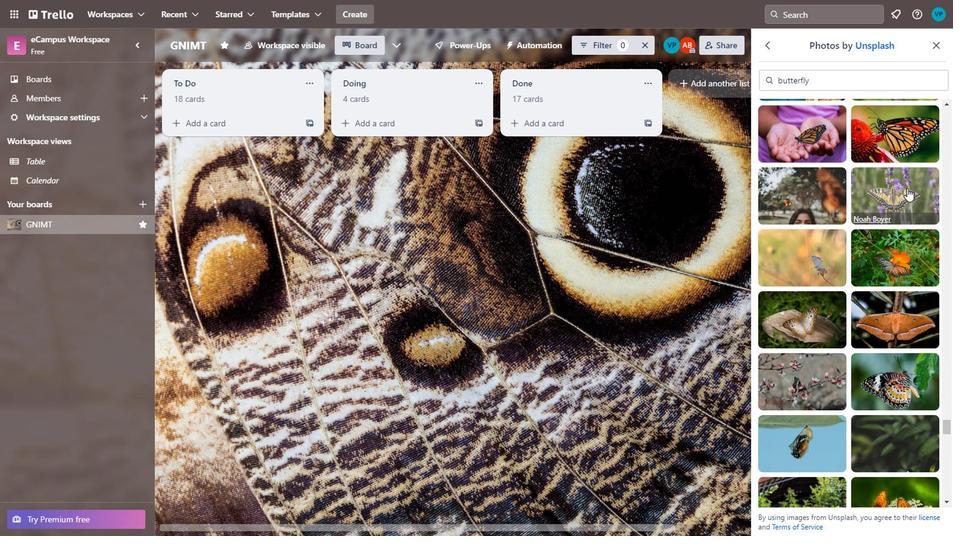 
Action: Mouse moved to (856, 233)
Screenshot: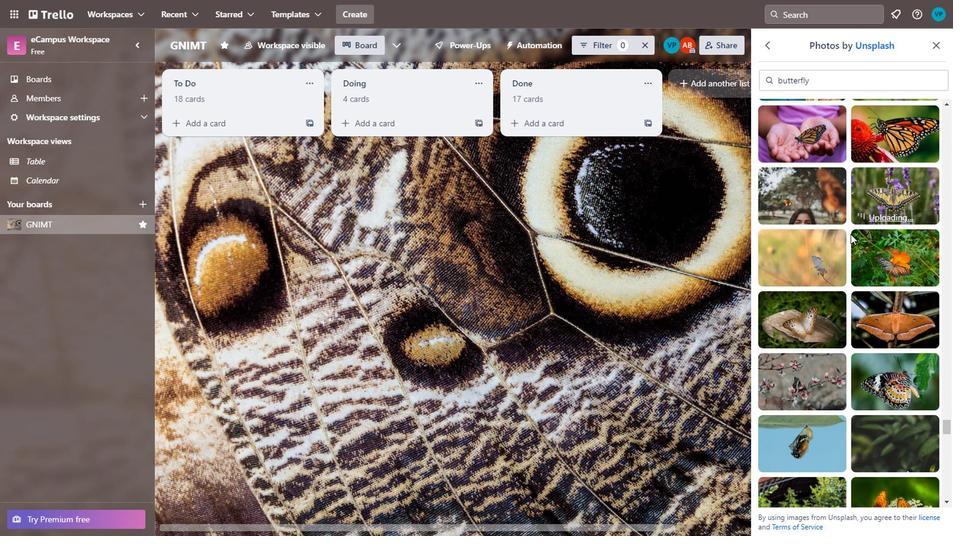 
Action: Mouse scrolled (856, 233) with delta (0, 0)
Screenshot: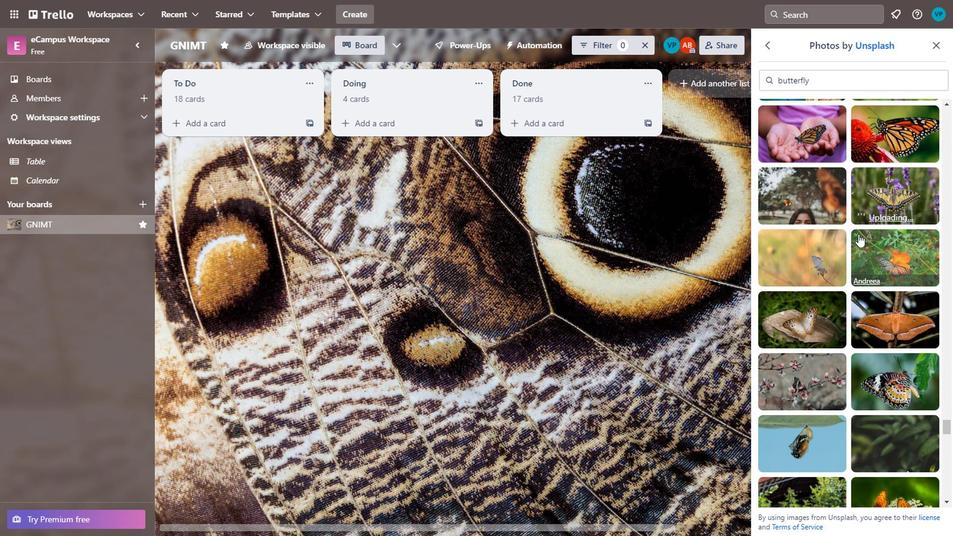 
Action: Mouse scrolled (856, 233) with delta (0, 0)
Screenshot: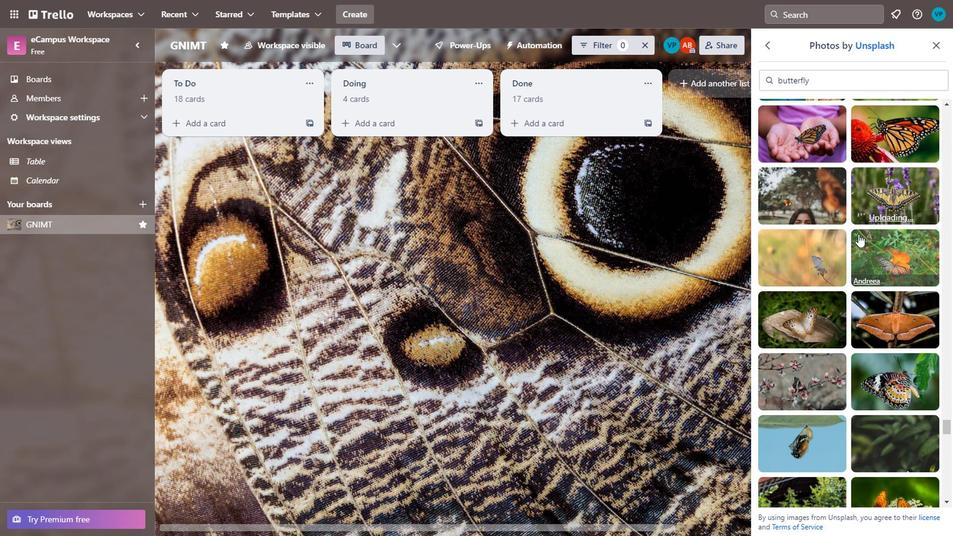 
Action: Mouse scrolled (856, 233) with delta (0, 0)
